Task: Add an event with the title Second Team Building Workshop: Problem-Solving Techniques, date '2023/12/29', time 8:30 AM to 10:30 AMand add a description: Participants will develop skills in strategic decision-making and problem-solving. They will learn techniques for gathering and analyzing information, evaluating options, and making sound decisions that align with team goals and organizational priorities.Select event color  Lavender . Add location for the event as: Jerusalem, Israel, logged in from the account softage.8@softage.netand send the event invitation to softage.1@softage.net and softage.2@softage.net. Set a reminder for the event Doesn't repeat
Action: Mouse moved to (90, 104)
Screenshot: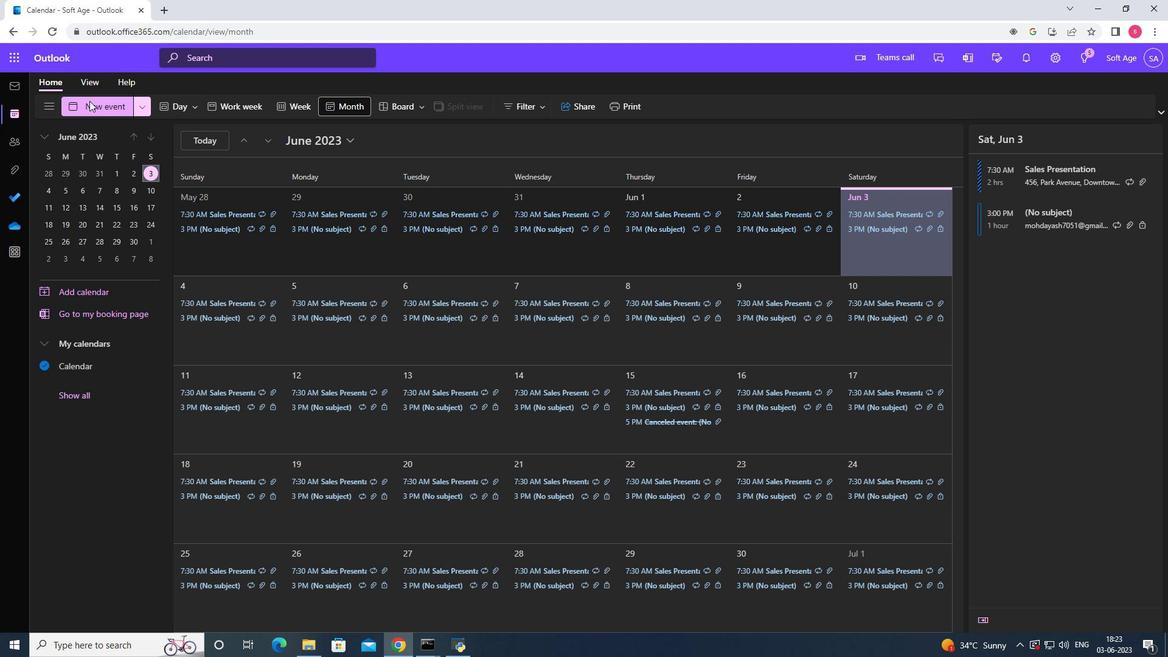 
Action: Mouse pressed left at (90, 104)
Screenshot: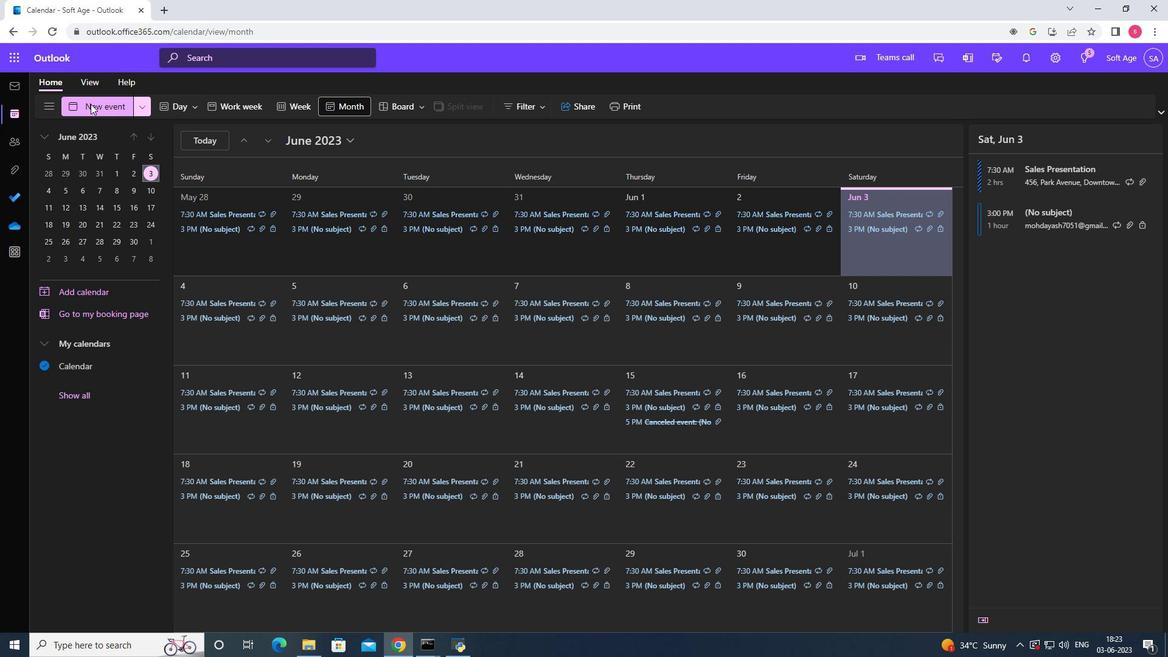 
Action: Mouse moved to (336, 193)
Screenshot: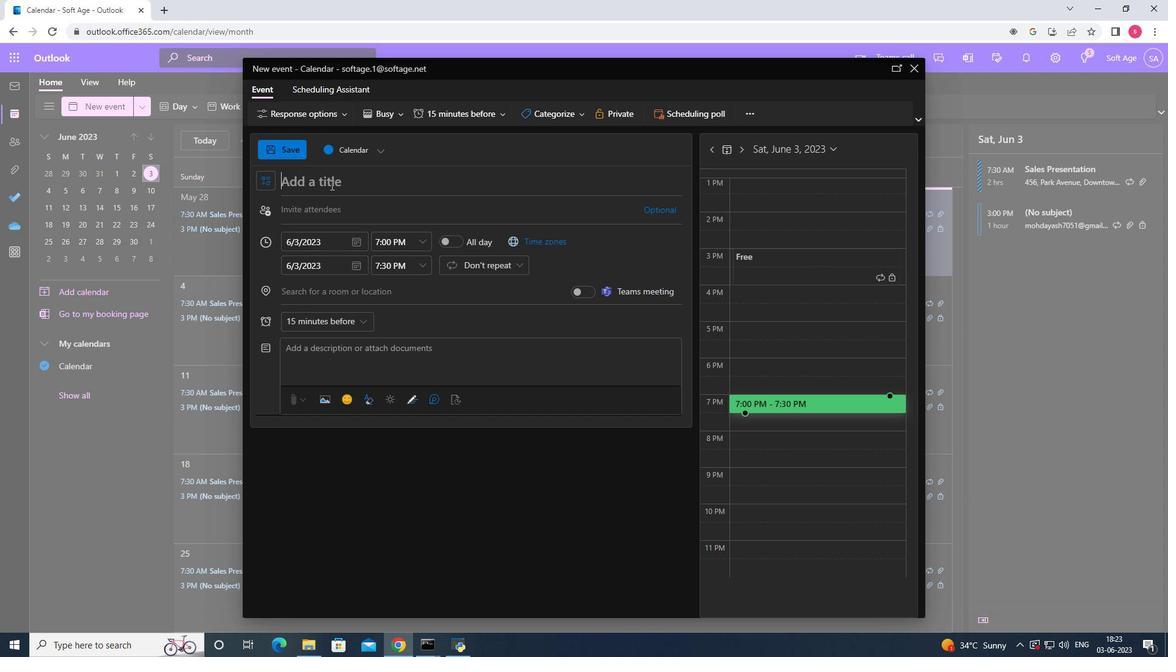
Action: Key pressed <Key.shift>Second<Key.space><Key.shift><Key.shift>Team<Key.space><Key.shift>Building<Key.space><Key.shift>Workshop<Key.space>;<Key.backspace><Key.shift><Key.shift><Key.shift><Key.shift><Key.shift><Key.shift><Key.shift>:<Key.space><Key.shift>Problem<Key.space><Key.backspace>-<Key.shift>Solving<Key.space><Key.shift><Key.shift><Key.shift><Key.shift>Techniques
Screenshot: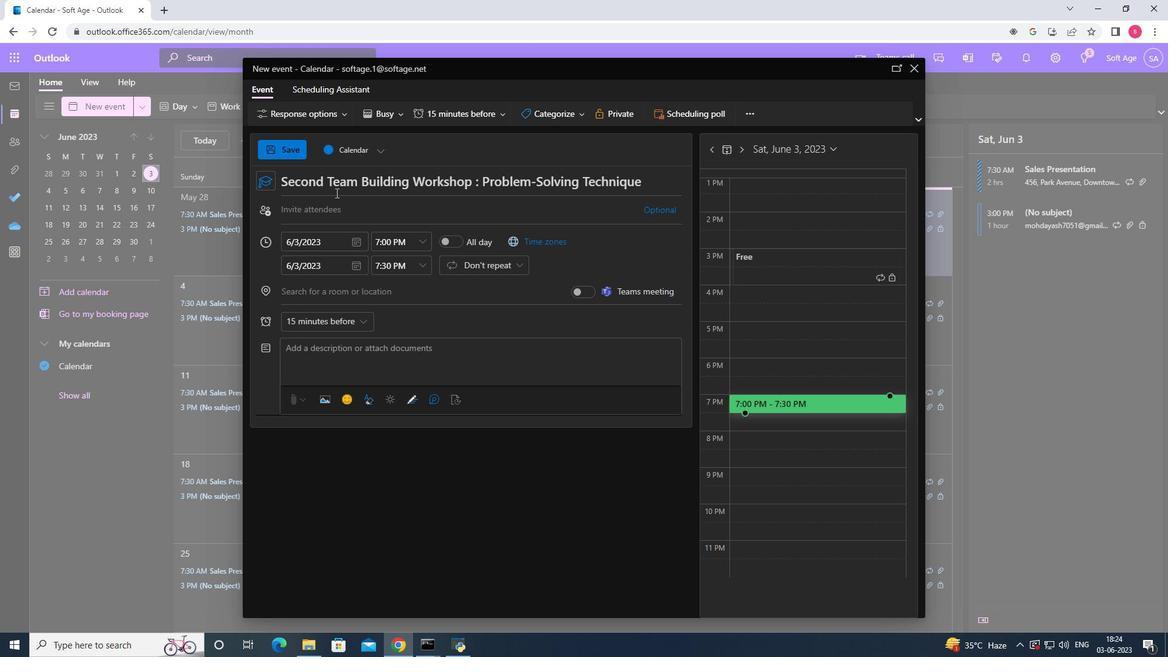 
Action: Mouse moved to (355, 242)
Screenshot: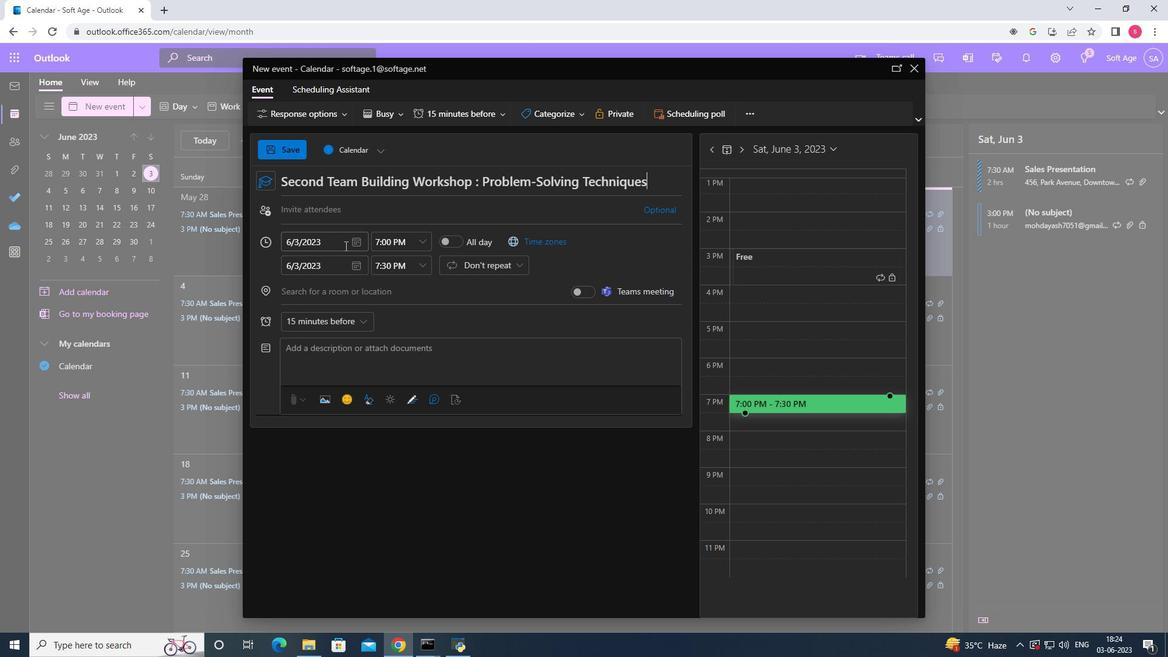 
Action: Mouse pressed left at (355, 242)
Screenshot: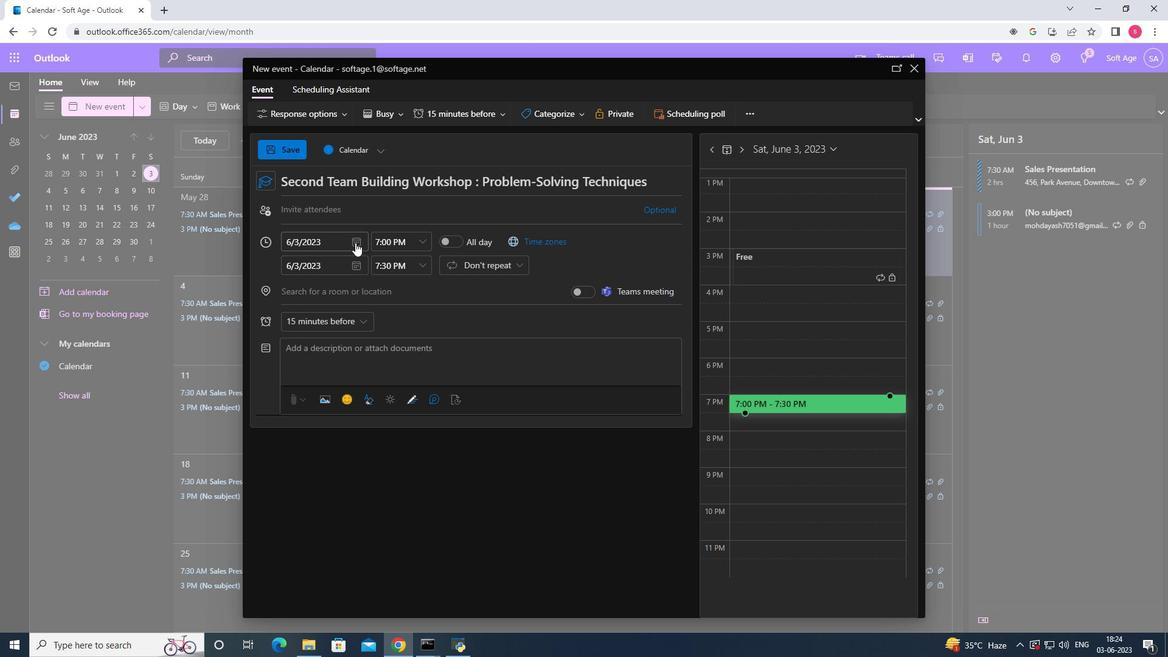 
Action: Mouse moved to (399, 313)
Screenshot: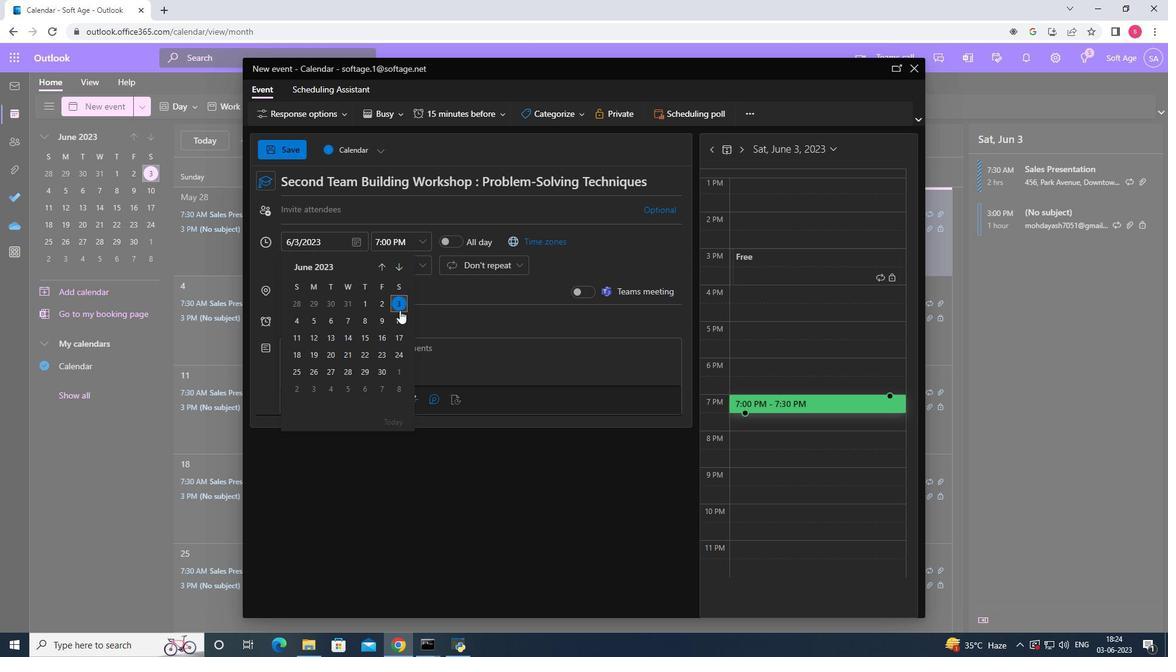 
Action: Mouse scrolled (399, 312) with delta (0, 0)
Screenshot: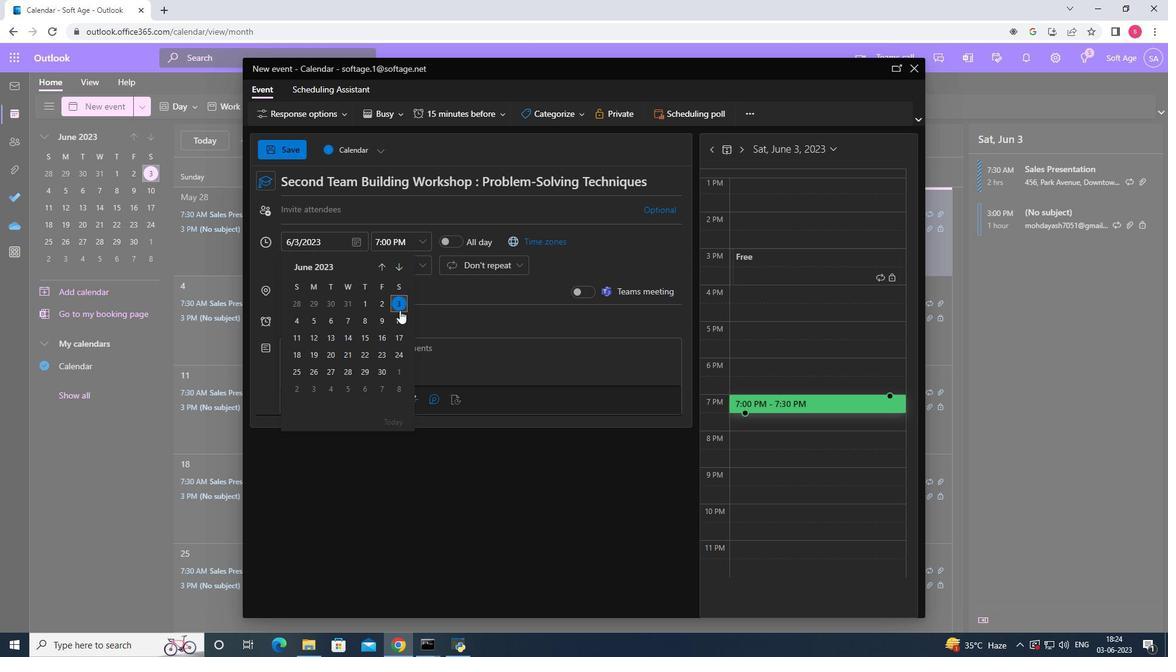 
Action: Mouse moved to (393, 272)
Screenshot: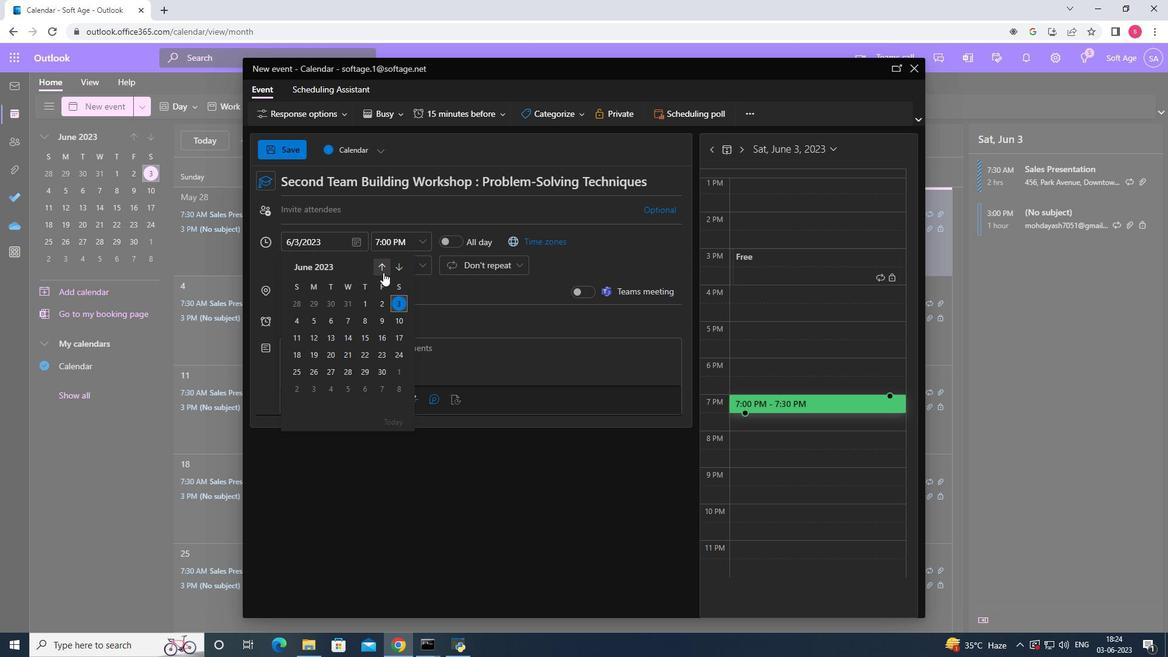 
Action: Mouse pressed left at (393, 272)
Screenshot: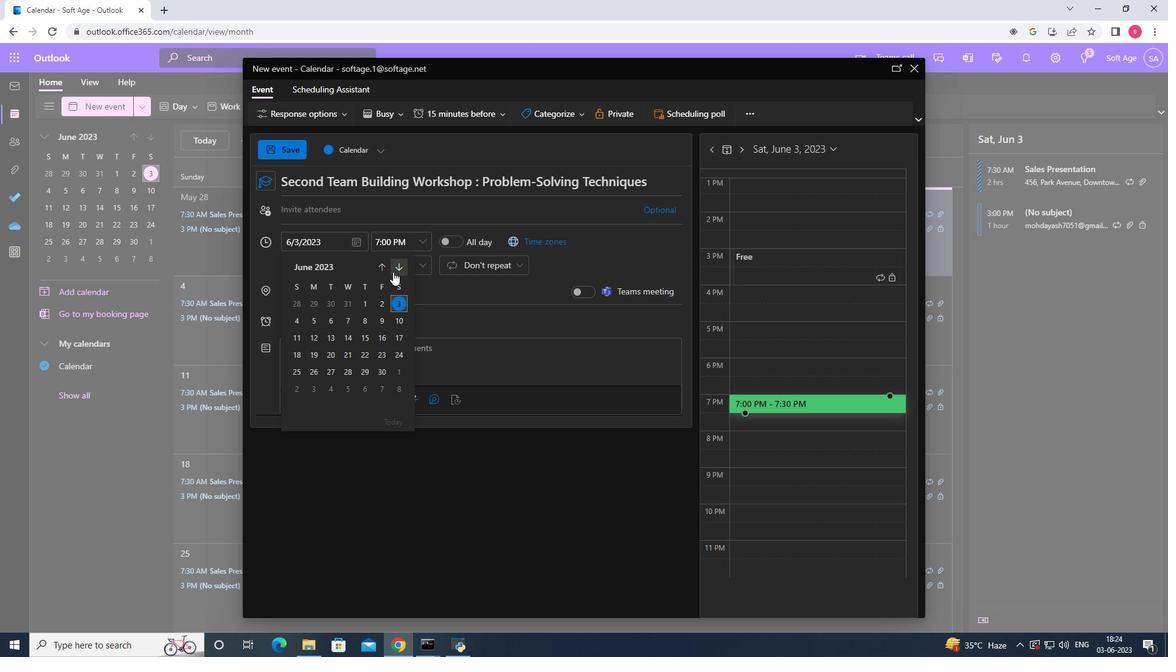 
Action: Mouse pressed left at (393, 272)
Screenshot: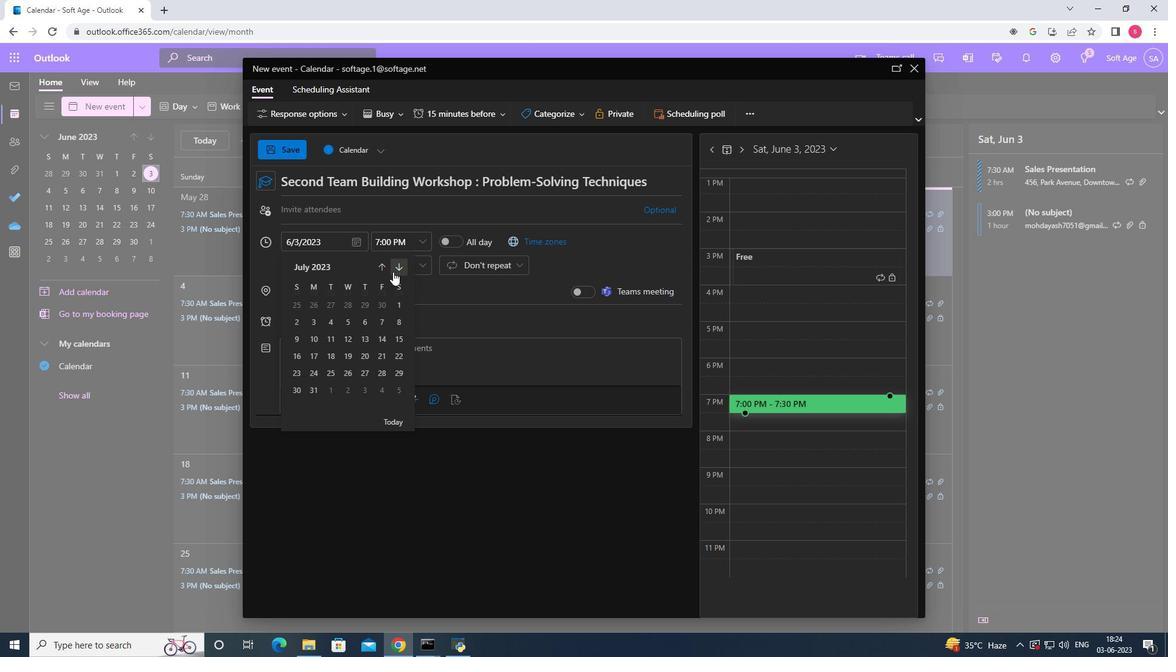 
Action: Mouse pressed left at (393, 272)
Screenshot: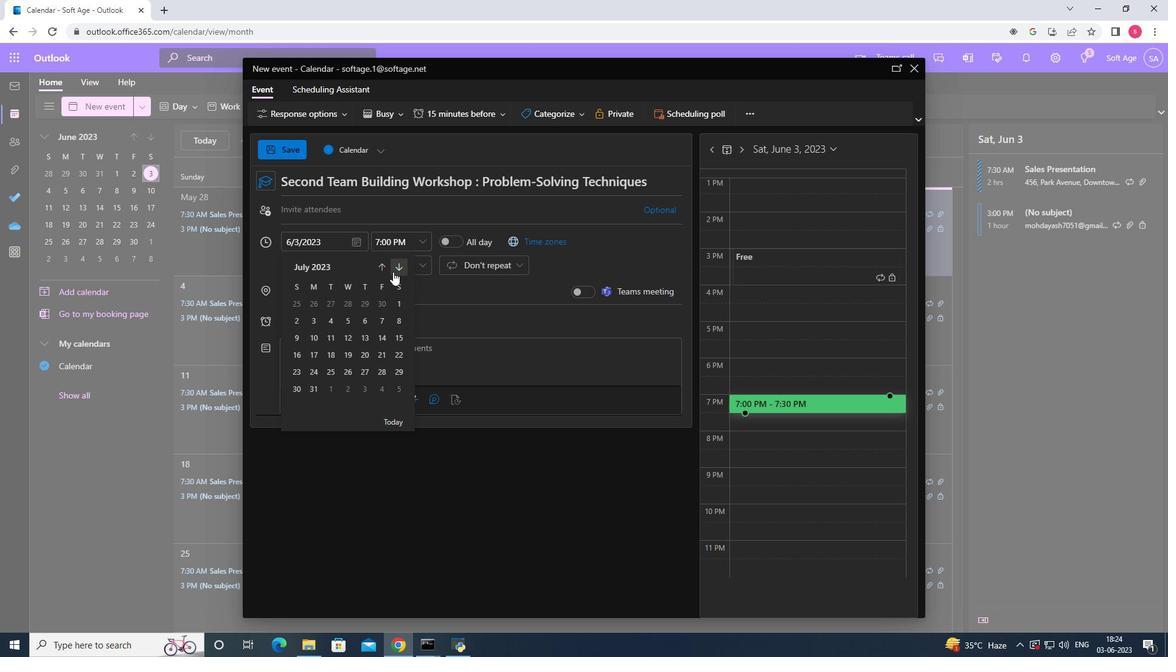 
Action: Mouse pressed left at (393, 272)
Screenshot: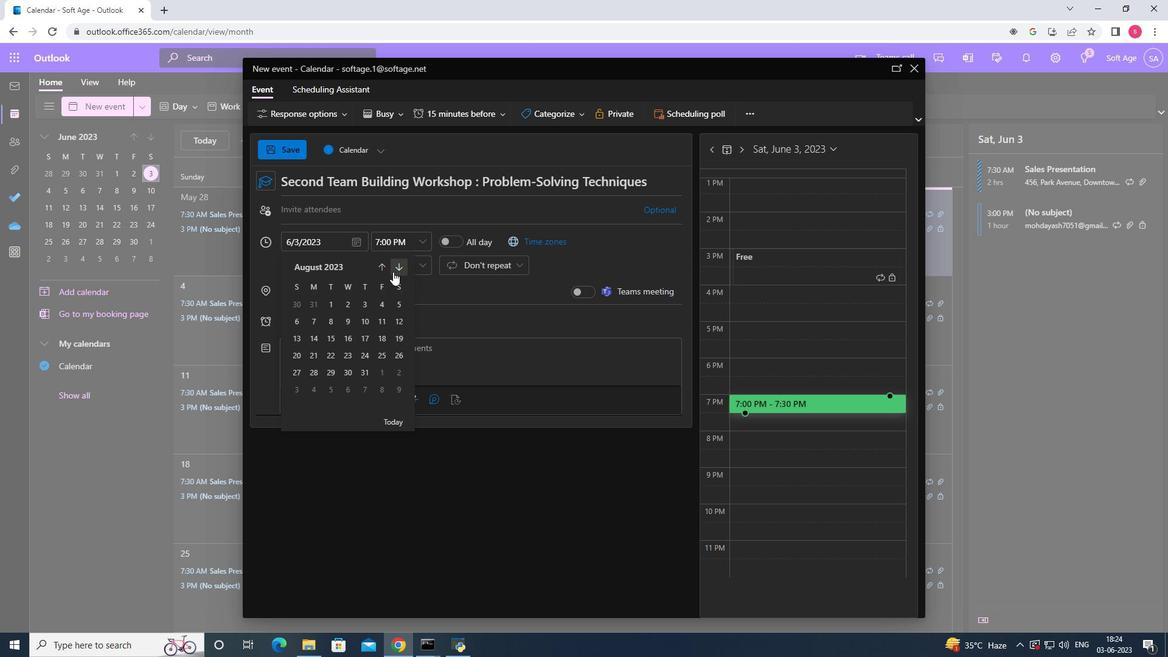 
Action: Mouse pressed left at (393, 272)
Screenshot: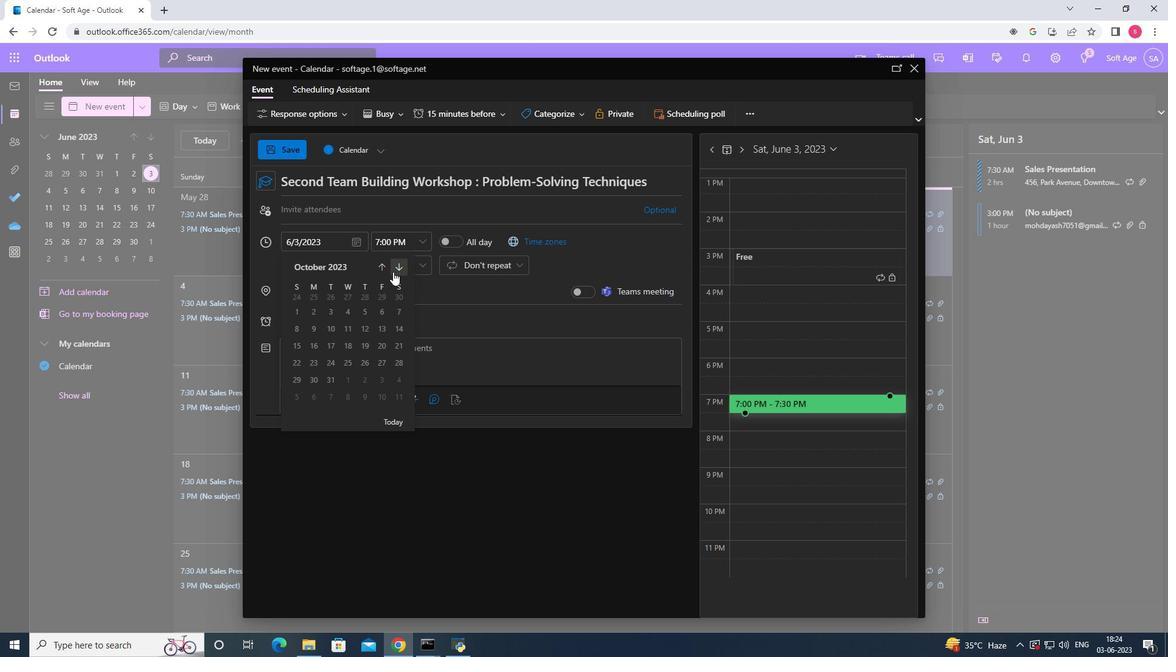 
Action: Mouse pressed left at (393, 272)
Screenshot: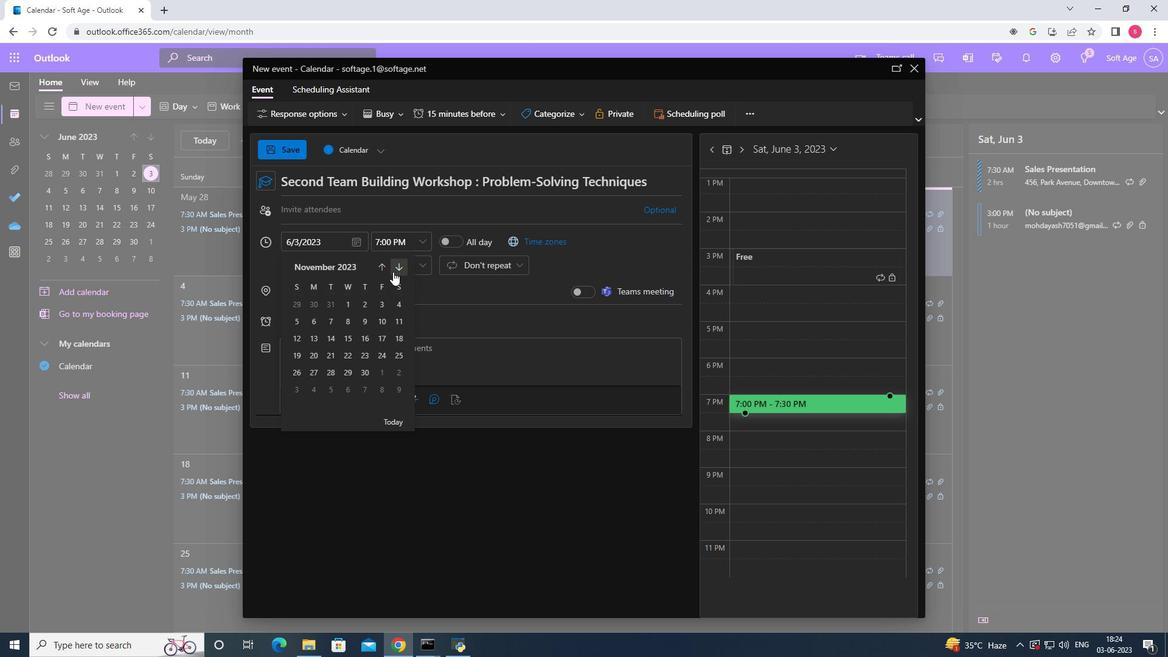 
Action: Mouse moved to (383, 368)
Screenshot: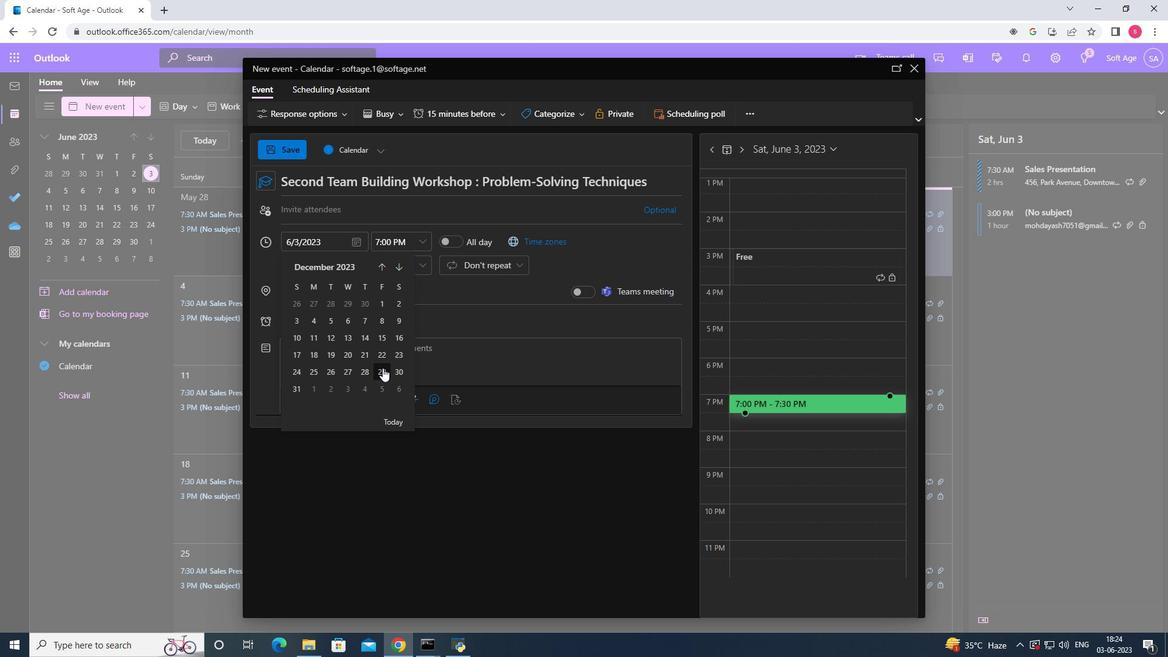 
Action: Mouse pressed left at (383, 368)
Screenshot: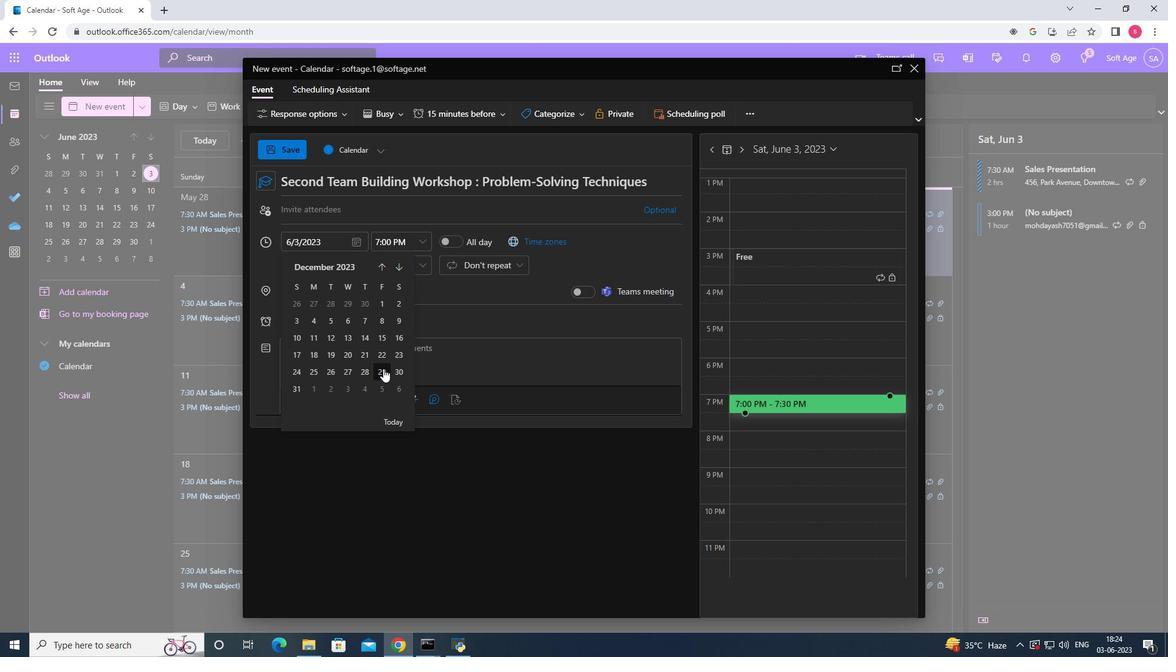 
Action: Mouse moved to (418, 242)
Screenshot: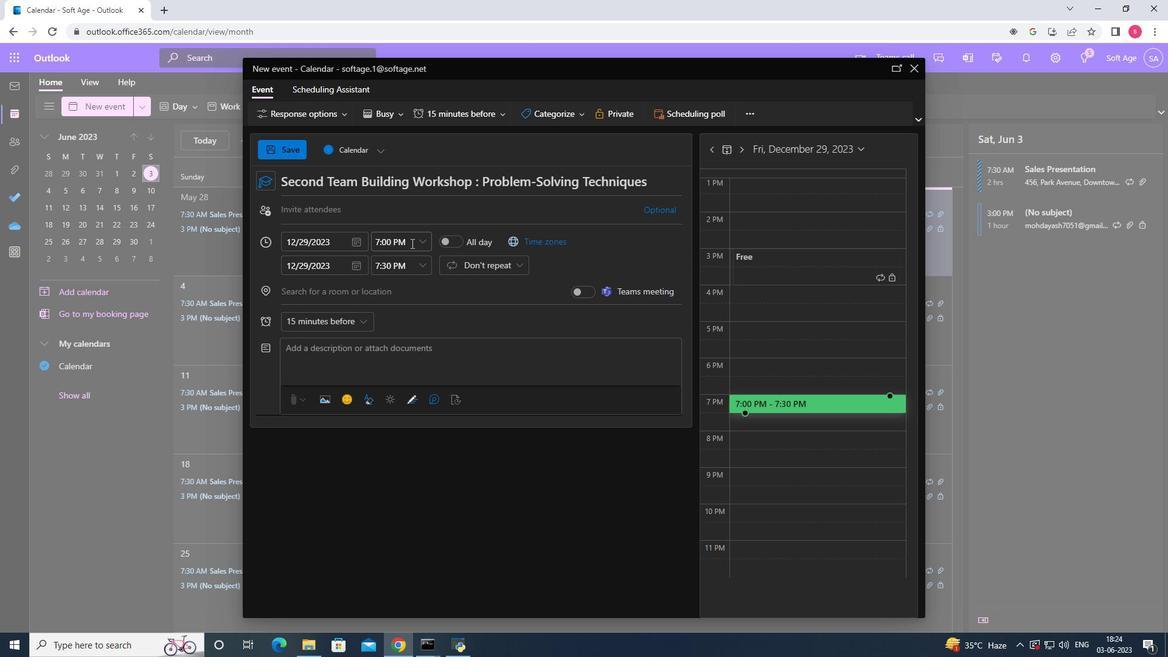 
Action: Mouse pressed left at (418, 242)
Screenshot: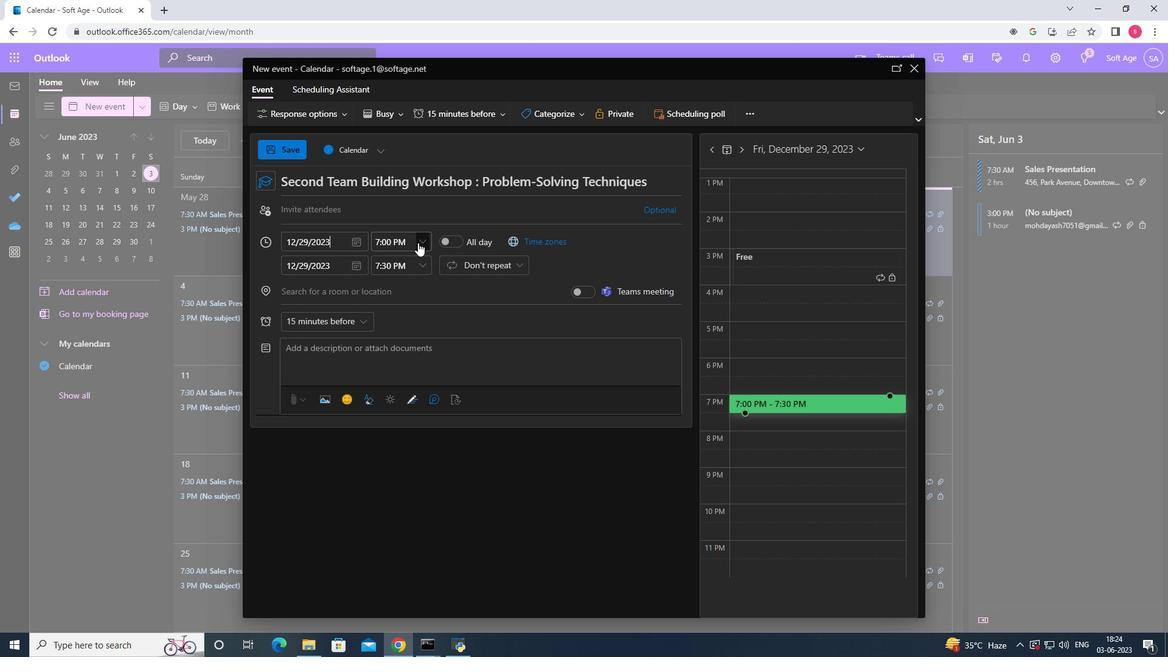 
Action: Mouse moved to (400, 297)
Screenshot: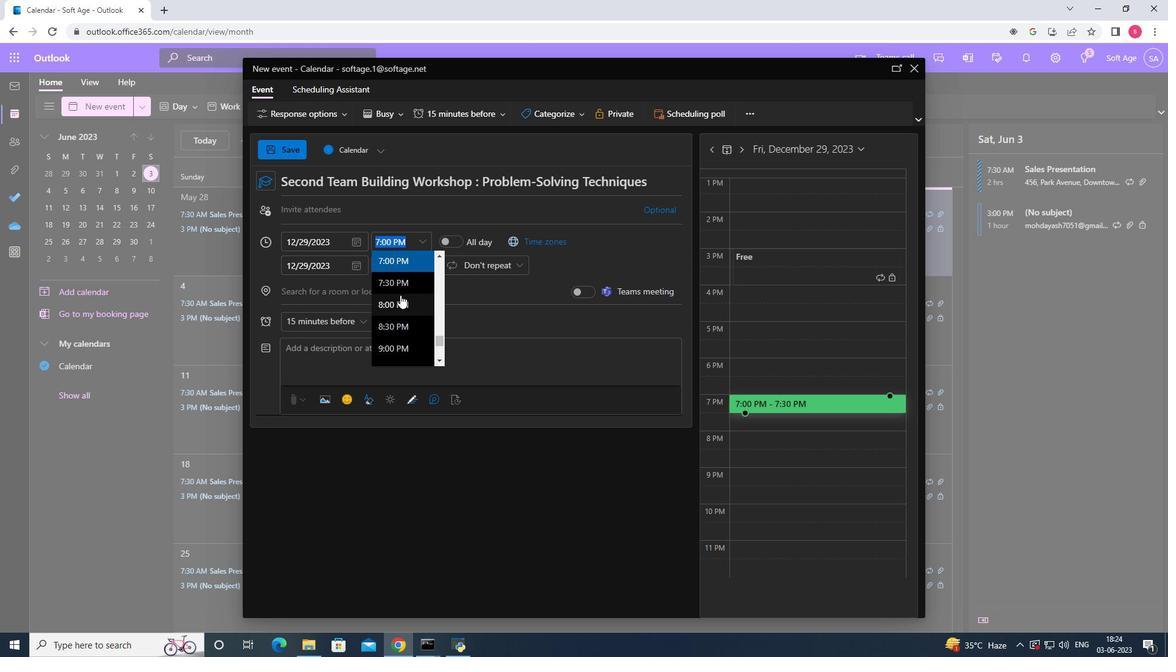 
Action: Mouse scrolled (400, 297) with delta (0, 0)
Screenshot: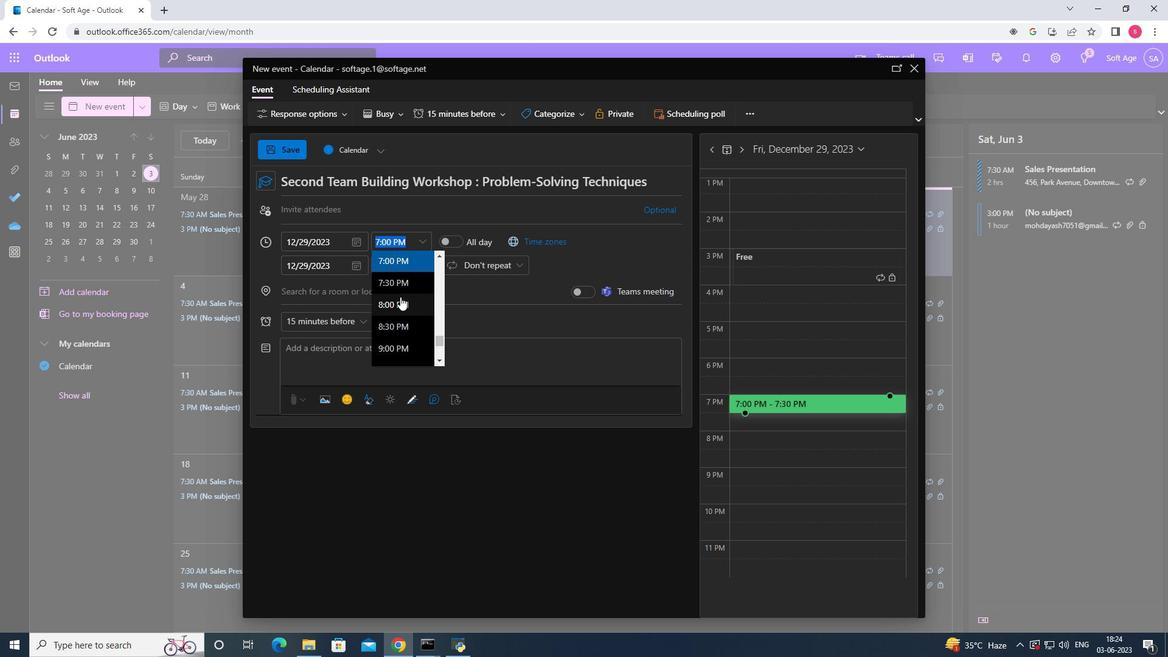 
Action: Mouse scrolled (400, 297) with delta (0, 0)
Screenshot: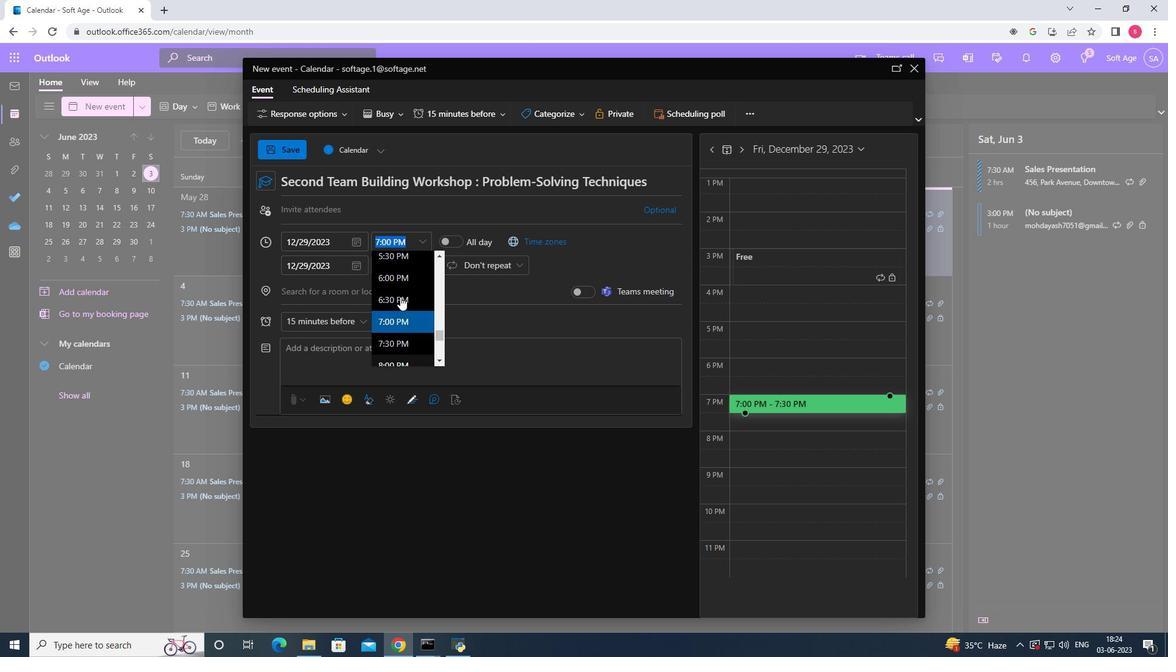 
Action: Mouse scrolled (400, 297) with delta (0, 0)
Screenshot: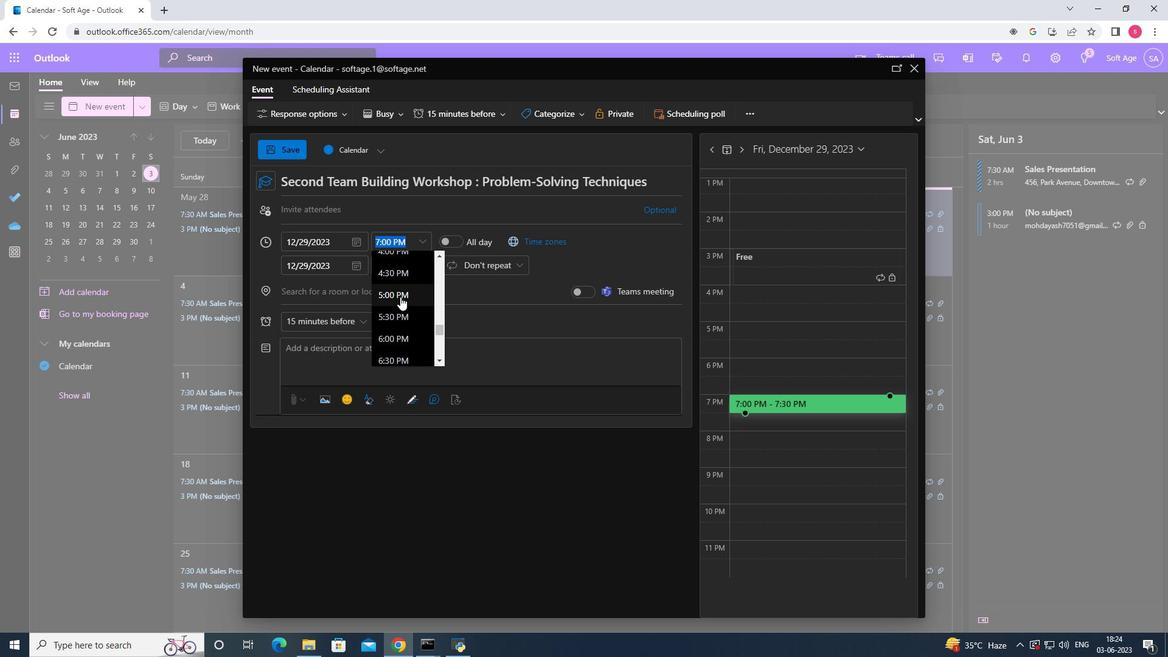 
Action: Mouse scrolled (400, 297) with delta (0, 0)
Screenshot: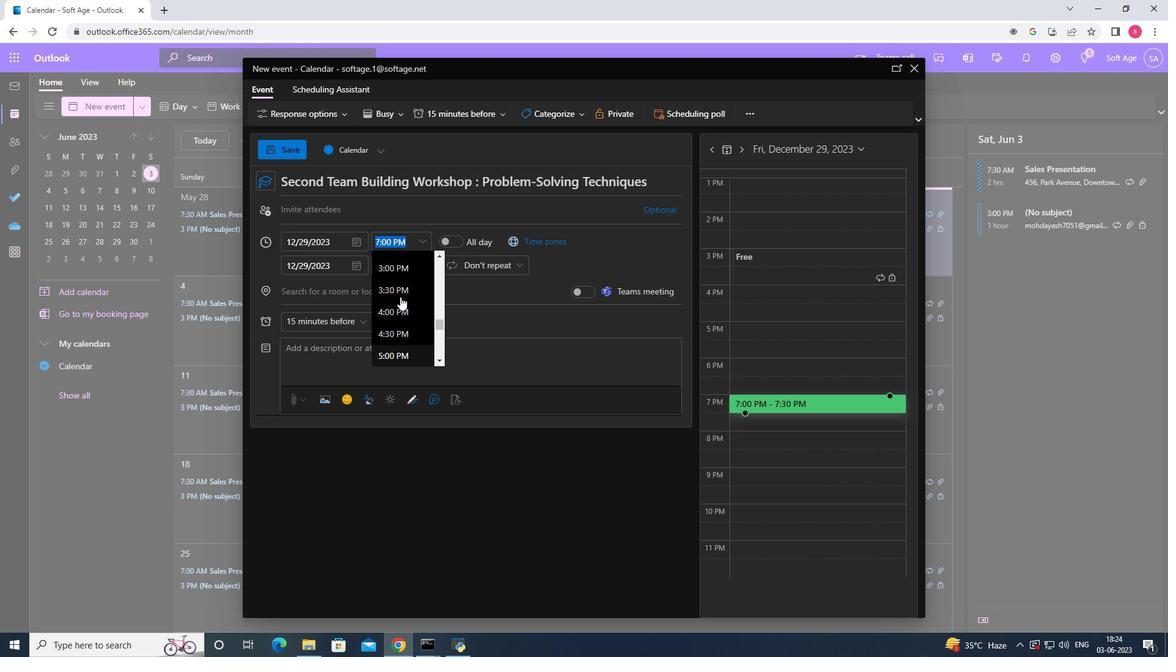 
Action: Mouse scrolled (400, 297) with delta (0, 0)
Screenshot: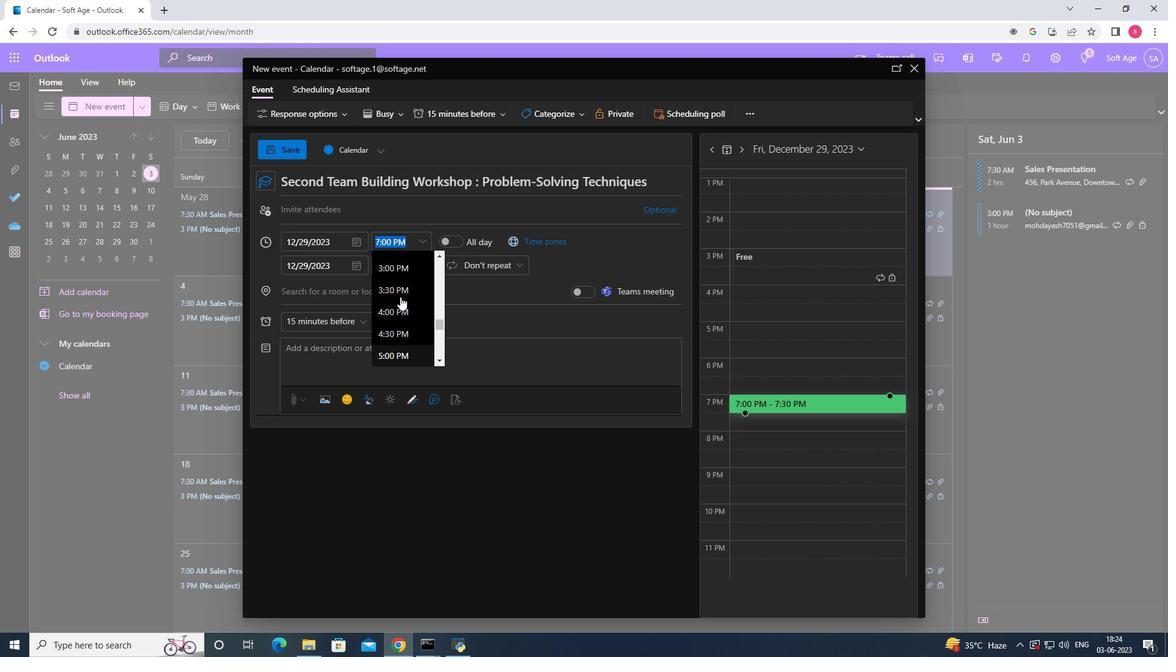 
Action: Mouse scrolled (400, 297) with delta (0, 0)
Screenshot: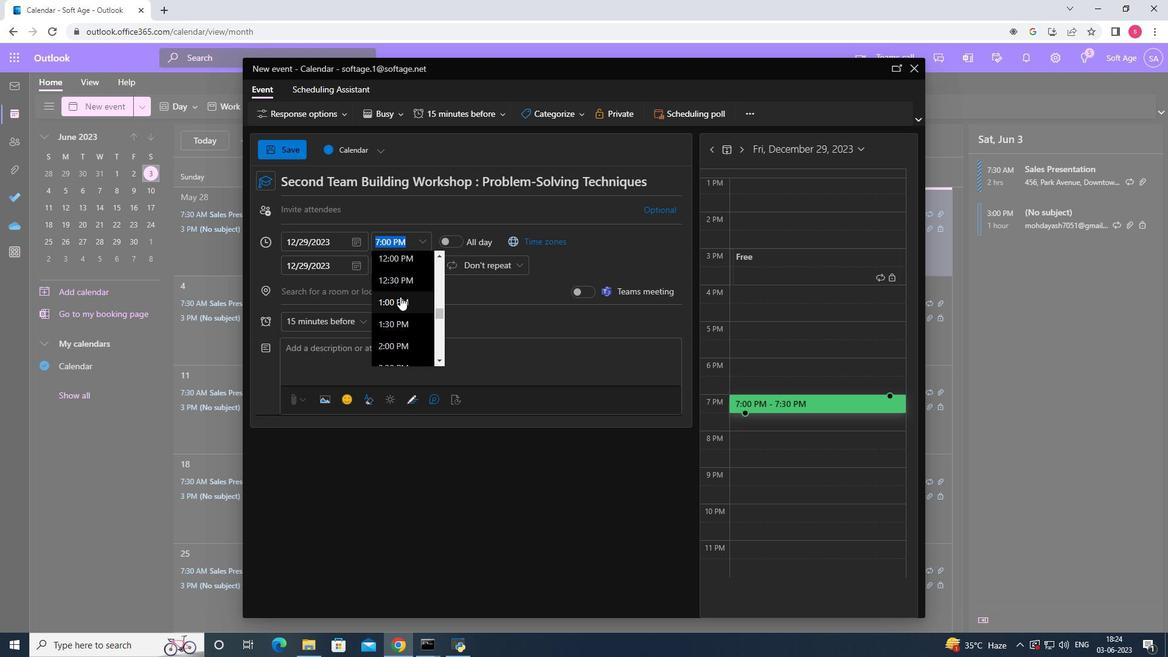 
Action: Mouse scrolled (400, 297) with delta (0, 0)
Screenshot: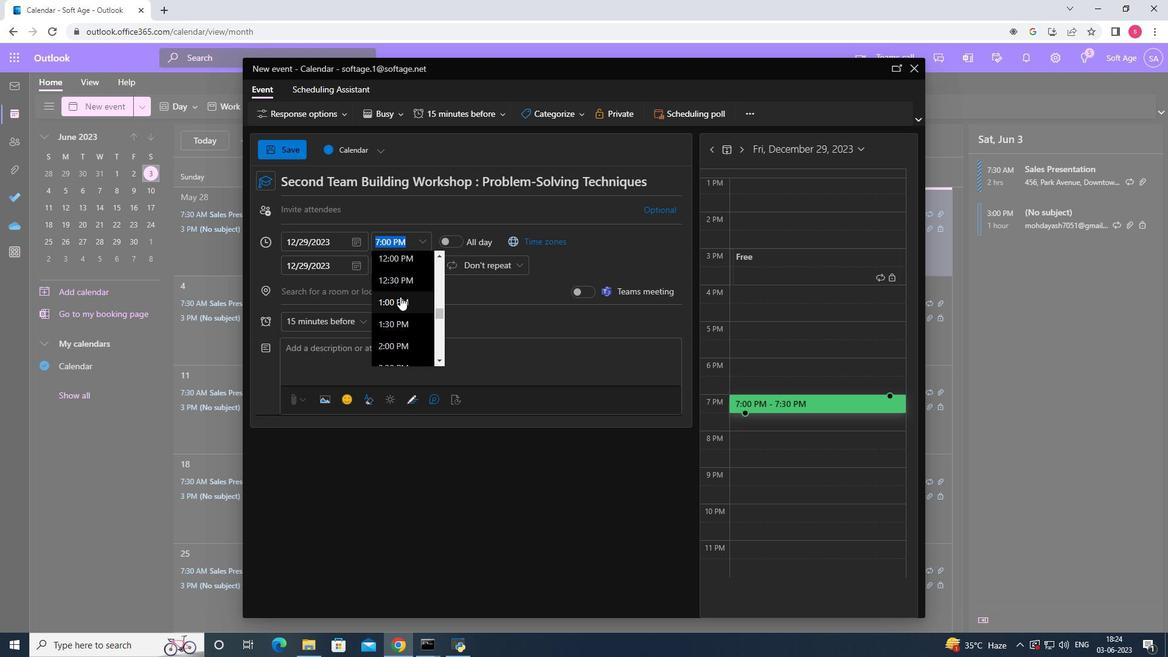 
Action: Mouse scrolled (400, 297) with delta (0, 0)
Screenshot: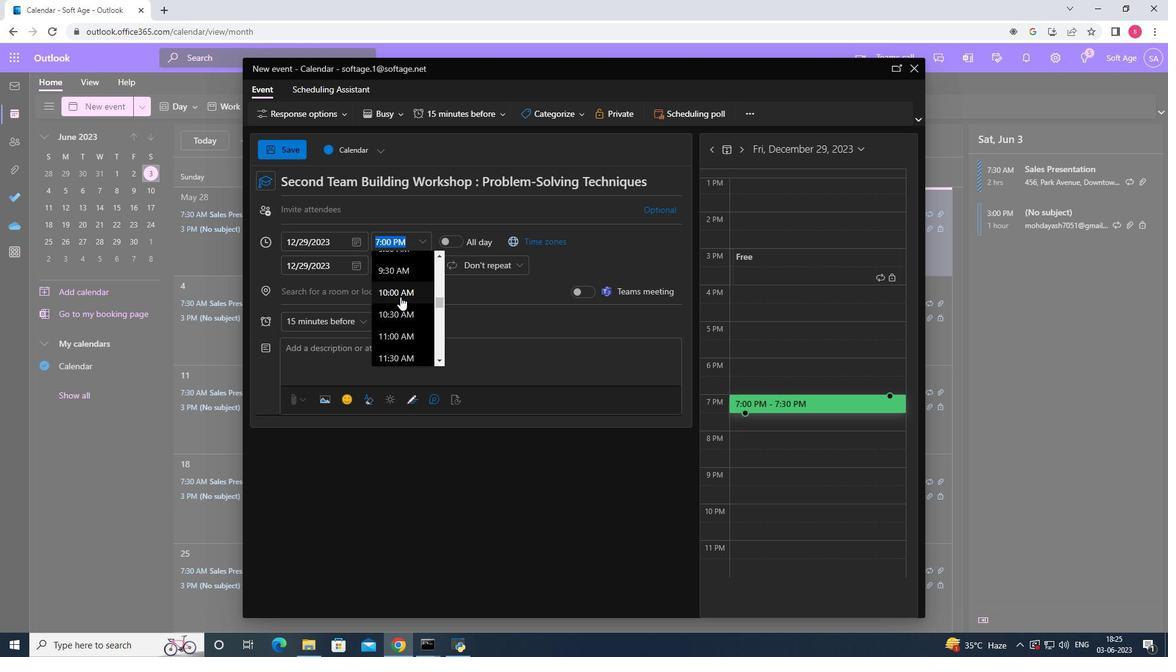 
Action: Mouse moved to (409, 266)
Screenshot: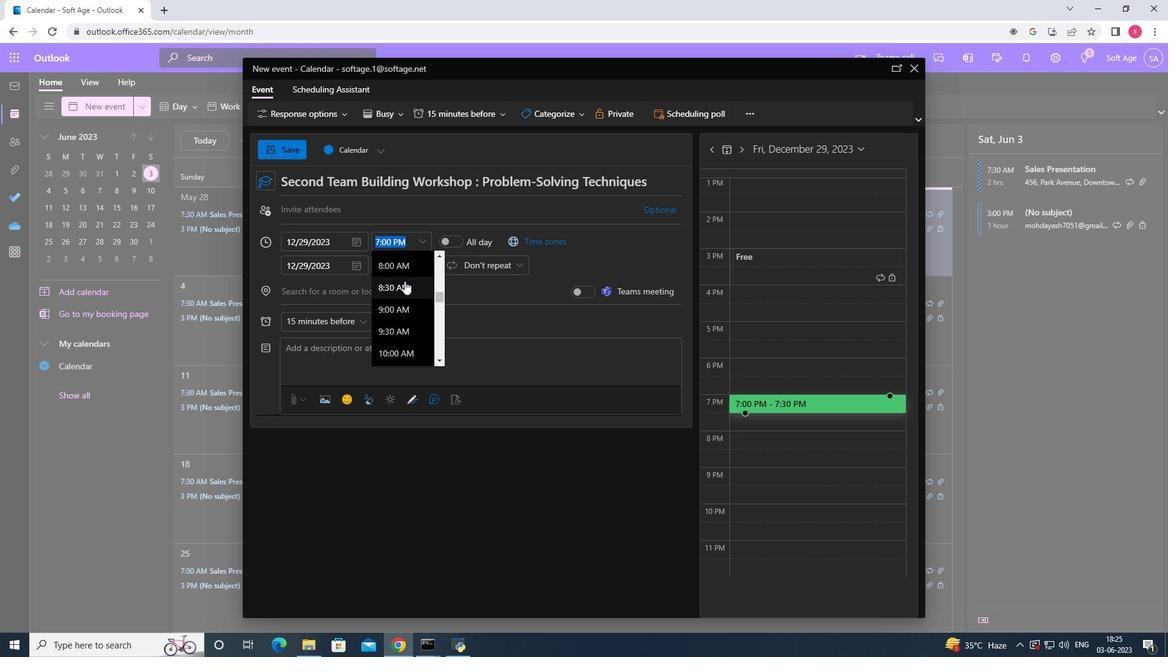 
Action: Mouse pressed left at (409, 266)
Screenshot: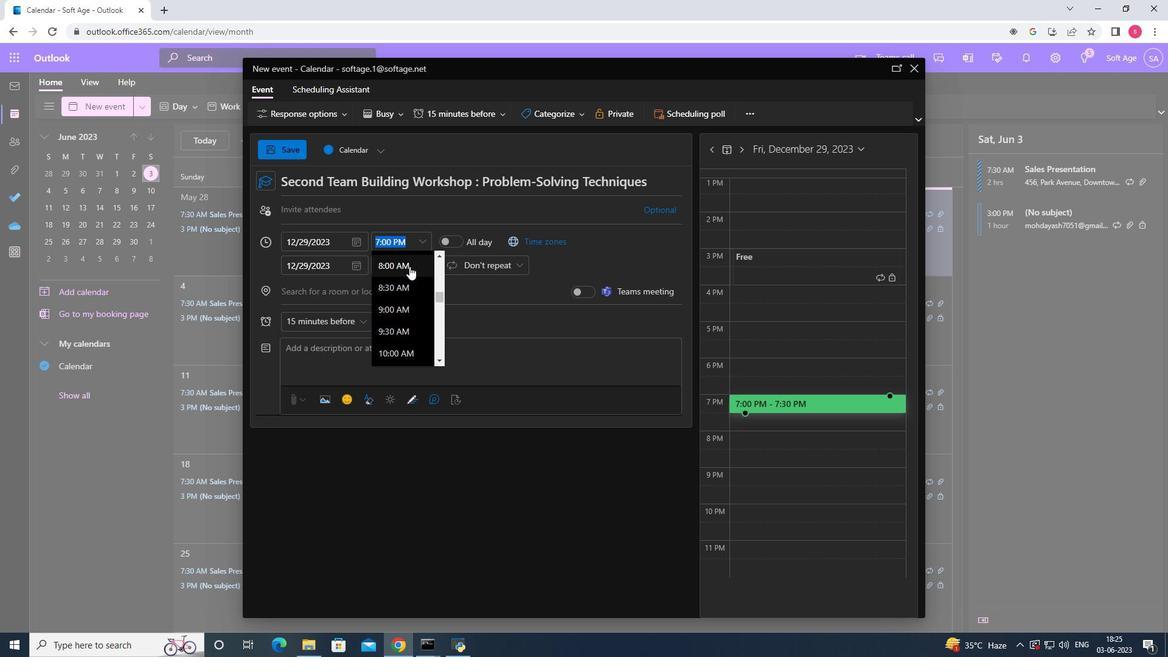 
Action: Mouse moved to (422, 246)
Screenshot: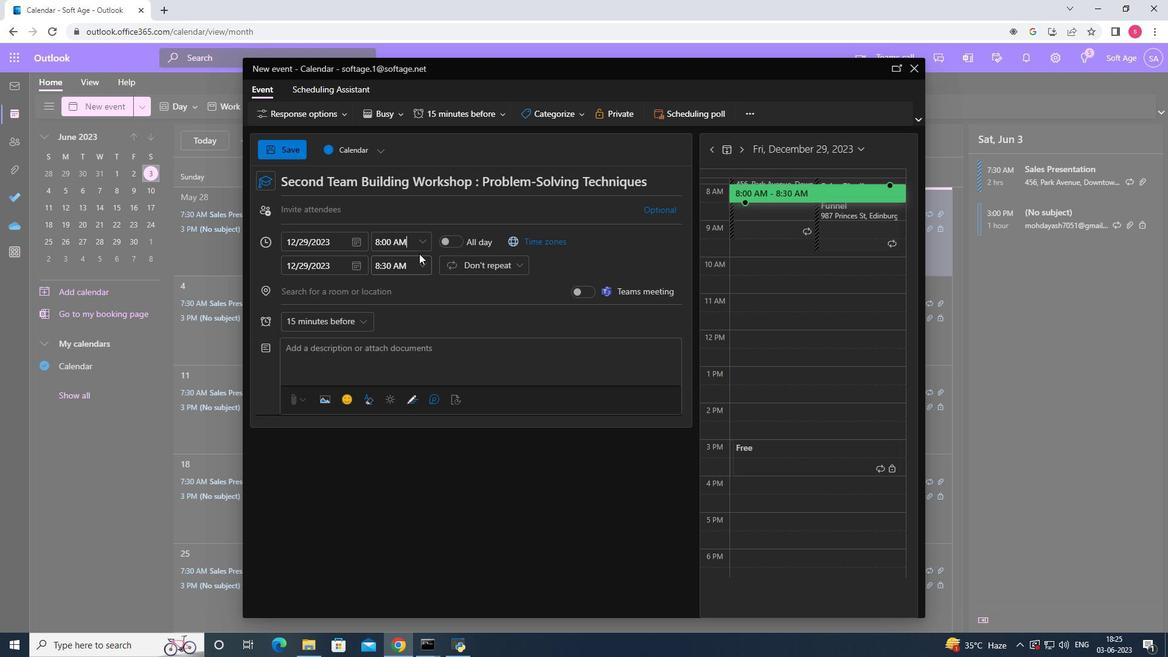 
Action: Mouse pressed left at (422, 246)
Screenshot: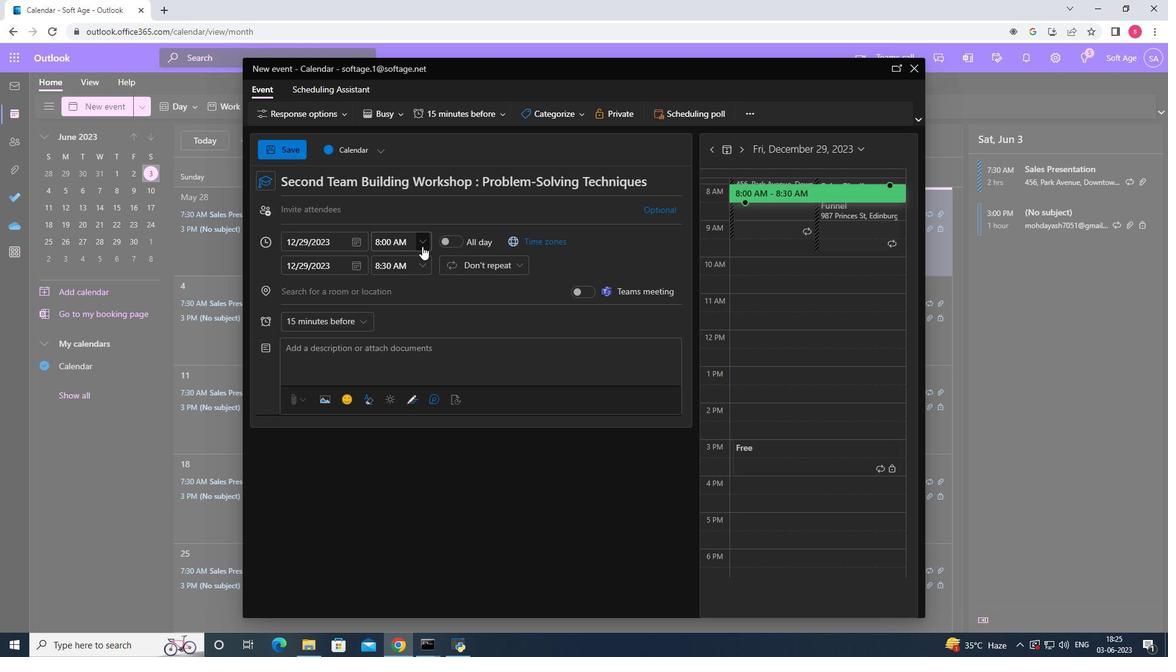 
Action: Mouse moved to (414, 278)
Screenshot: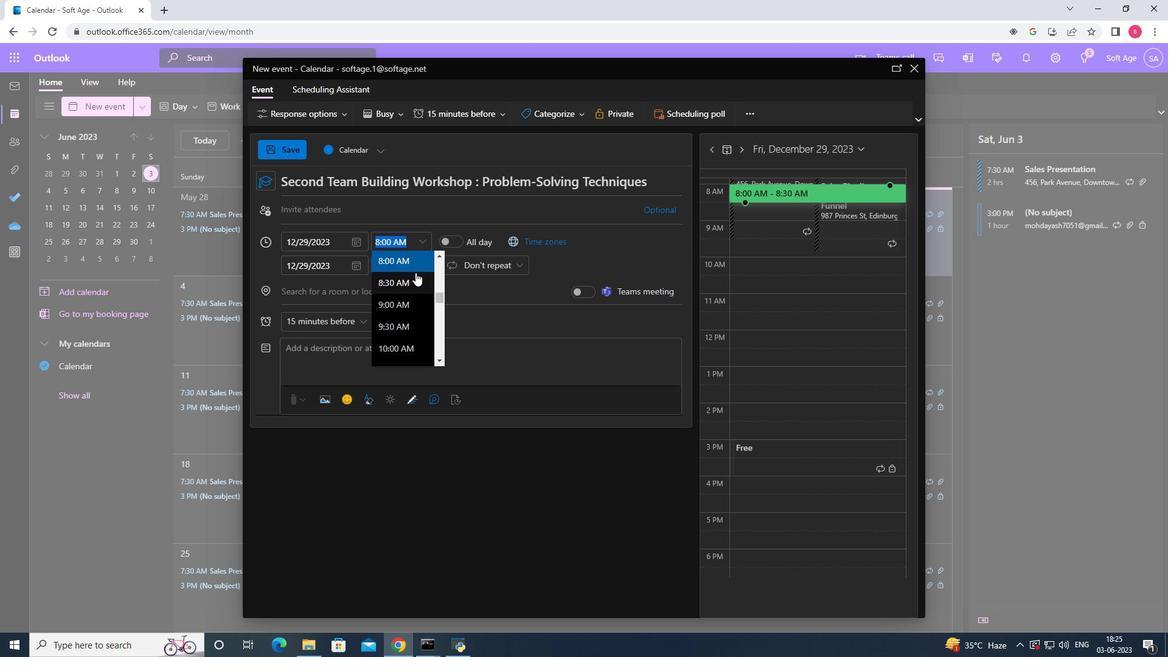 
Action: Mouse pressed left at (414, 278)
Screenshot: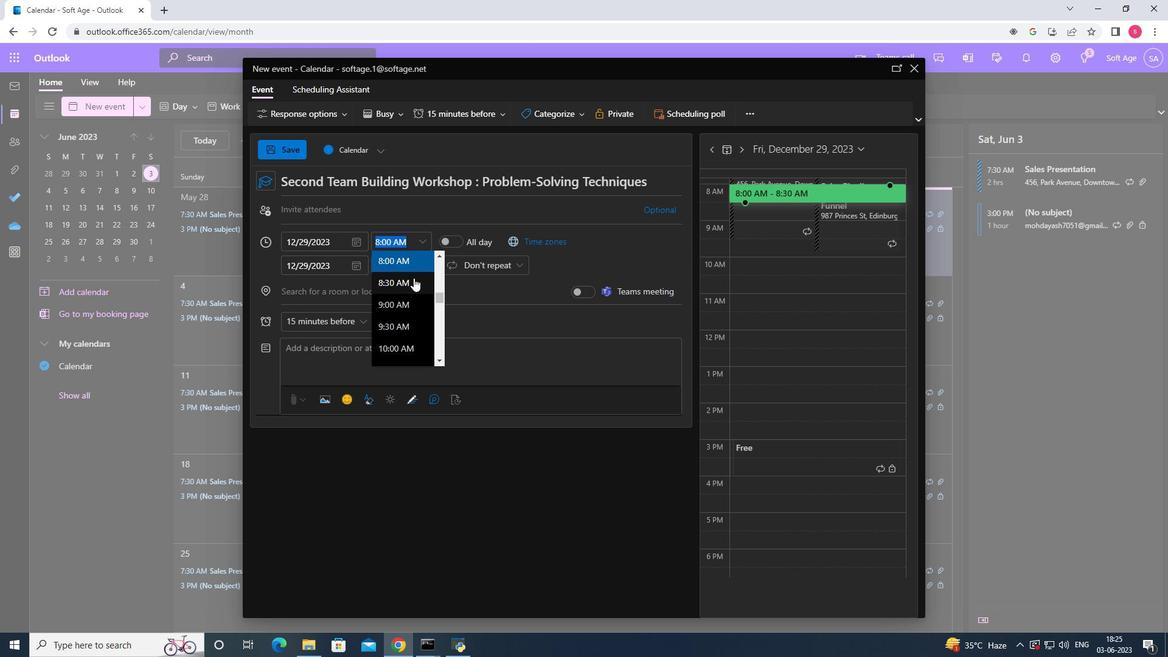 
Action: Mouse moved to (424, 259)
Screenshot: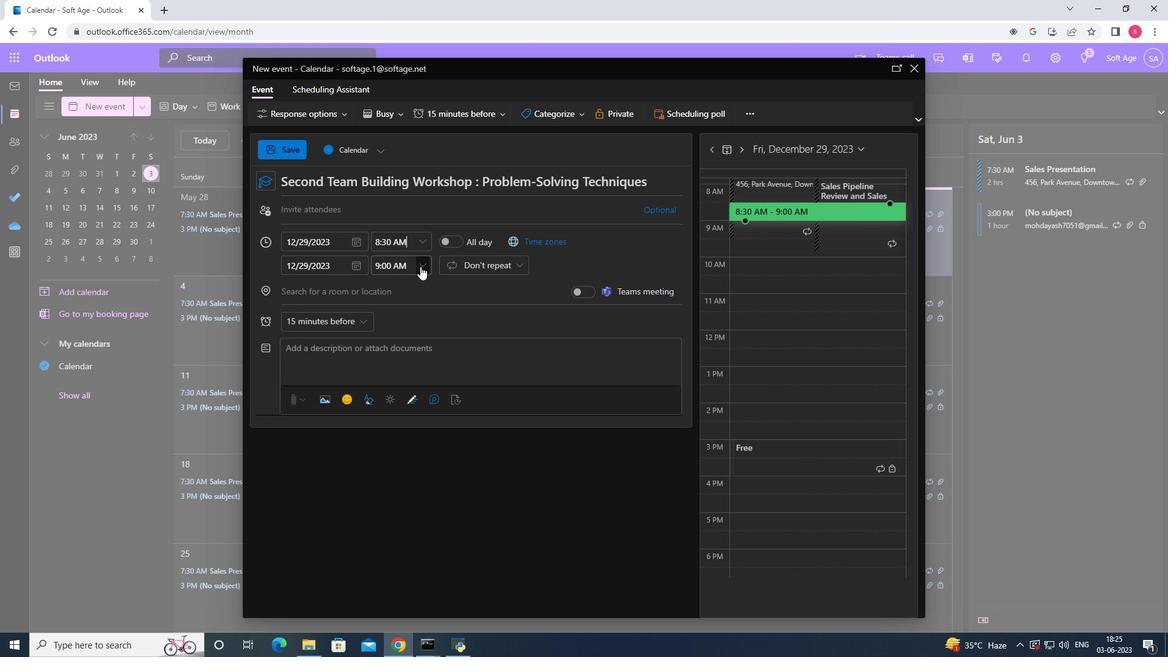 
Action: Mouse pressed left at (424, 259)
Screenshot: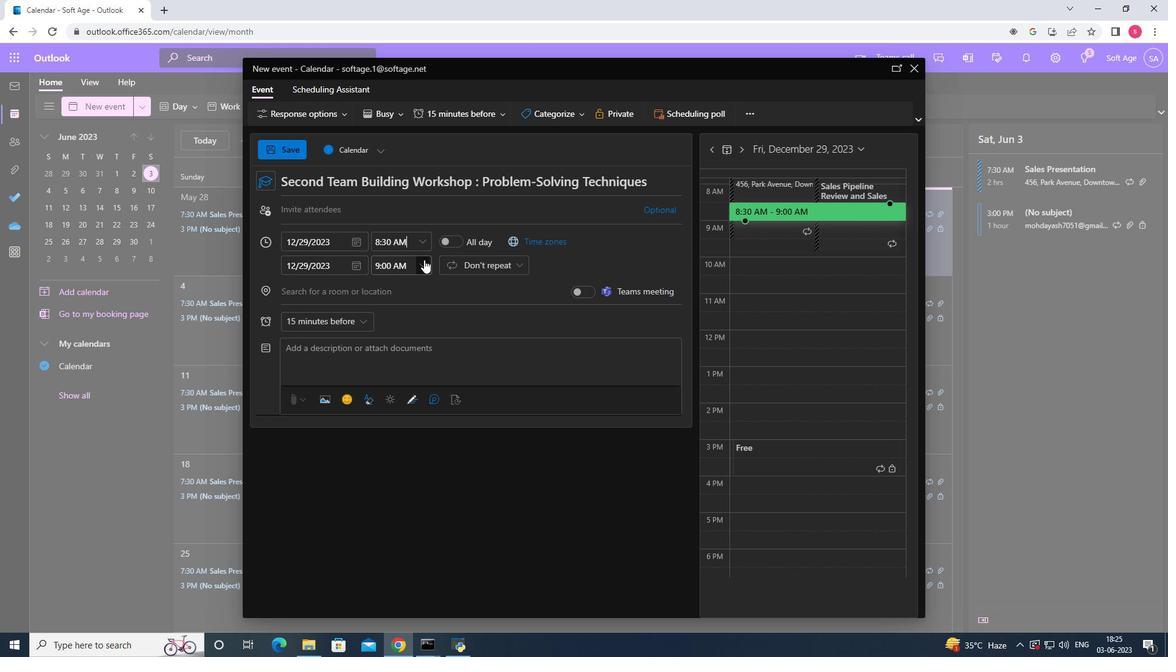 
Action: Mouse moved to (421, 304)
Screenshot: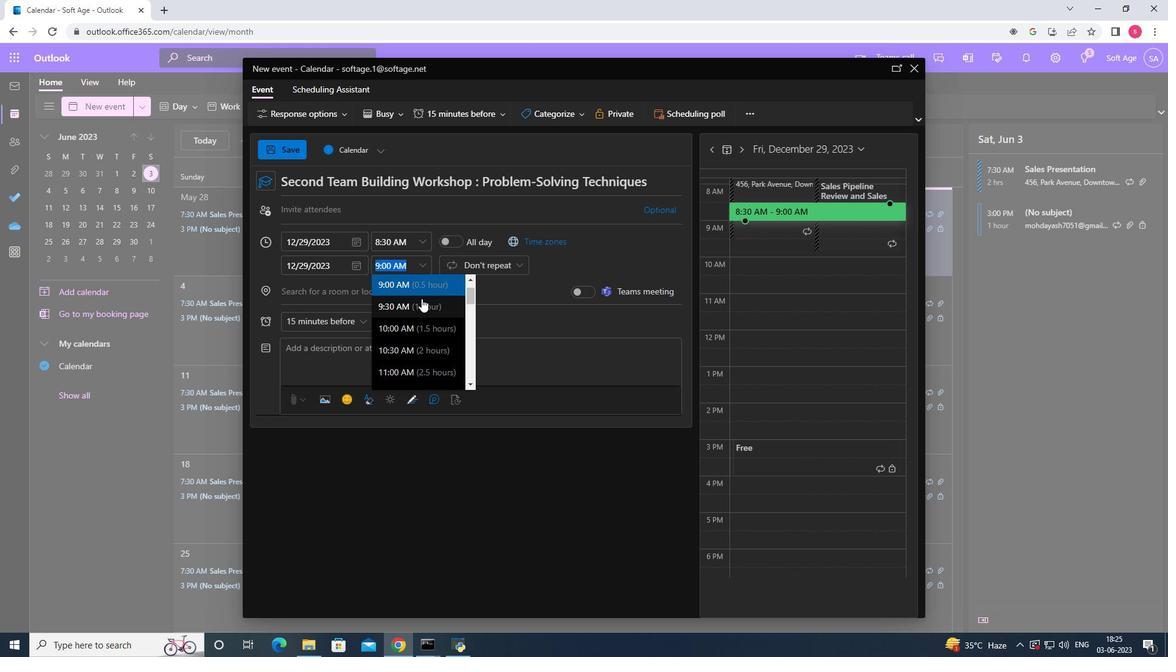 
Action: Mouse scrolled (421, 303) with delta (0, 0)
Screenshot: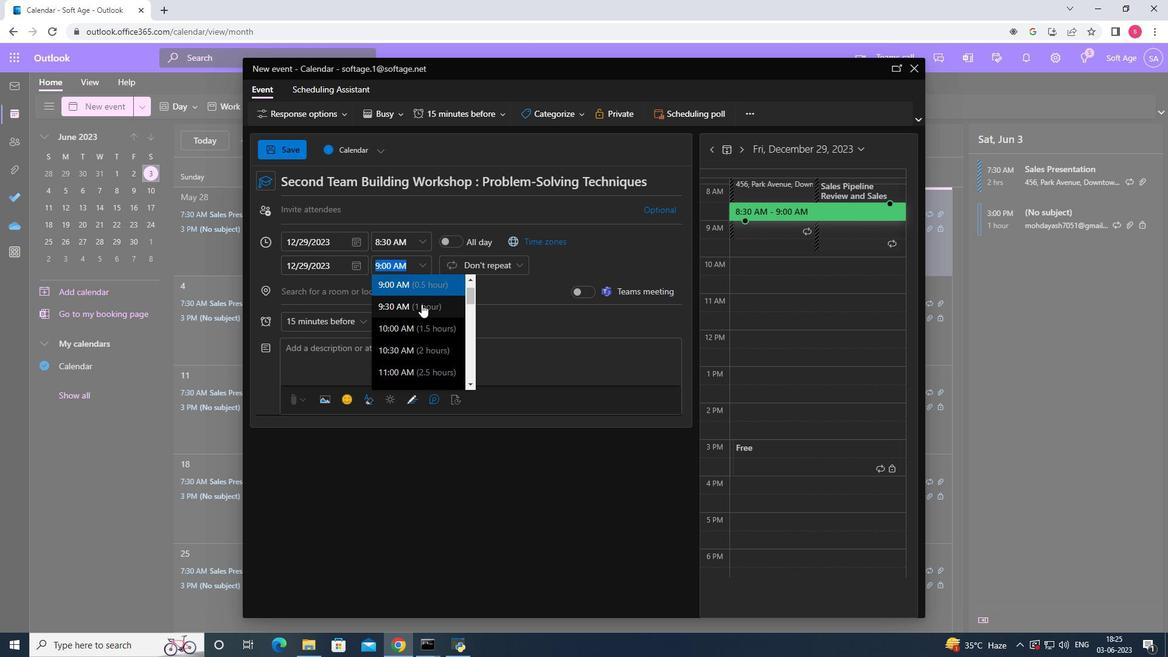 
Action: Mouse moved to (421, 297)
Screenshot: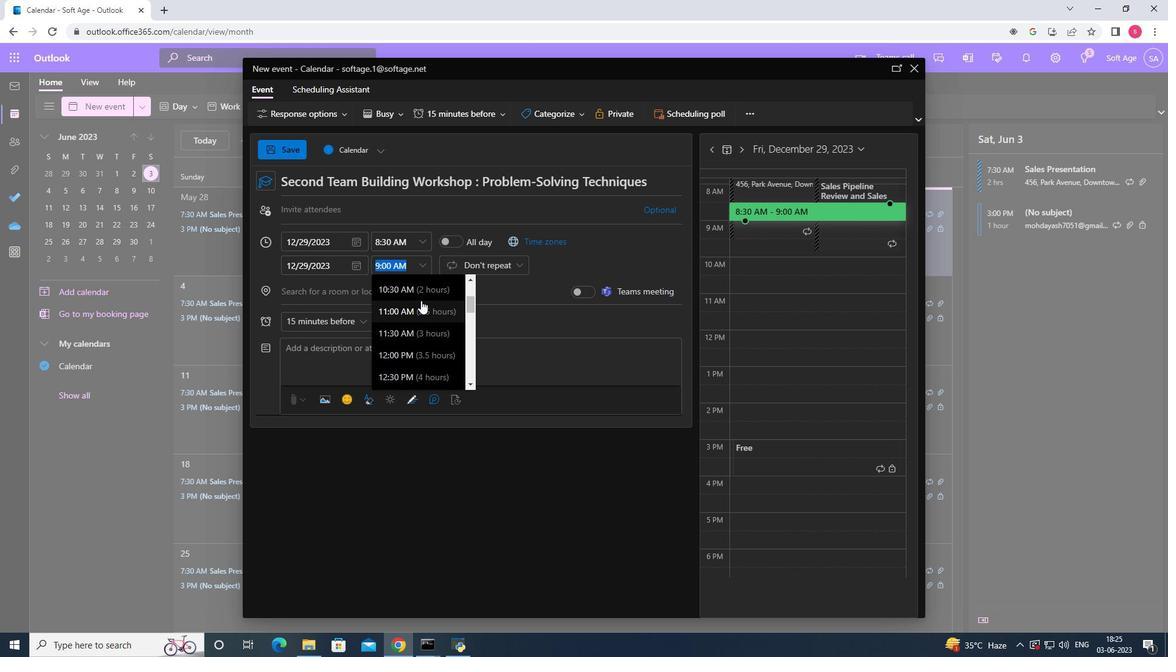 
Action: Mouse pressed left at (421, 297)
Screenshot: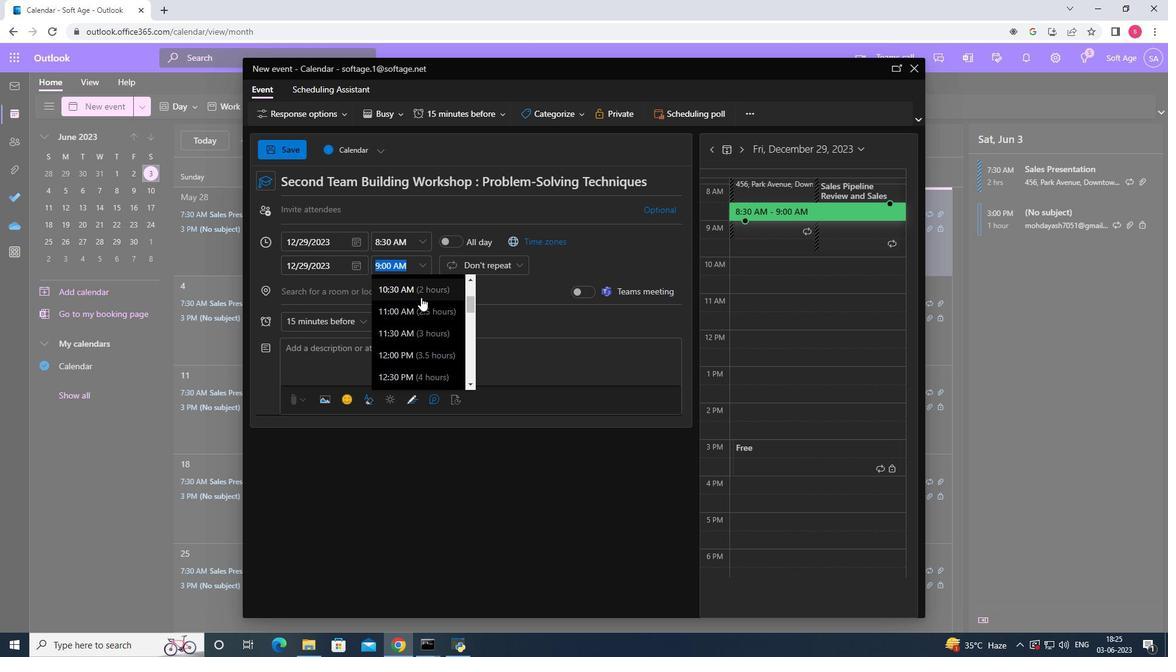 
Action: Mouse moved to (357, 347)
Screenshot: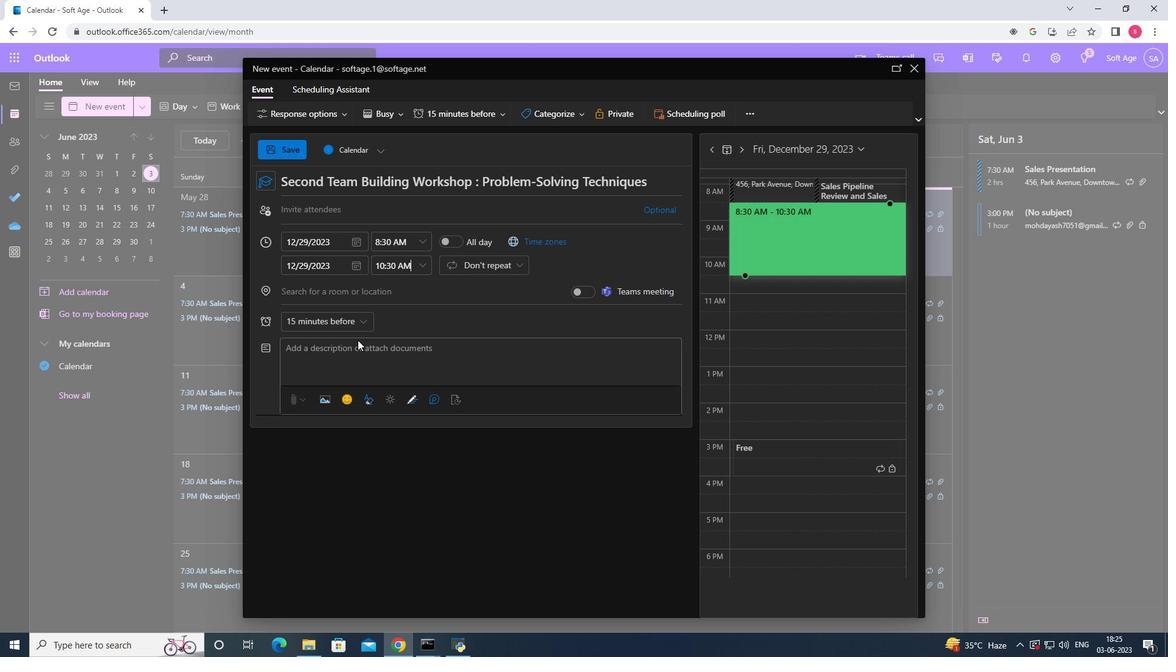 
Action: Mouse pressed left at (357, 347)
Screenshot: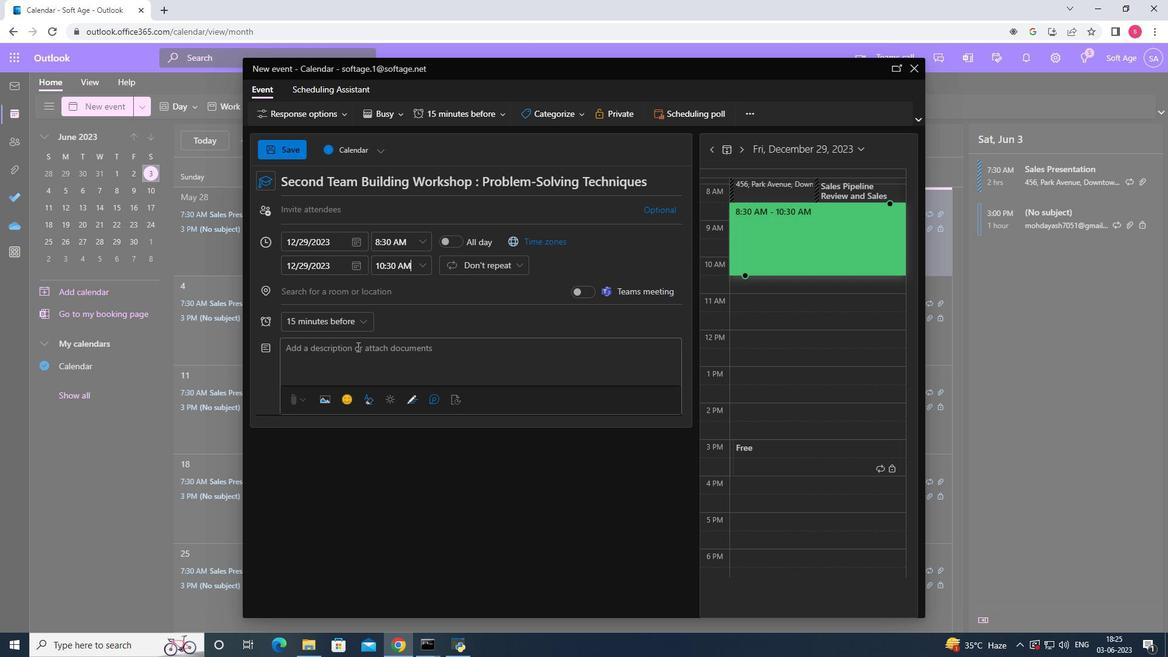 
Action: Key pressed <Key.shift>Participants<Key.space><Key.shift><Key.shift><Key.shift><Key.shift><Key.shift>Will<Key.space><Key.backspace><Key.backspace><Key.backspace><Key.backspace><Key.backspace>will<Key.space>develop<Key.space>skills<Key.space>in<Key.space>strategic<Key.space>decision-making<Key.space>and<Key.enter>pro<Key.backspace><Key.backspace><Key.backspace><Key.up><Key.right><Key.right><Key.right><Key.right><Key.right><Key.right><Key.right><Key.right><Key.right><Key.right><Key.right><Key.right><Key.right><Key.right><Key.right><Key.right><Key.right><Key.right><Key.right><Key.right><Key.right><Key.right><Key.right><Key.right><Key.right><Key.right><Key.right><Key.right><Key.right><Key.right><Key.right><Key.right><Key.right><Key.right><Key.right><Key.right><Key.right><Key.right><Key.right><Key.right><Key.right><Key.right><Key.right><Key.right><Key.right><Key.right><Key.right><Key.right><Key.right><Key.right><Key.right><Key.right><Key.right><Key.right><Key.right><Key.right><Key.right><Key.right><Key.right><Key.right><Key.right><Key.right><Key.right><Key.right><Key.right><Key.right>problem<Key.space><Key.backspace>-solving.<Key.space><Key.shift><Key.shift><Key.shift><Key.shift><Key.shift><Key.shift><Key.shift><Key.shift><Key.shift><Key.shift><Key.shift><Key.shift>They<Key.space>will<Key.space>learn<Key.space>techniques<Key.space>for<Key.space>gathering<Key.space>and<Key.space>analyzing<Key.space>information<Key.space><Key.backspace>,eva<Key.backspace><Key.backspace><Key.backspace><Key.space>evaluating<Key.space>options,<Key.space>and<Key.space>making<Key.space>sound<Key.space>decisions<Key.space>that<Key.space>align<Key.space>with<Key.space>team<Key.space>goals<Key.space>and<Key.space>organizational<Key.space>priorities.
Screenshot: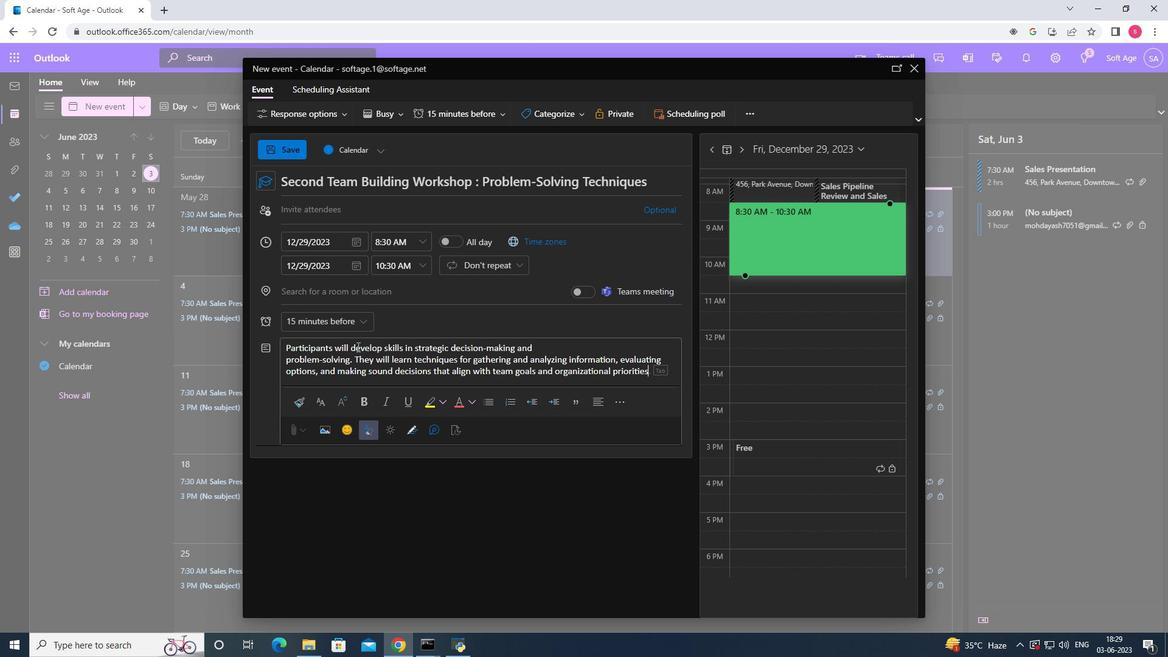 
Action: Mouse moved to (564, 112)
Screenshot: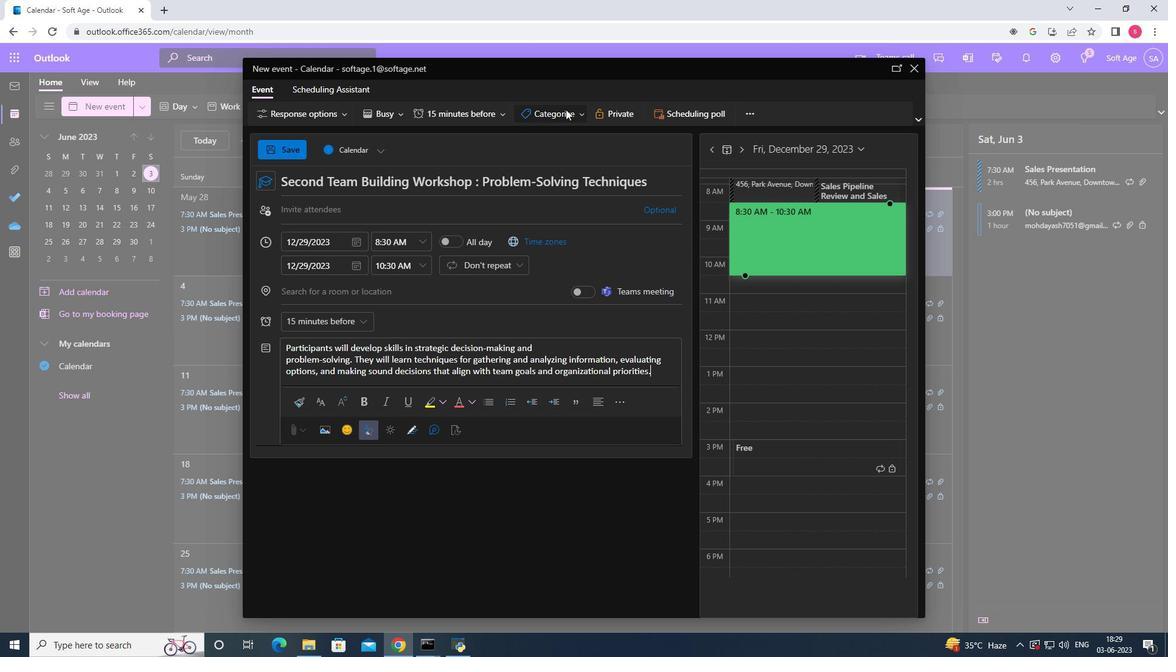 
Action: Mouse pressed left at (564, 112)
Screenshot: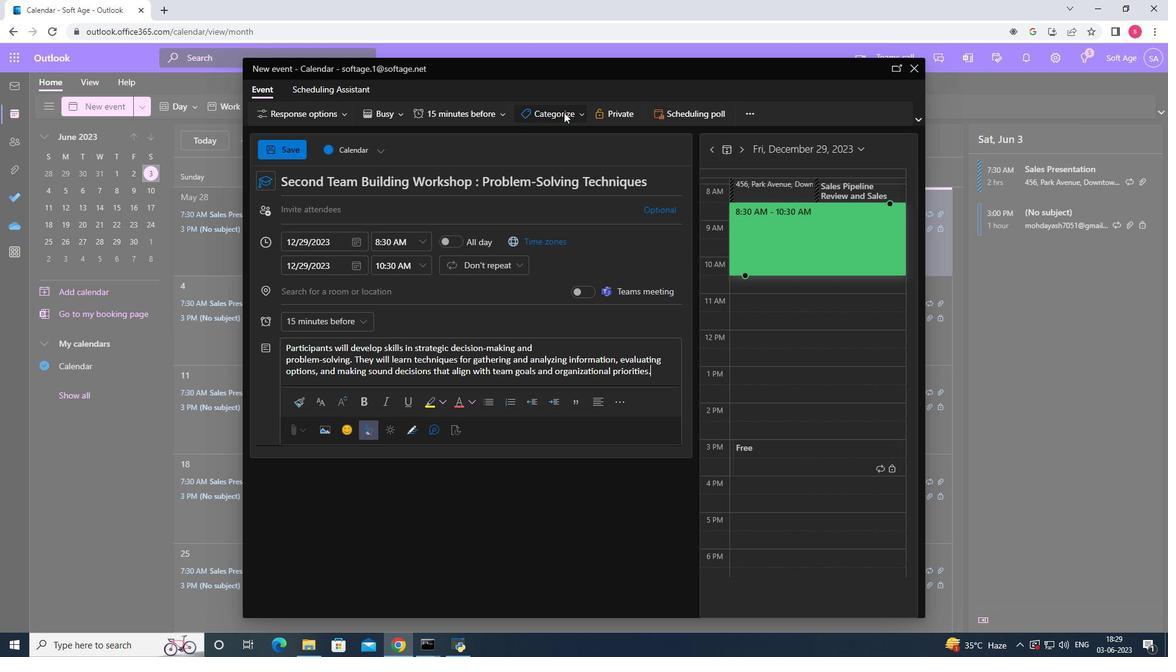 
Action: Mouse moved to (560, 256)
Screenshot: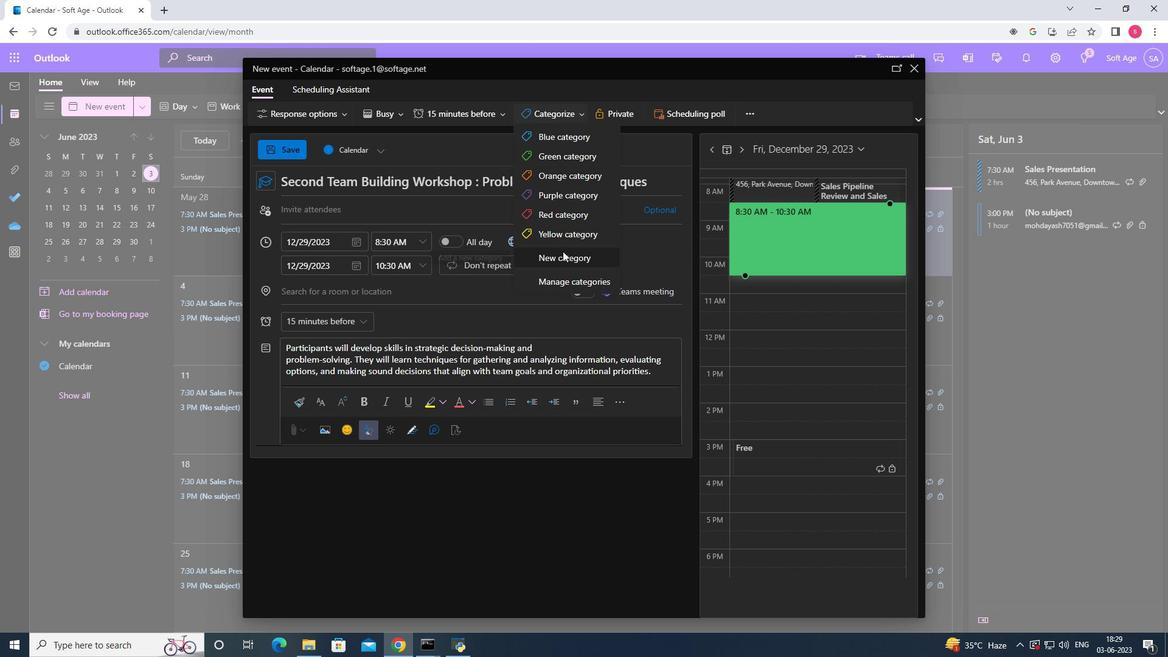 
Action: Mouse pressed left at (560, 256)
Screenshot: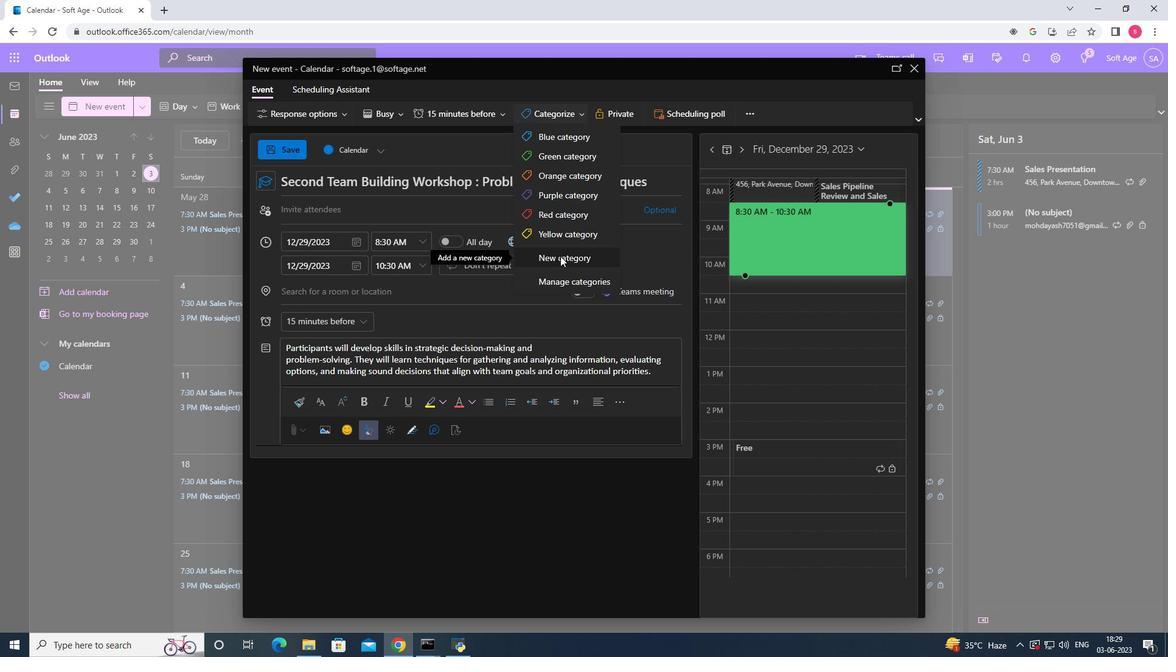 
Action: Mouse moved to (548, 282)
Screenshot: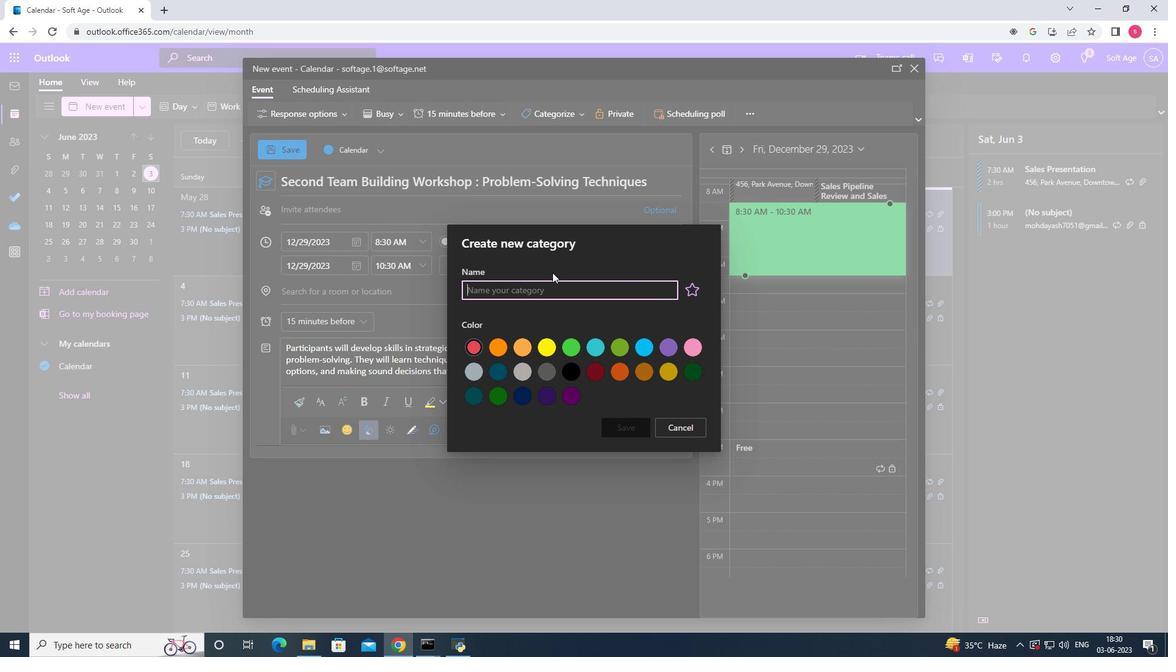 
Action: Key pressed <Key.shift>Lavender
Screenshot: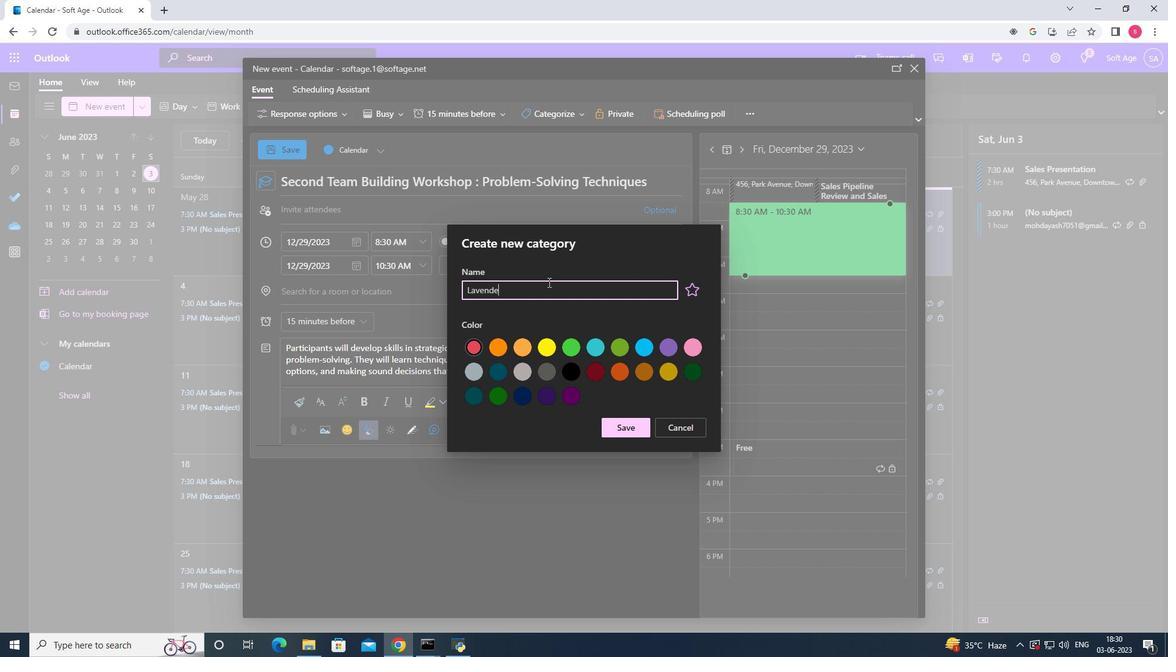 
Action: Mouse moved to (631, 424)
Screenshot: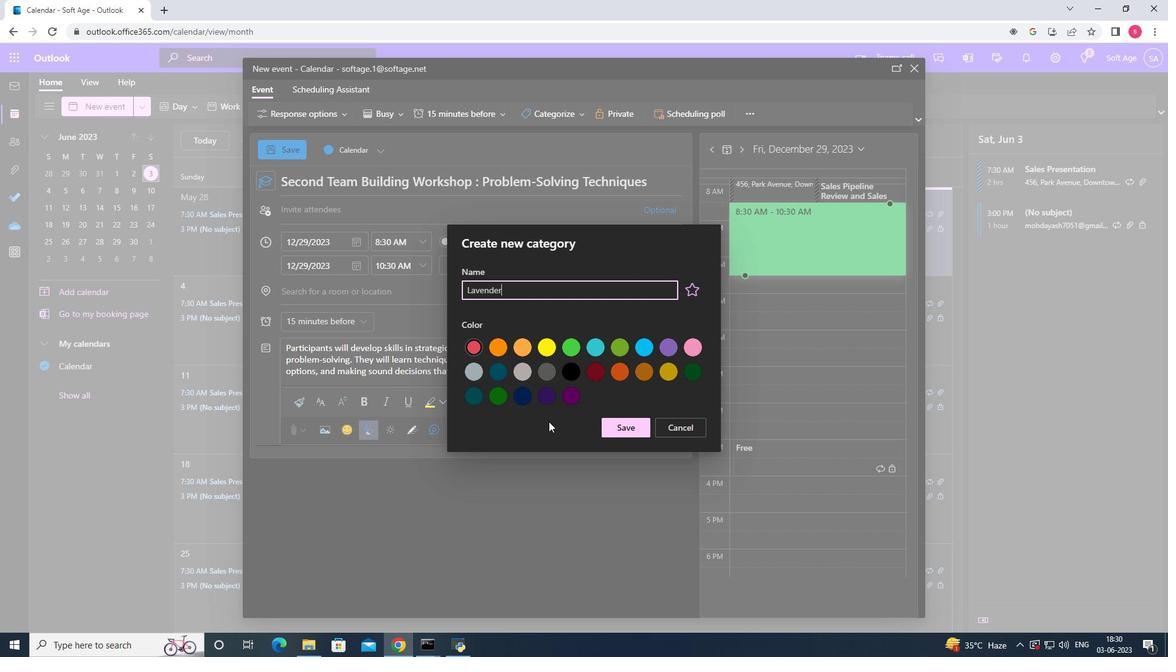 
Action: Mouse pressed left at (631, 424)
Screenshot: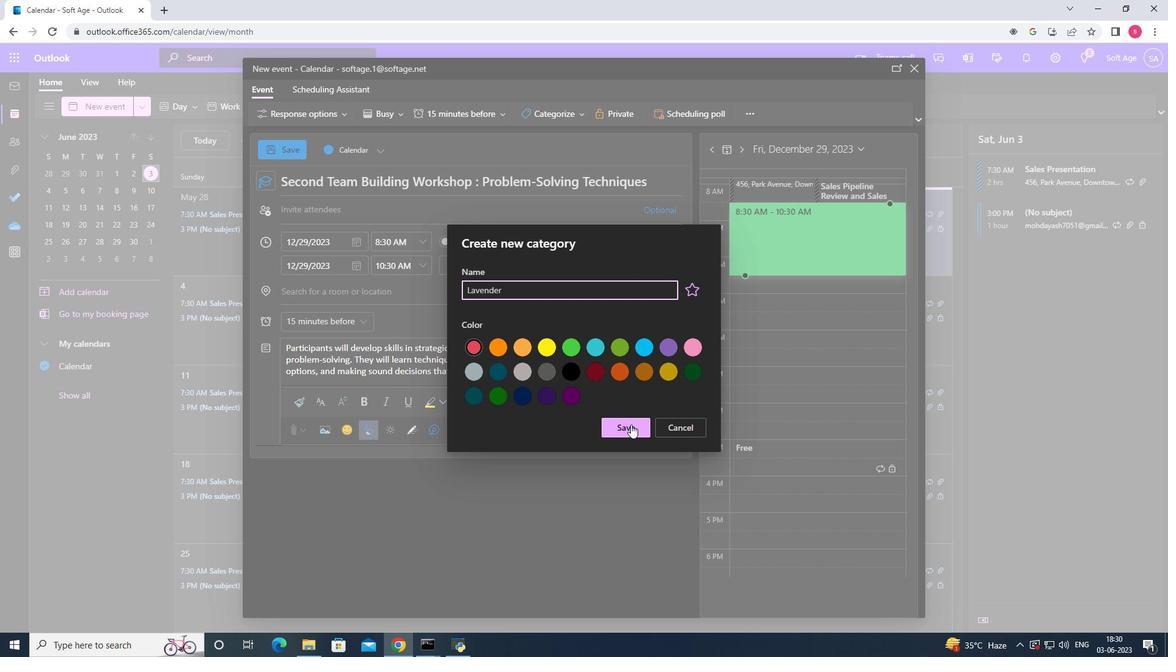 
Action: Mouse moved to (552, 112)
Screenshot: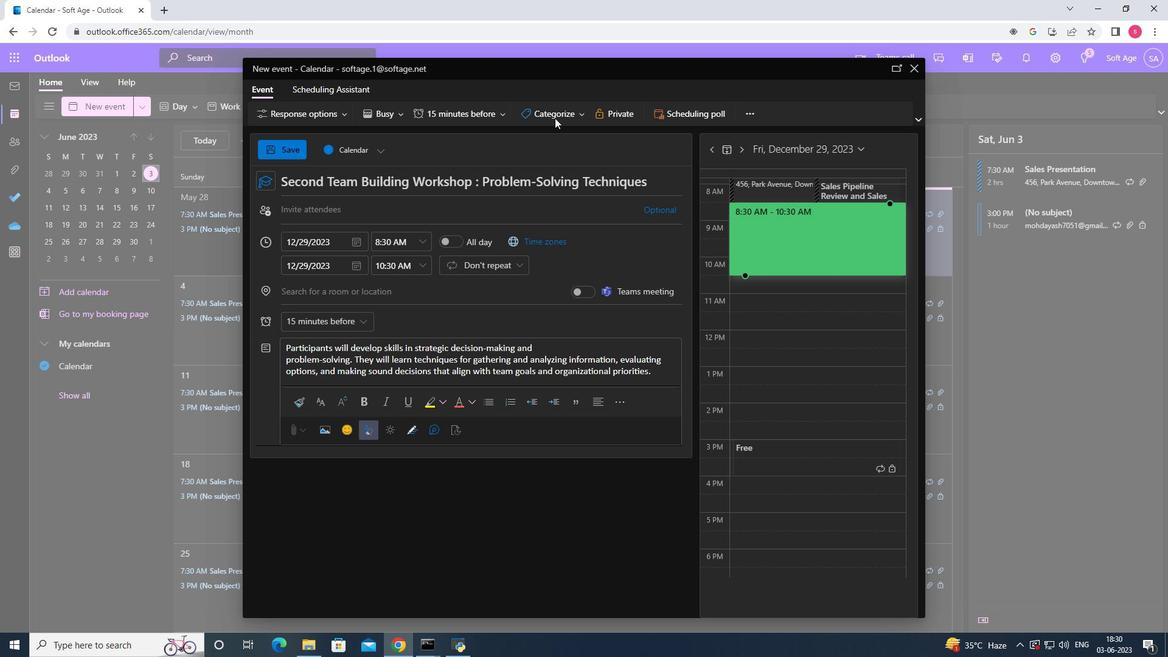 
Action: Mouse pressed left at (552, 112)
Screenshot: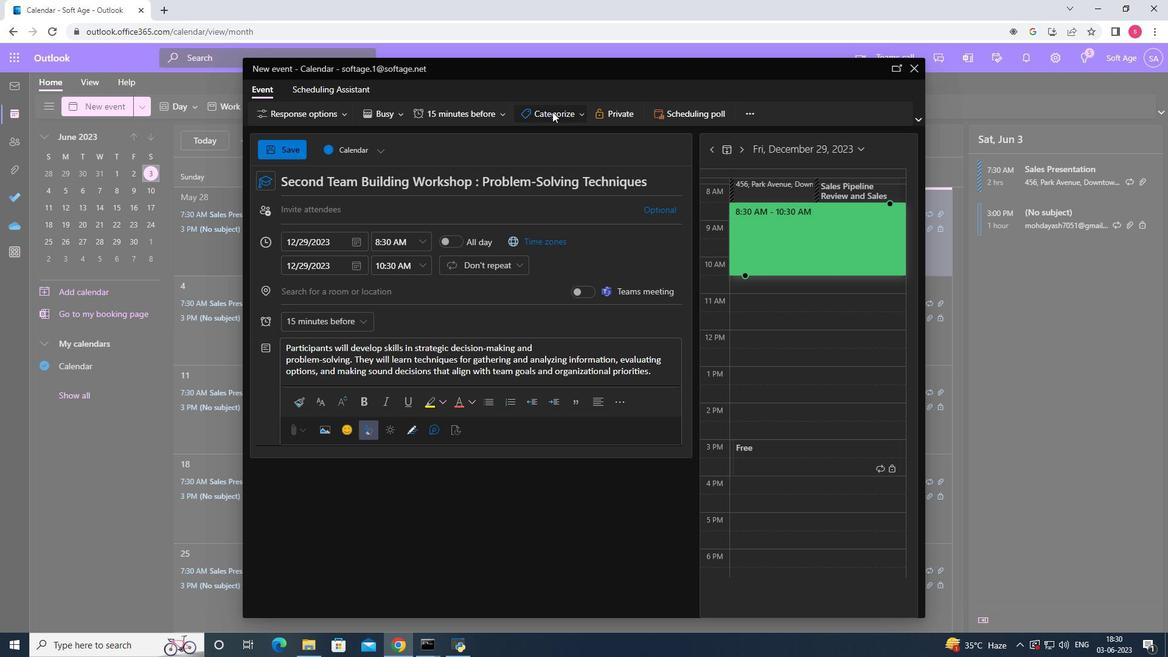 
Action: Mouse moved to (560, 280)
Screenshot: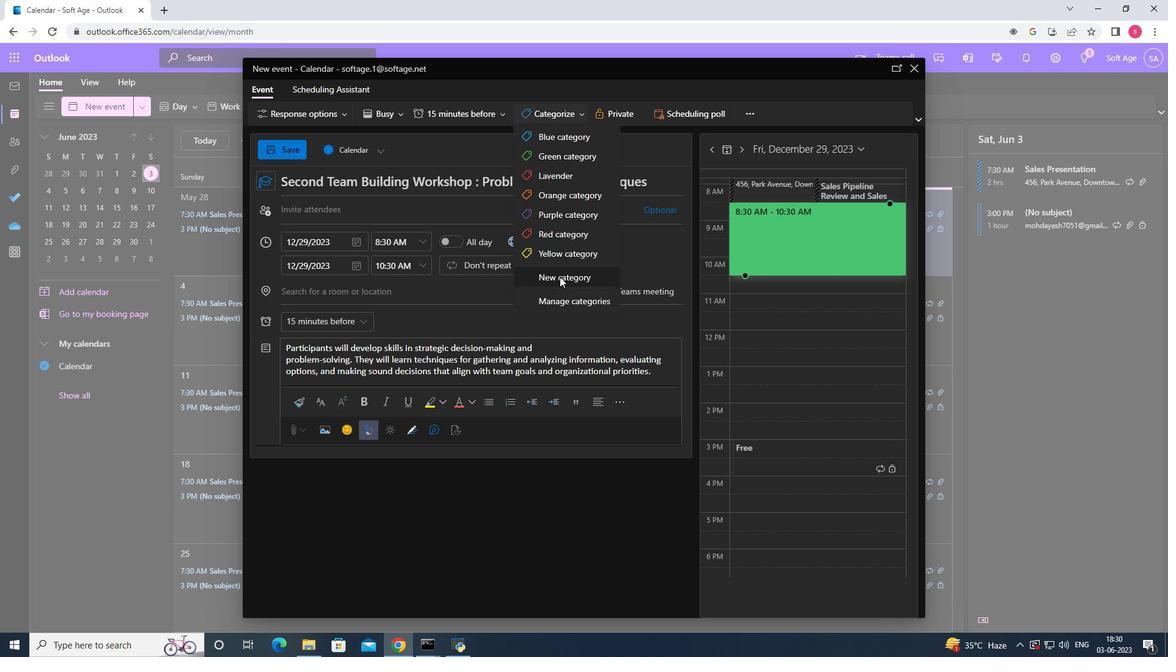 
Action: Mouse scrolled (560, 281) with delta (0, 0)
Screenshot: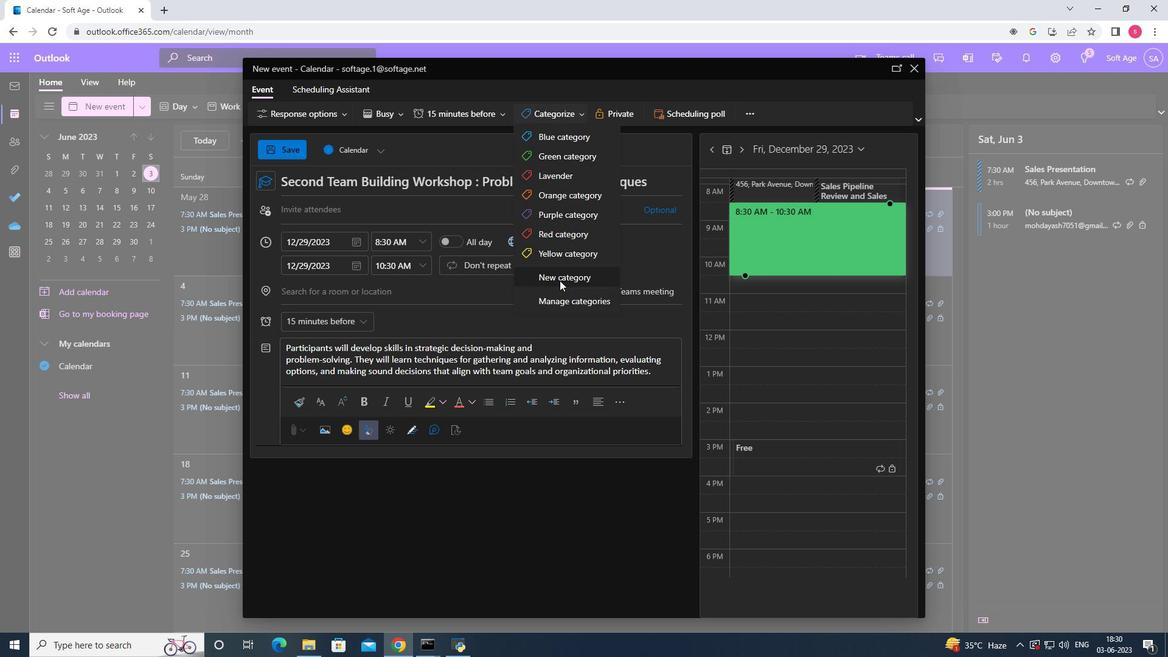 
Action: Mouse moved to (561, 277)
Screenshot: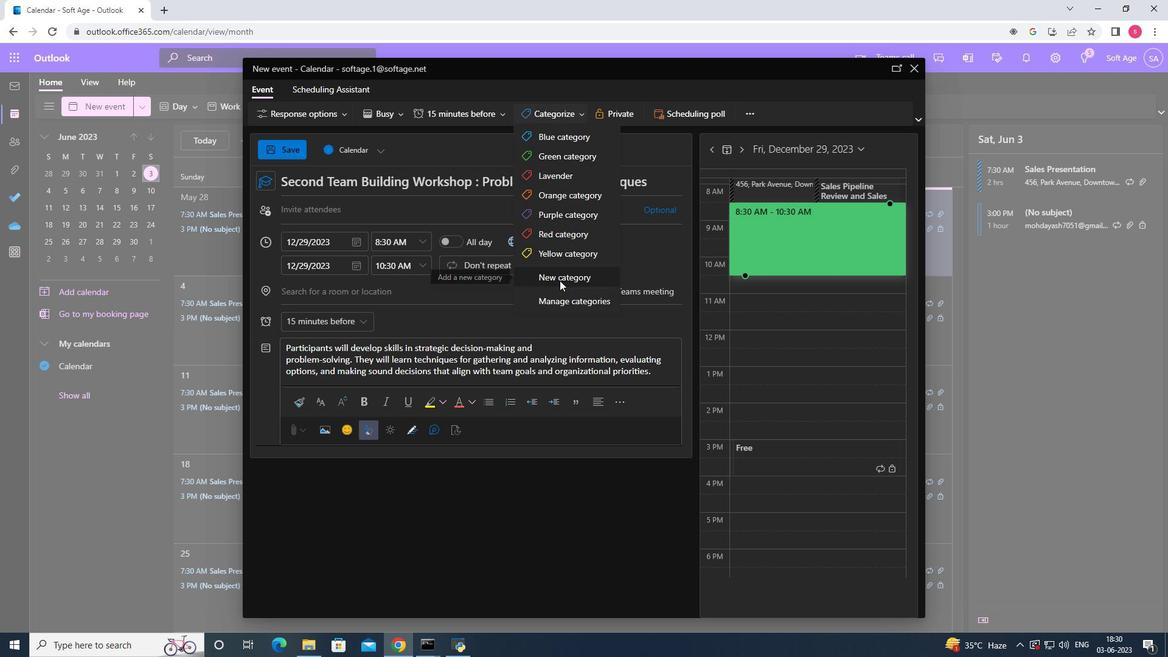 
Action: Mouse scrolled (561, 278) with delta (0, 0)
Screenshot: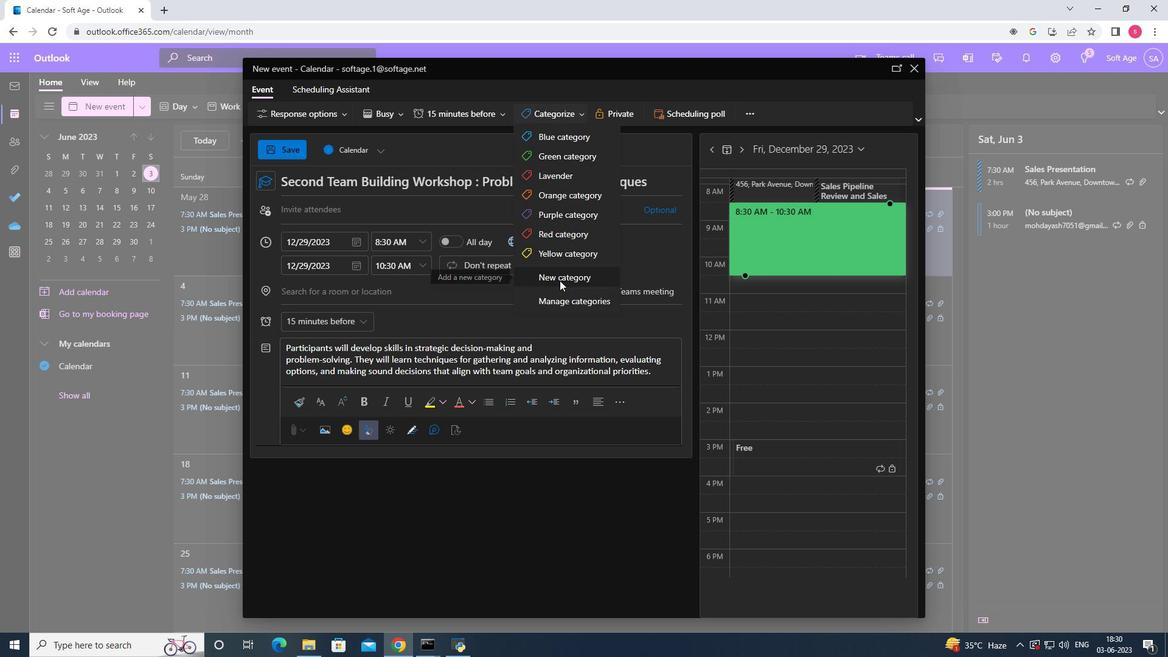 
Action: Mouse moved to (560, 175)
Screenshot: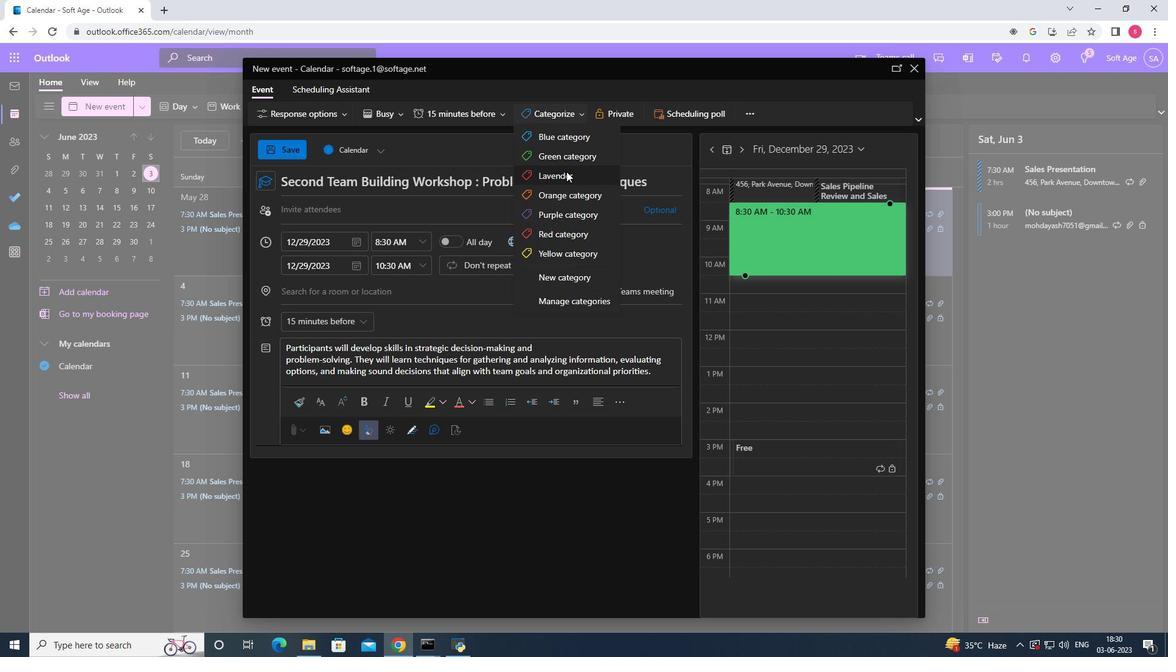 
Action: Mouse pressed left at (560, 175)
Screenshot: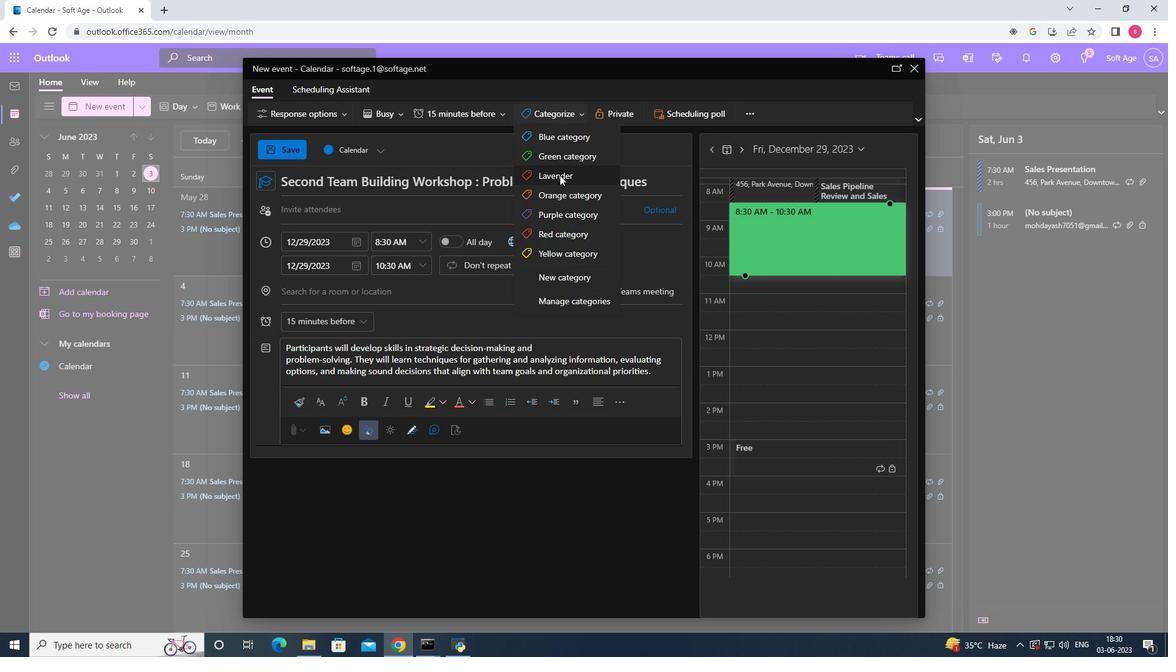 
Action: Mouse moved to (325, 293)
Screenshot: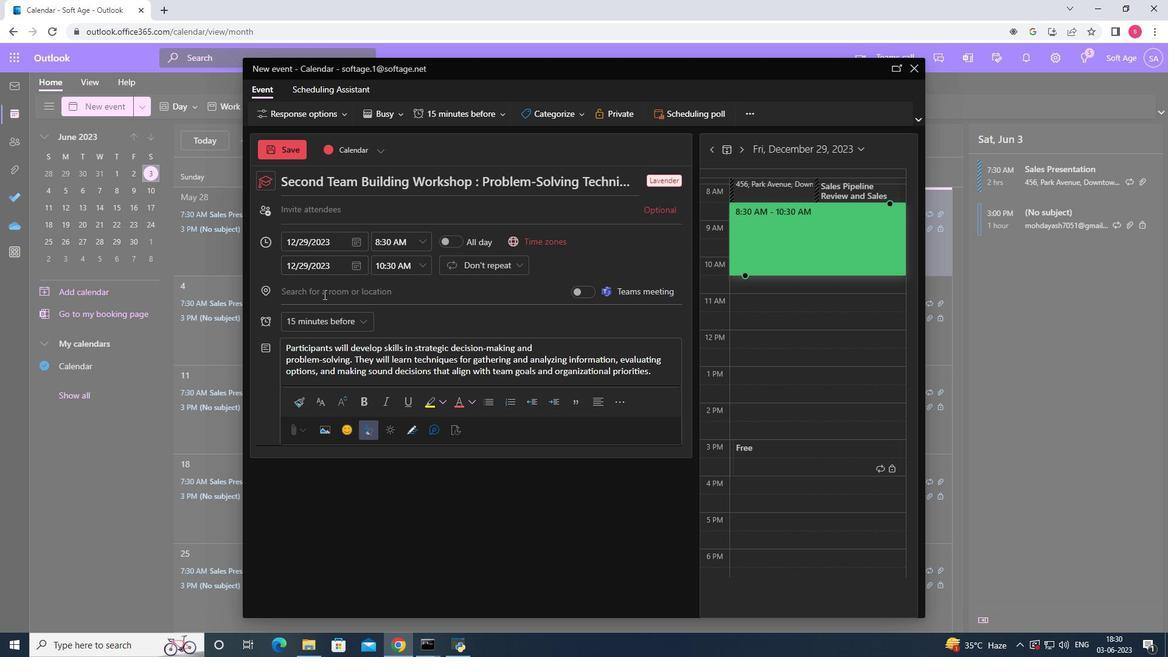 
Action: Mouse pressed left at (325, 293)
Screenshot: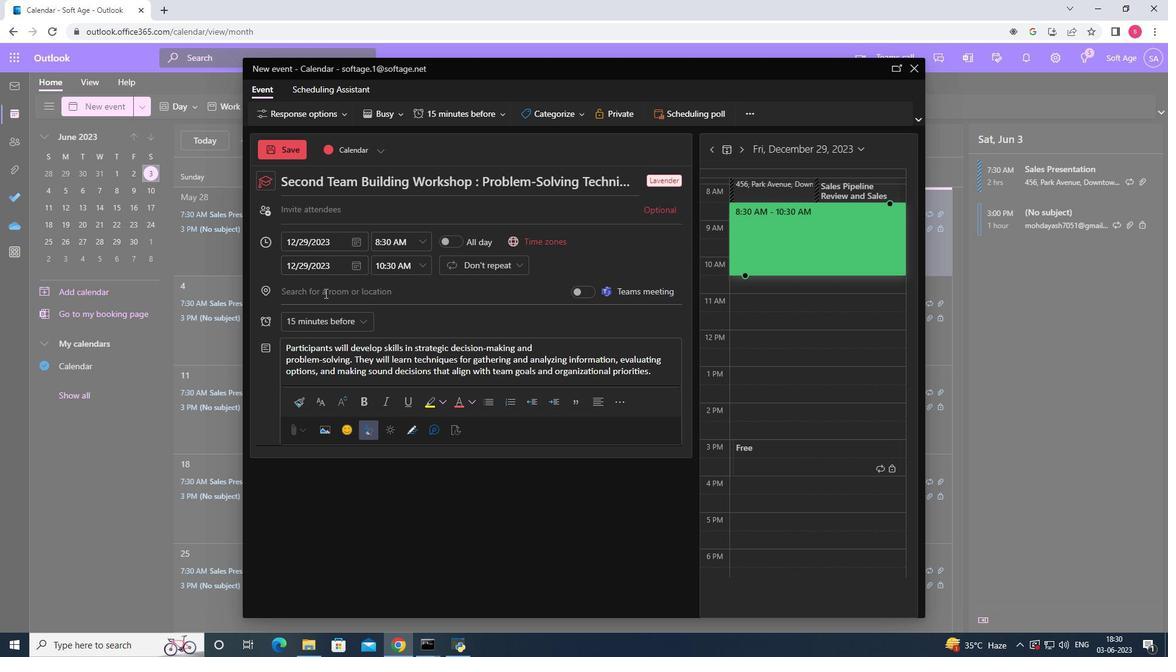 
Action: Mouse moved to (325, 293)
Screenshot: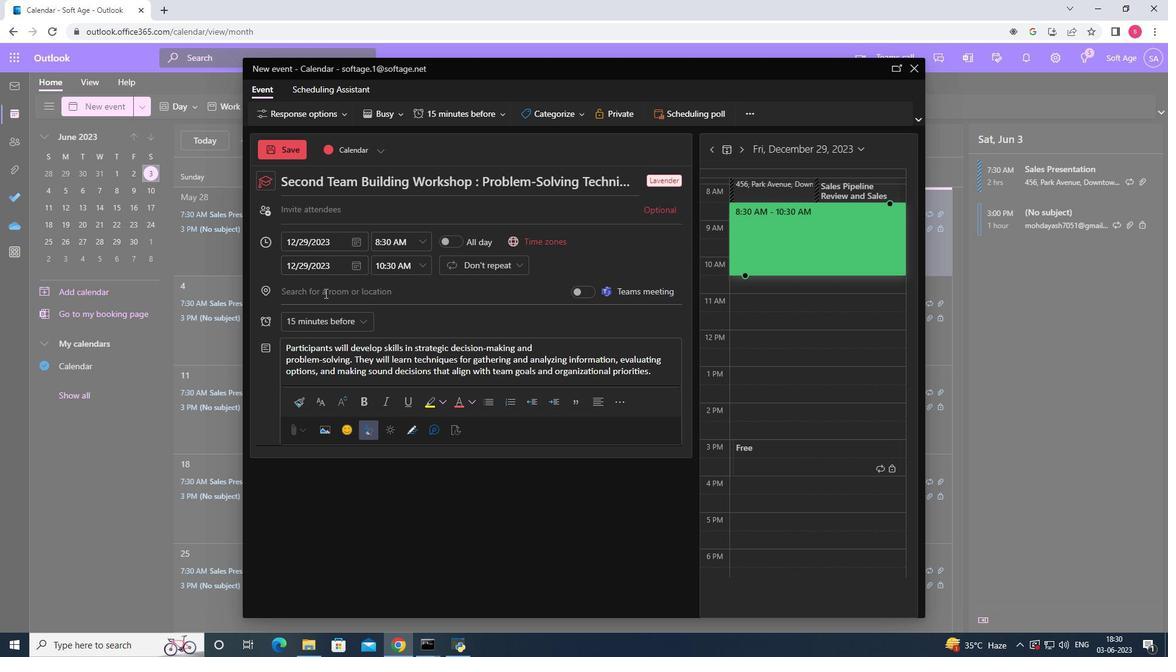
Action: Key pressed softage.8<Key.shift>@softage.net<Key.backspace><Key.backspace><Key.backspace><Key.backspace><Key.backspace><Key.backspace><Key.backspace><Key.backspace><Key.backspace><Key.backspace><Key.backspace><Key.backspace><Key.backspace><Key.backspace><Key.backspace><Key.backspace><Key.backspace><Key.backspace><Key.backspace><Key.backspace><Key.backspace><Key.shift>Jerusalem,<Key.space><Key.shift>isr<Key.backspace><Key.backspace><Key.backspace><Key.shift>Israel,
Screenshot: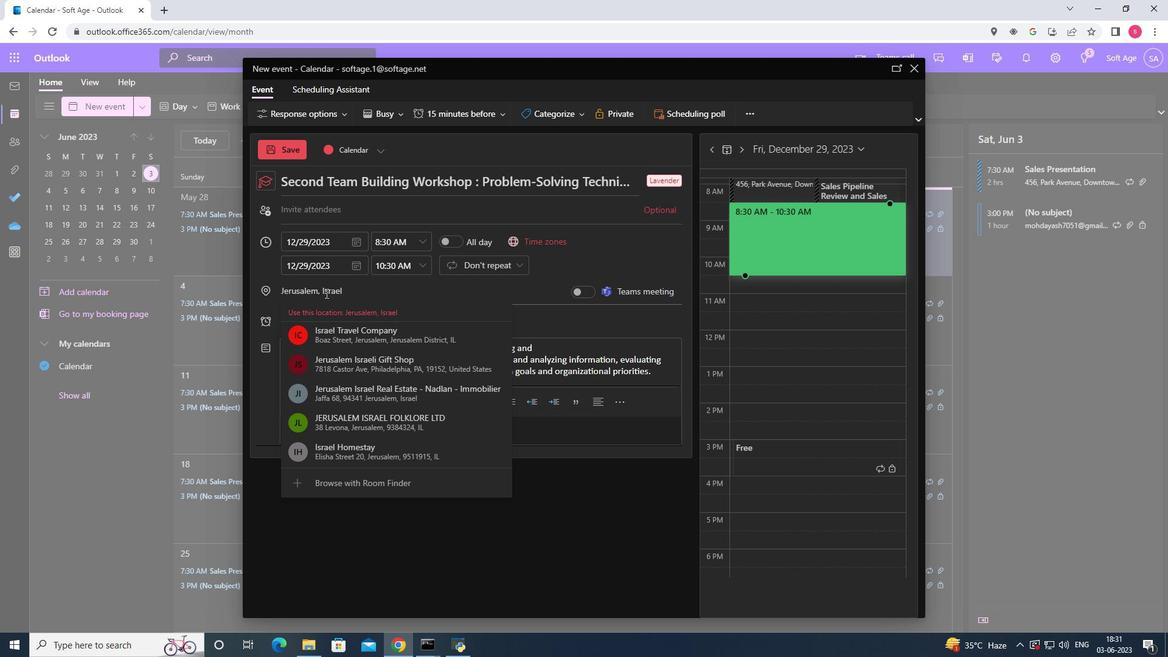 
Action: Mouse moved to (354, 215)
Screenshot: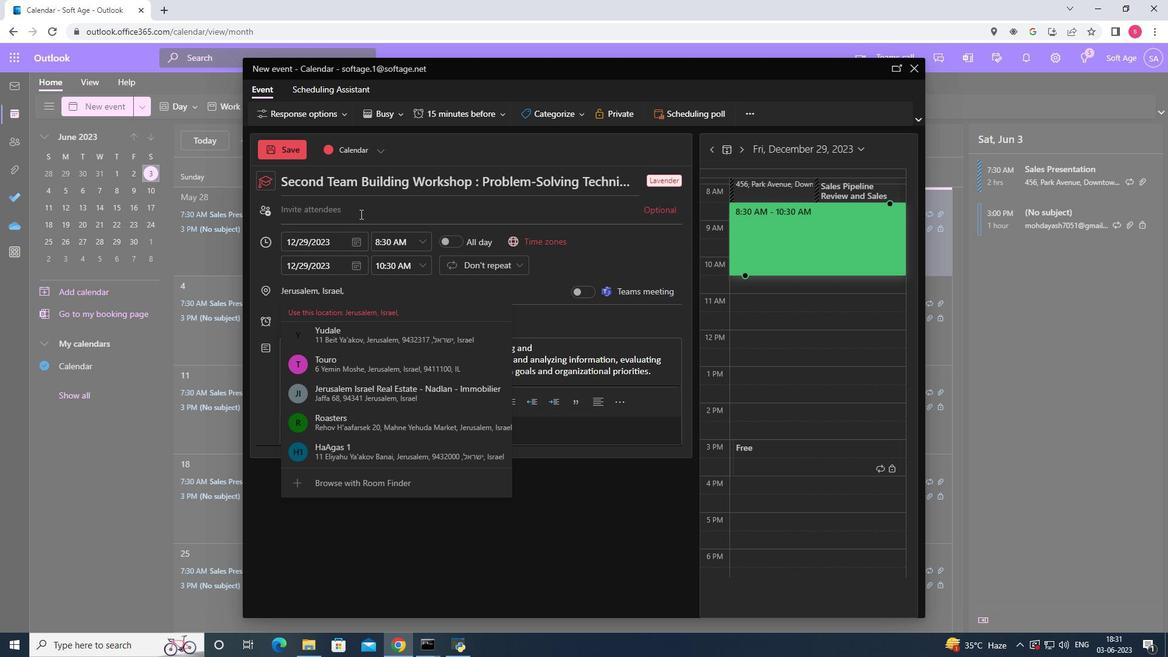 
Action: Mouse pressed left at (354, 215)
Screenshot: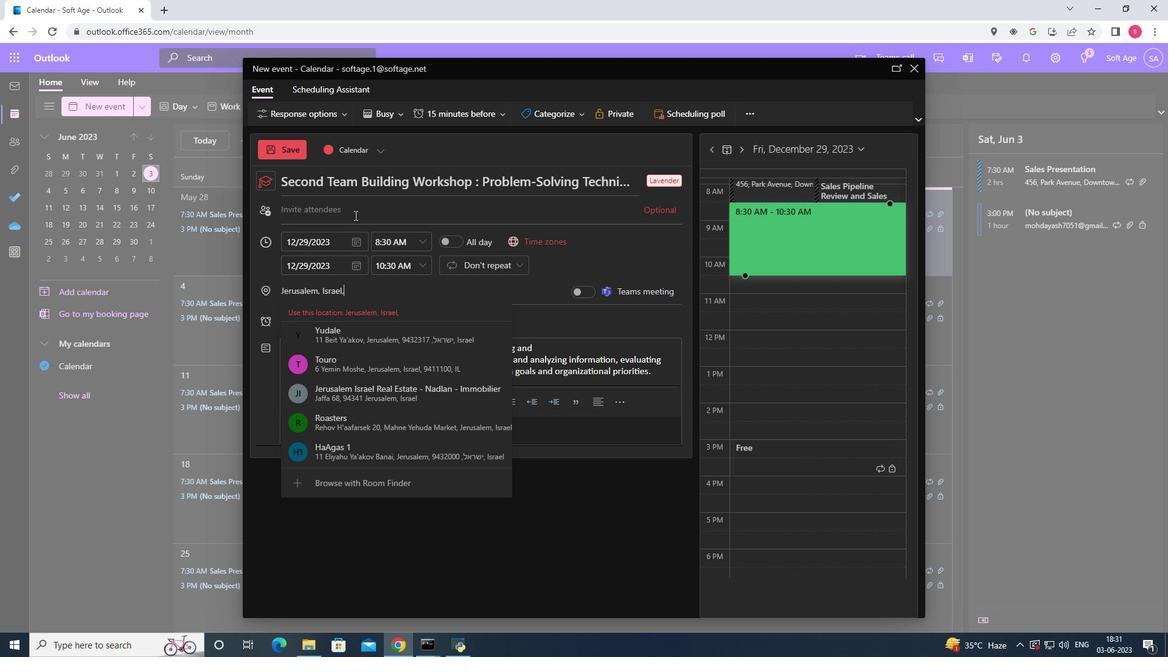 
Action: Mouse moved to (462, 279)
Screenshot: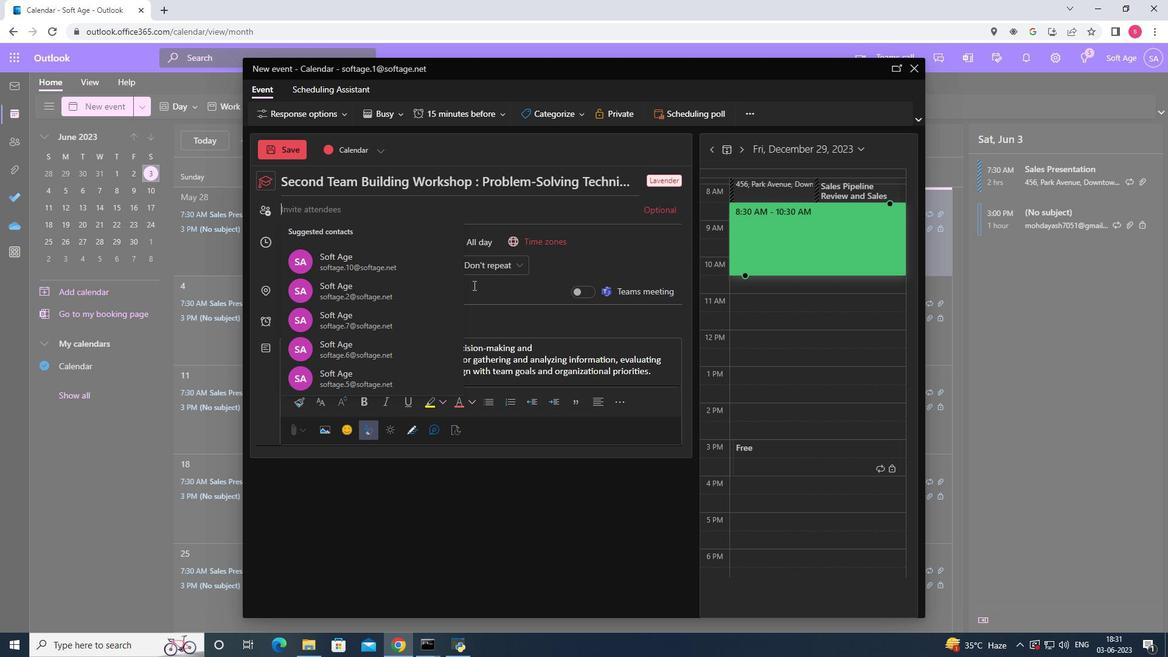 
Action: Key pressed softage.8<Key.shift><Key.shift><Key.shift><Key.shift><Key.shift><Key.shift><Key.shift><Key.shift><Key.shift><Key.shift><Key.shift><Key.shift><Key.shift><Key.shift><Key.shift><Key.shift><Key.shift><Key.shift><Key.shift><Key.shift><Key.shift><Key.shift><Key.shift><Key.shift><Key.shift><Key.shift><Key.shift><Key.shift><Key.shift><Key.shift><Key.shift><Key.shift><Key.shift><Key.shift><Key.shift><Key.shift><Key.shift><Key.shift><Key.shift><Key.shift><Key.shift><Key.shift><Key.shift><Key.shift><Key.shift><Key.shift><Key.shift><Key.shift><Key.shift><Key.shift><Key.shift><Key.shift><Key.shift>@softage.net
Screenshot: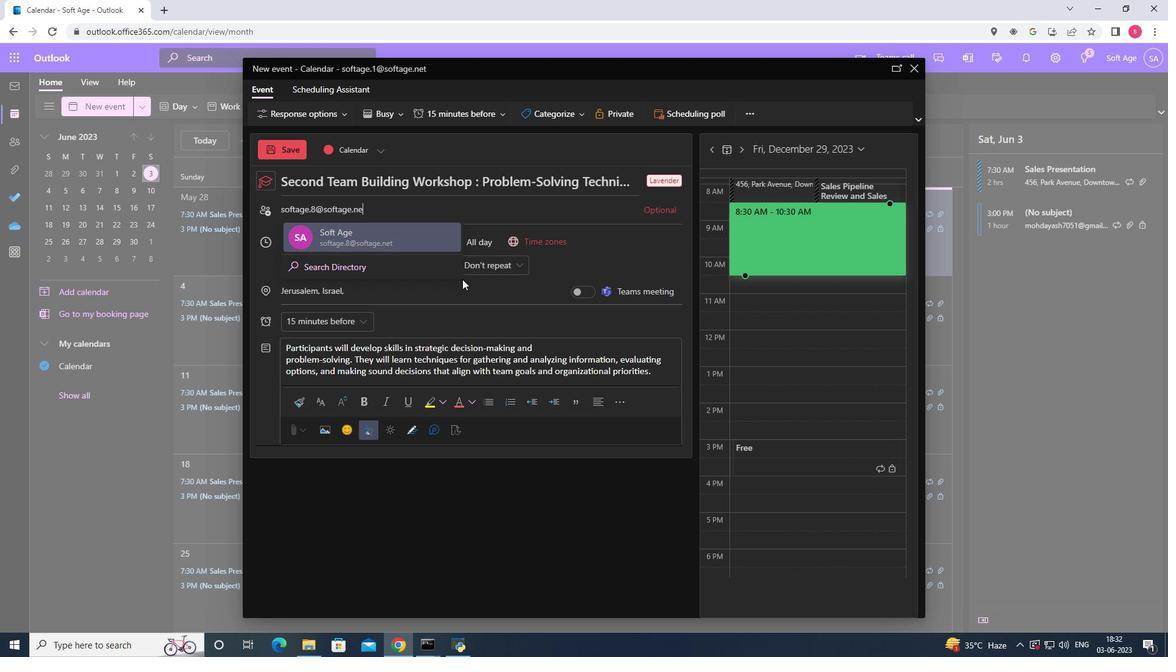 
Action: Mouse moved to (401, 202)
Screenshot: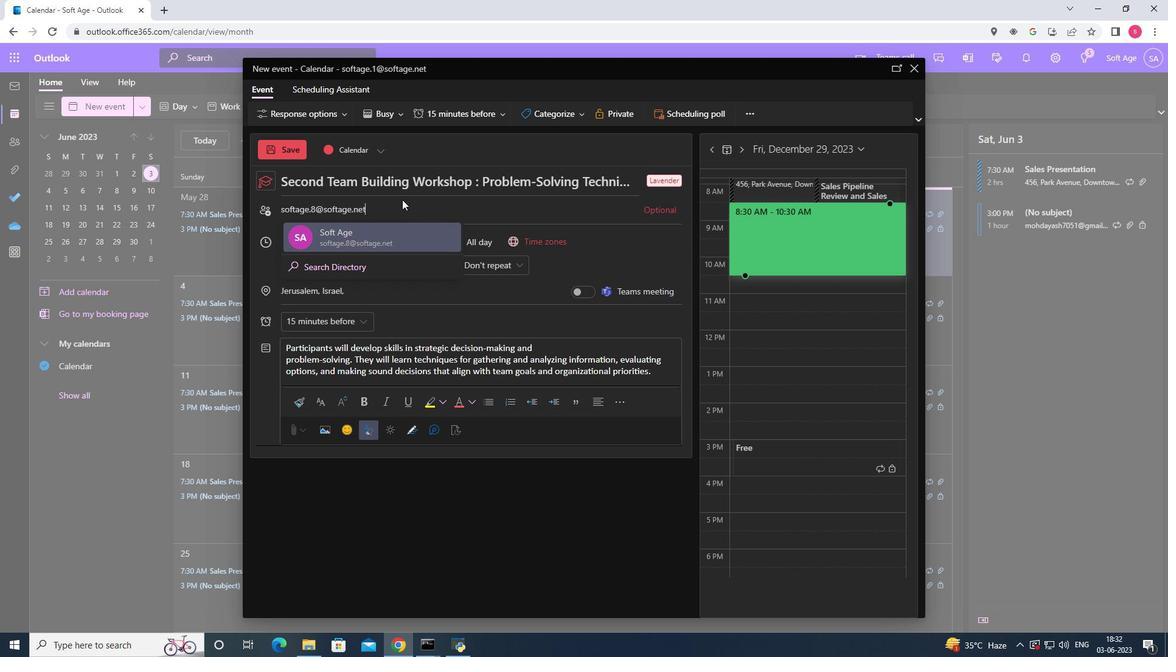 
Action: Mouse pressed left at (401, 202)
Screenshot: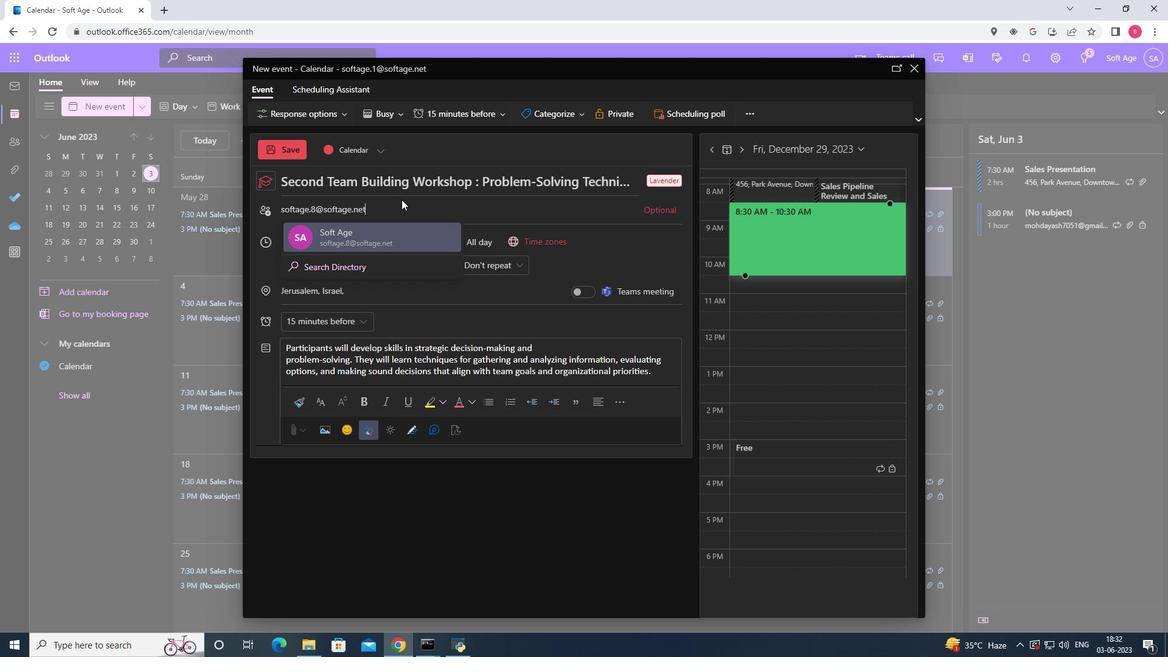 
Action: Mouse moved to (401, 205)
Screenshot: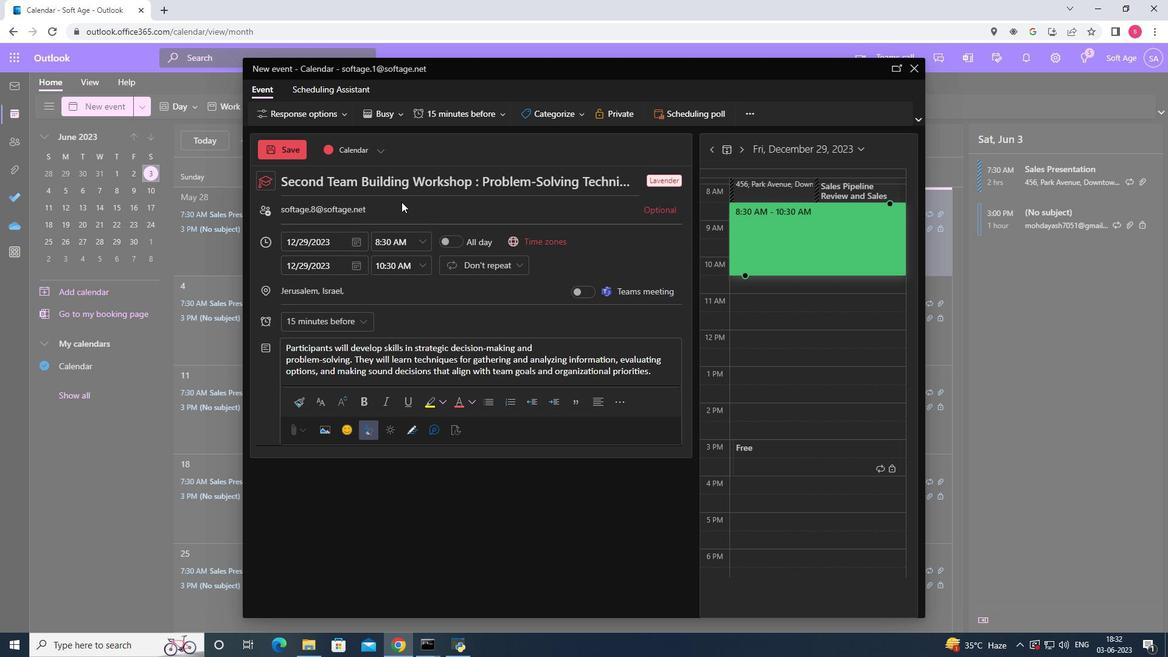 
Action: Key pressed <Key.space>
Screenshot: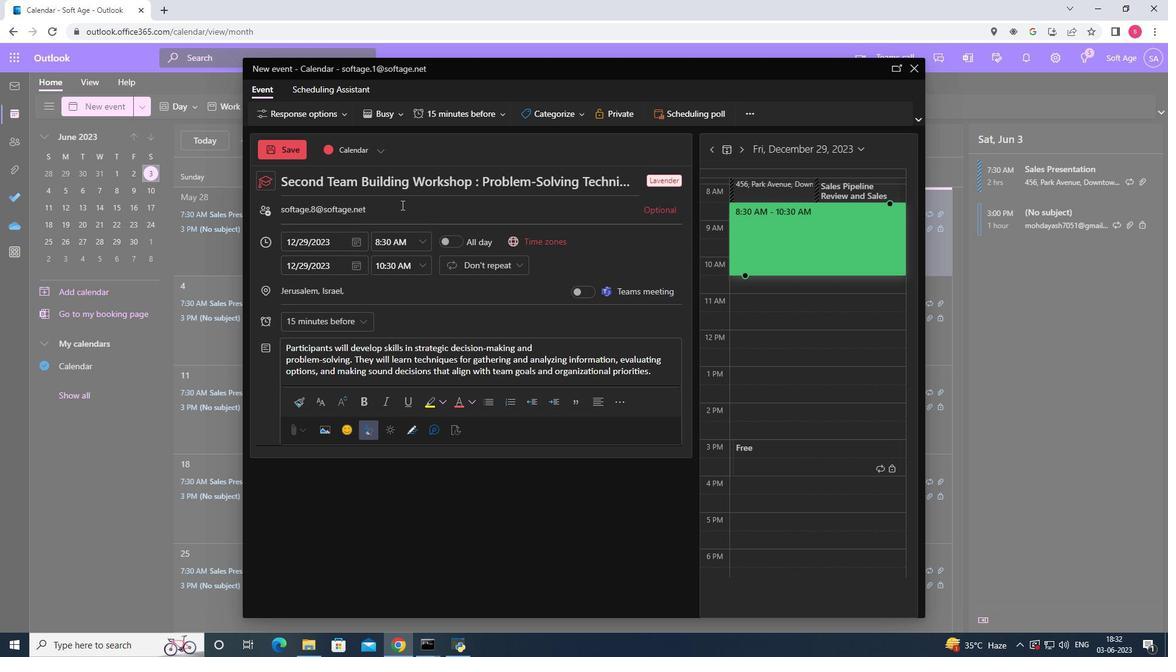 
Action: Mouse moved to (664, 208)
Screenshot: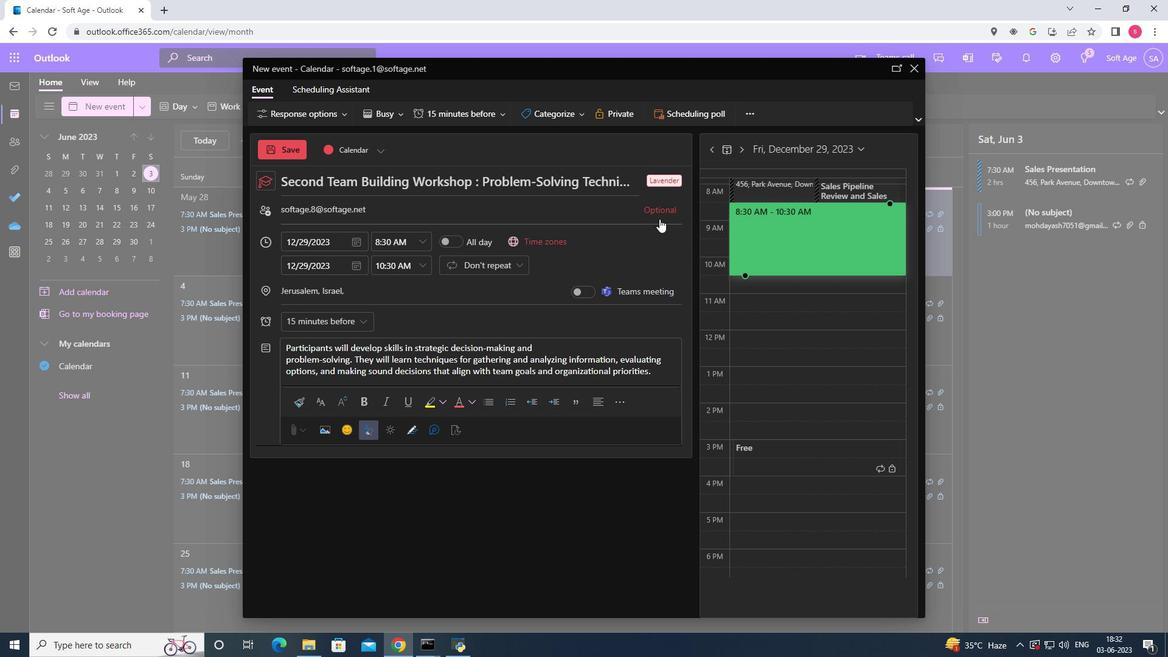 
Action: Mouse pressed left at (664, 208)
Screenshot: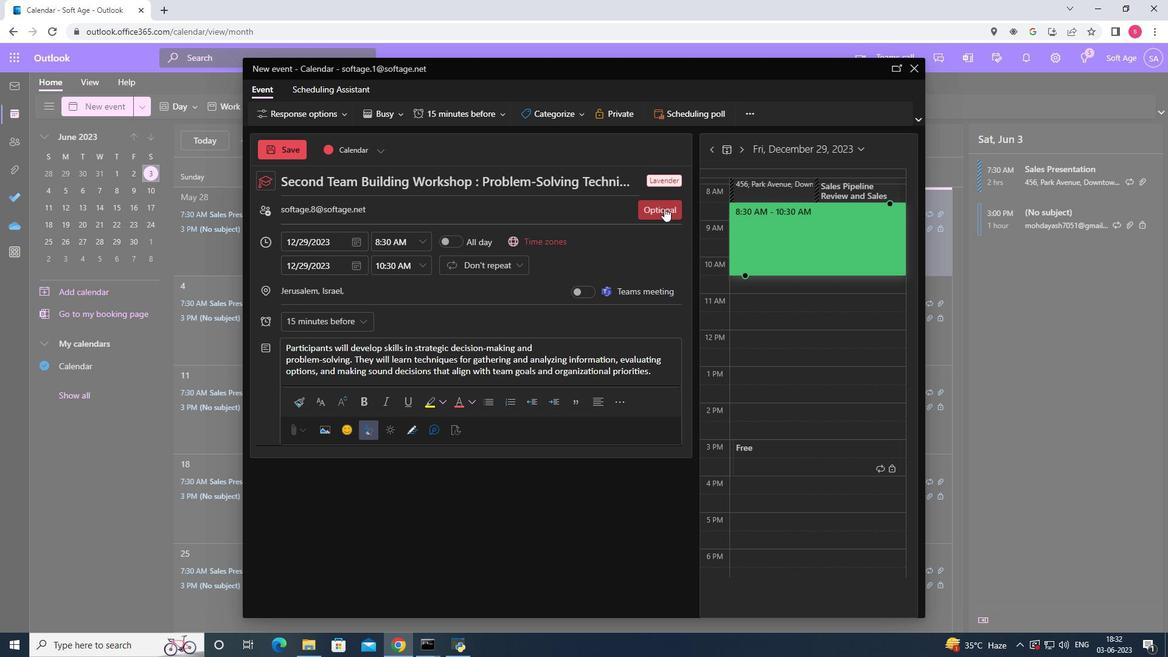 
Action: Mouse moved to (550, 219)
Screenshot: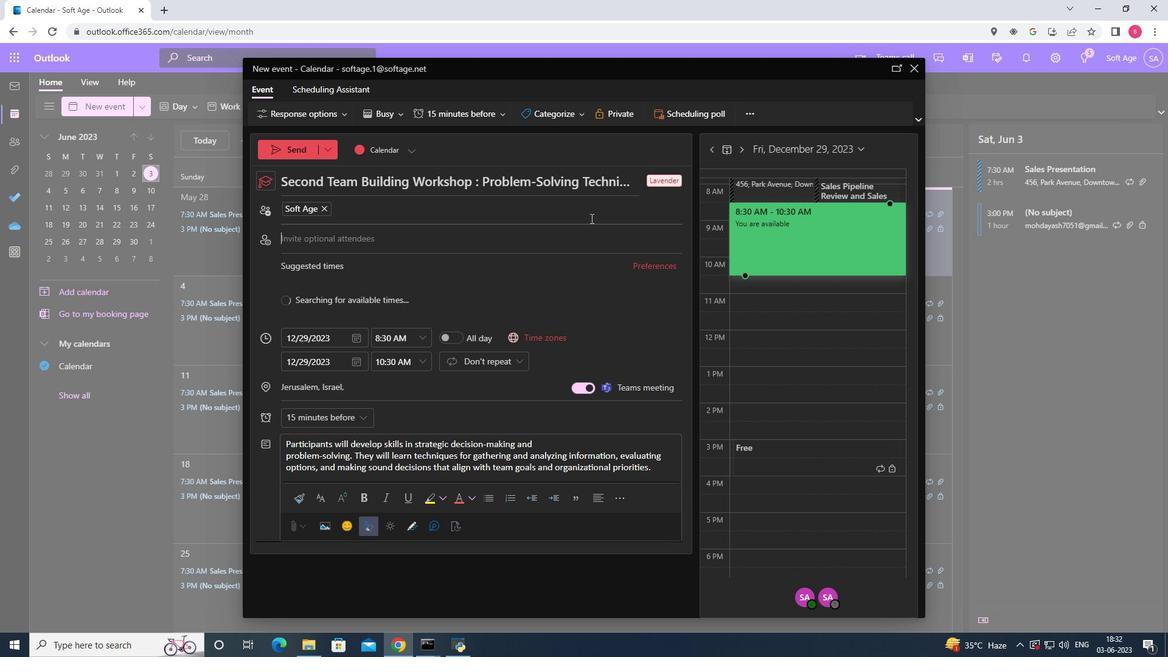 
Action: Key pressed softage.2<Key.shift>@softage.net
Screenshot: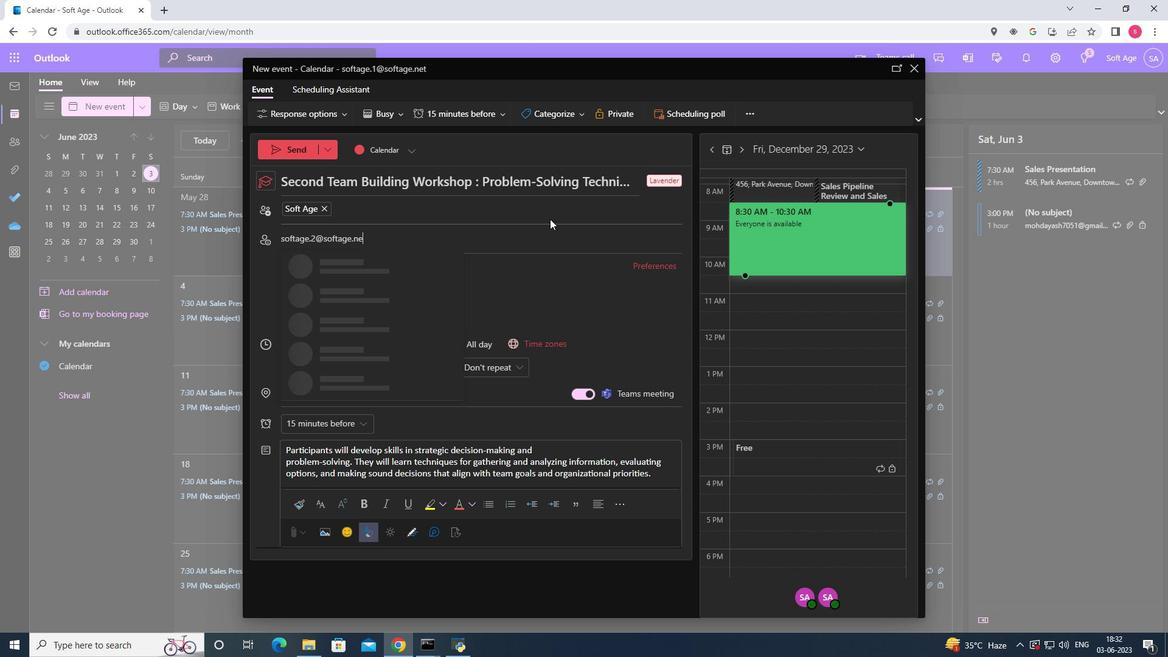 
Action: Mouse moved to (600, 292)
Screenshot: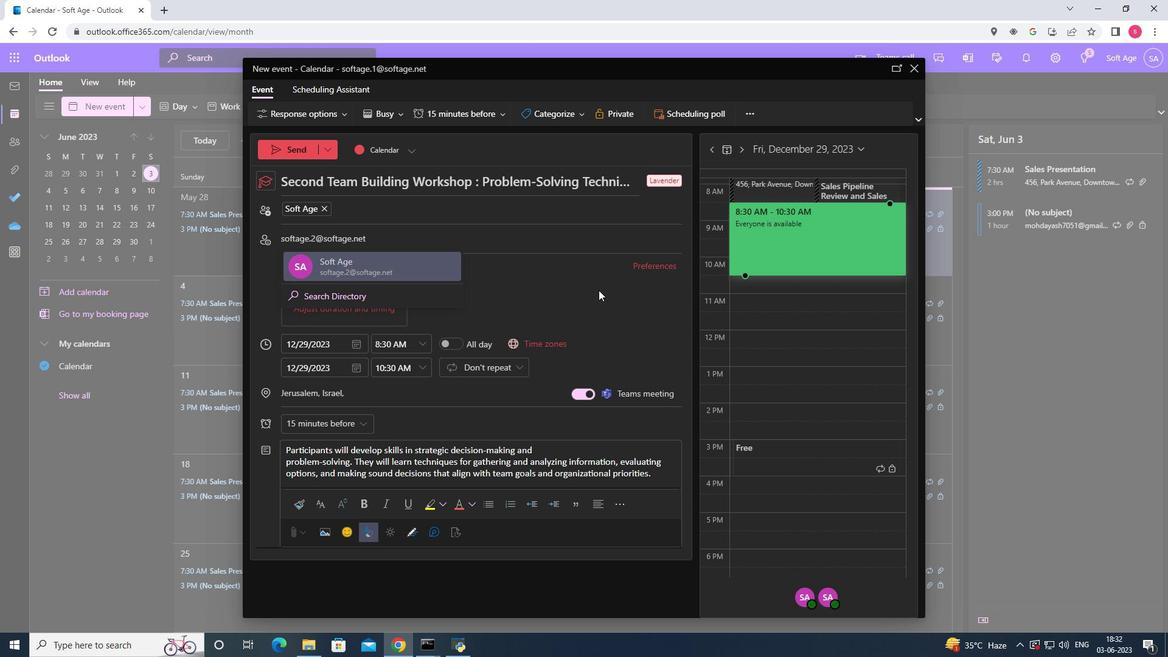 
Action: Mouse pressed left at (600, 292)
Screenshot: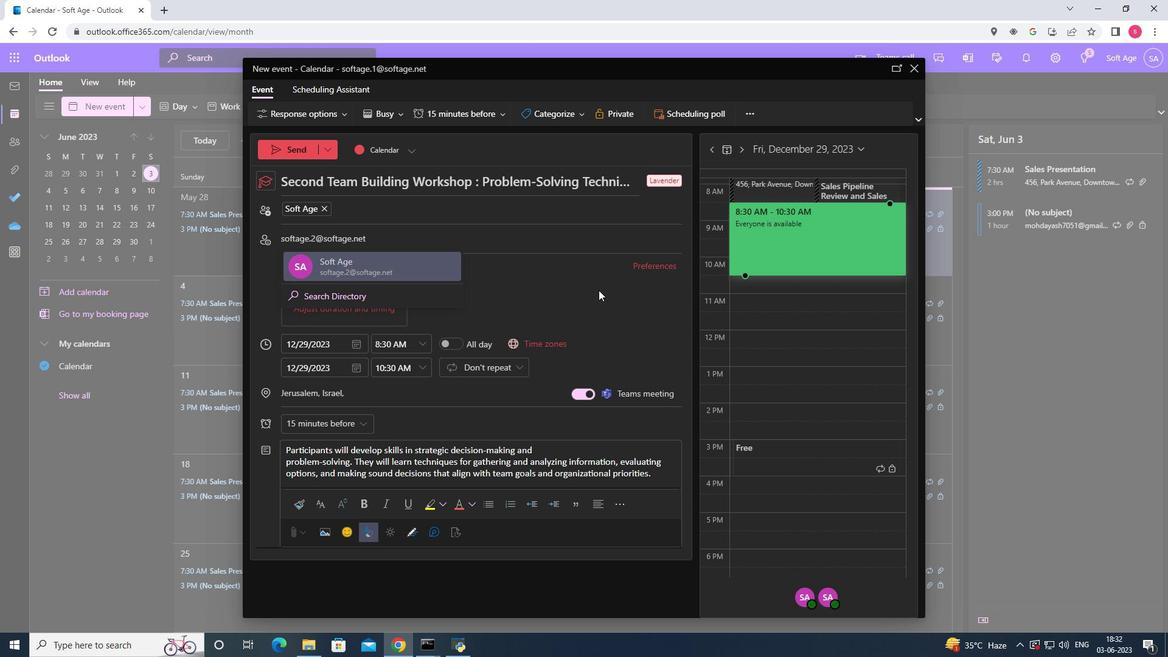 
Action: Mouse moved to (323, 420)
Screenshot: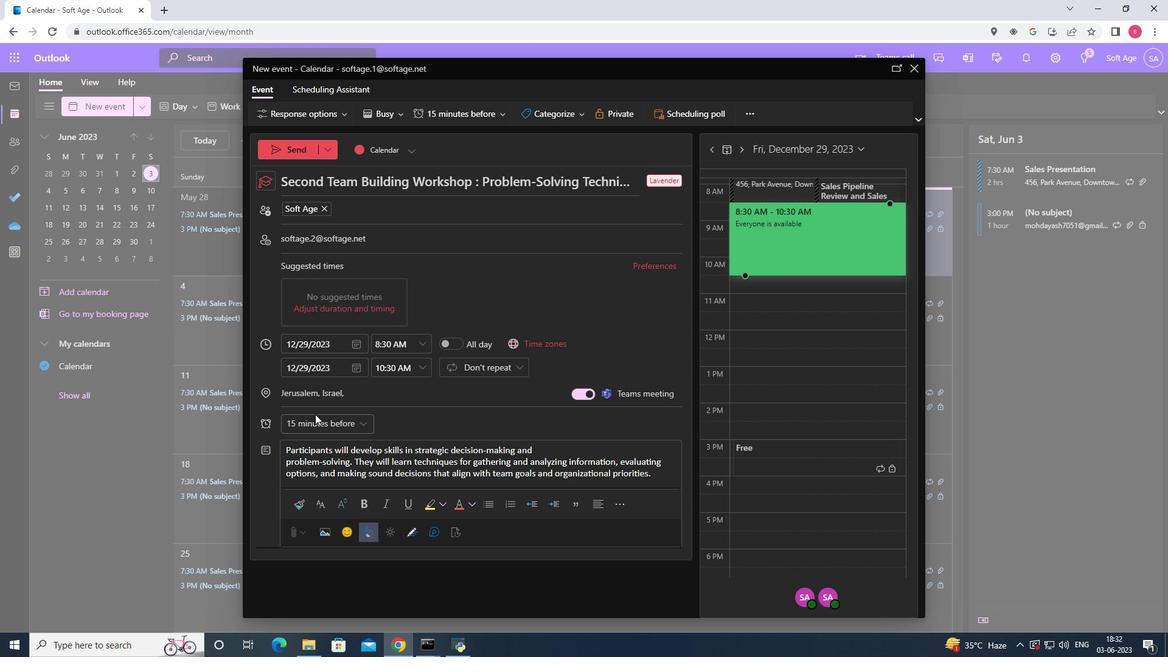 
Action: Mouse pressed left at (323, 420)
Screenshot: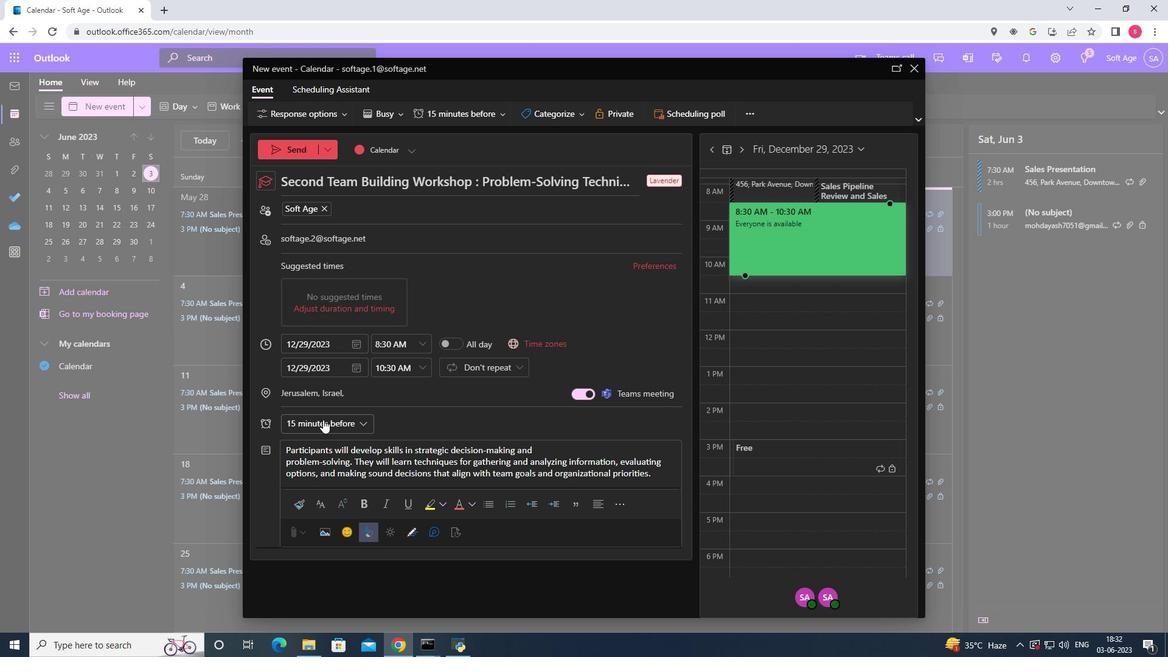 
Action: Mouse moved to (549, 291)
Screenshot: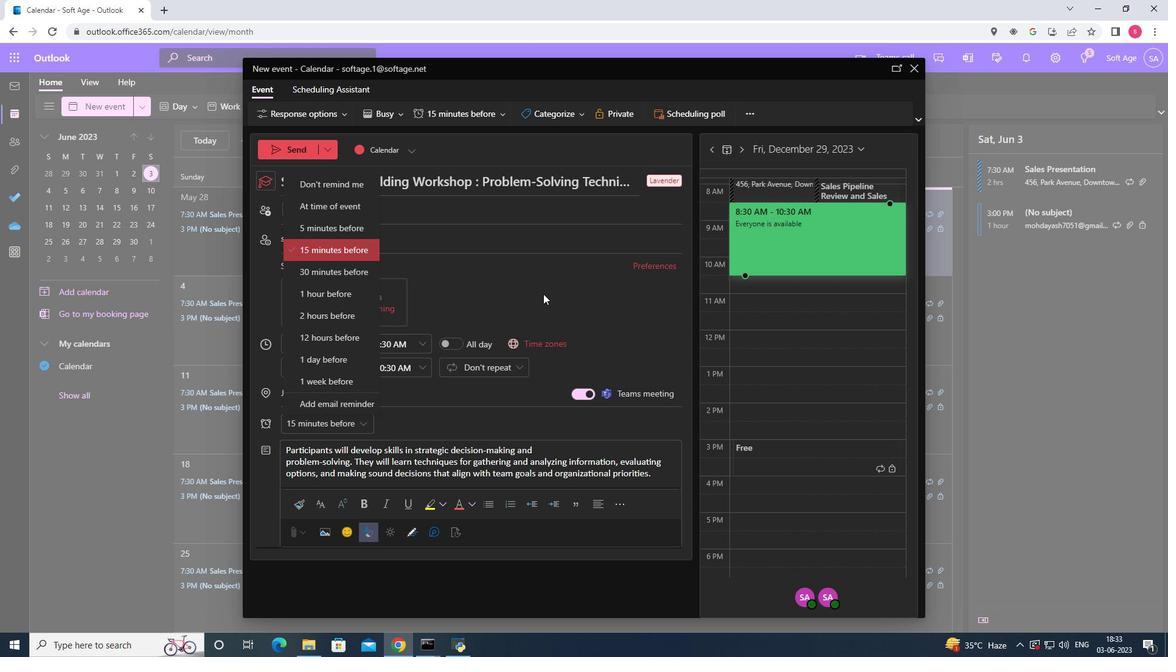 
Action: Mouse pressed left at (549, 291)
Screenshot: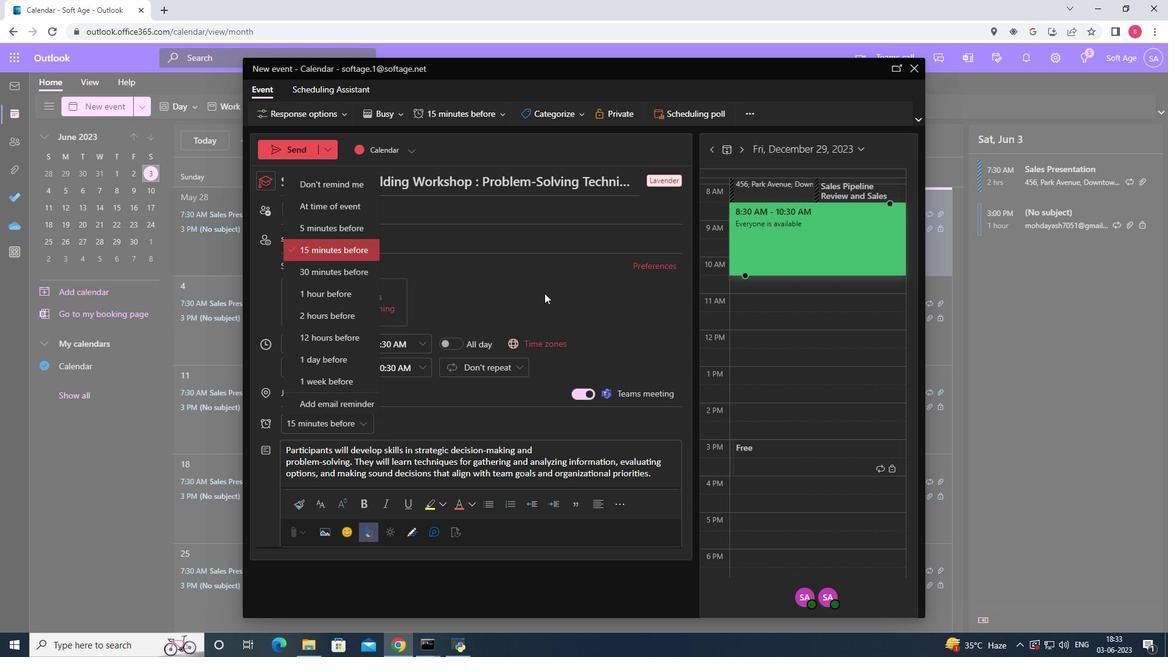 
Action: Mouse moved to (493, 366)
Screenshot: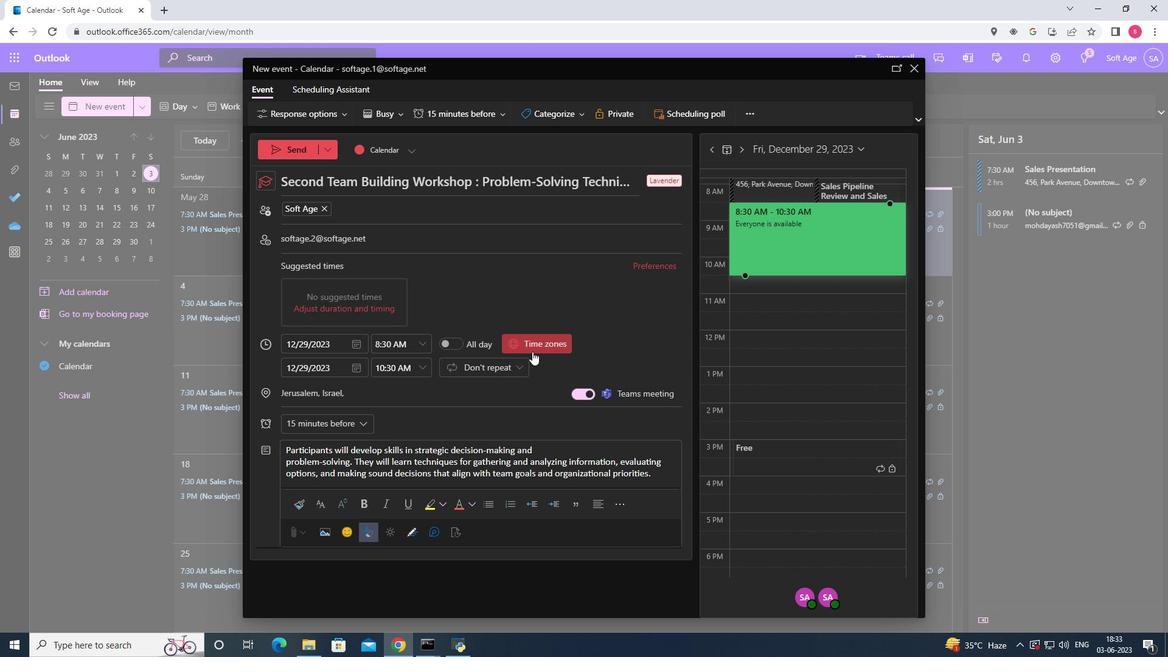 
Action: Mouse pressed left at (493, 366)
Screenshot: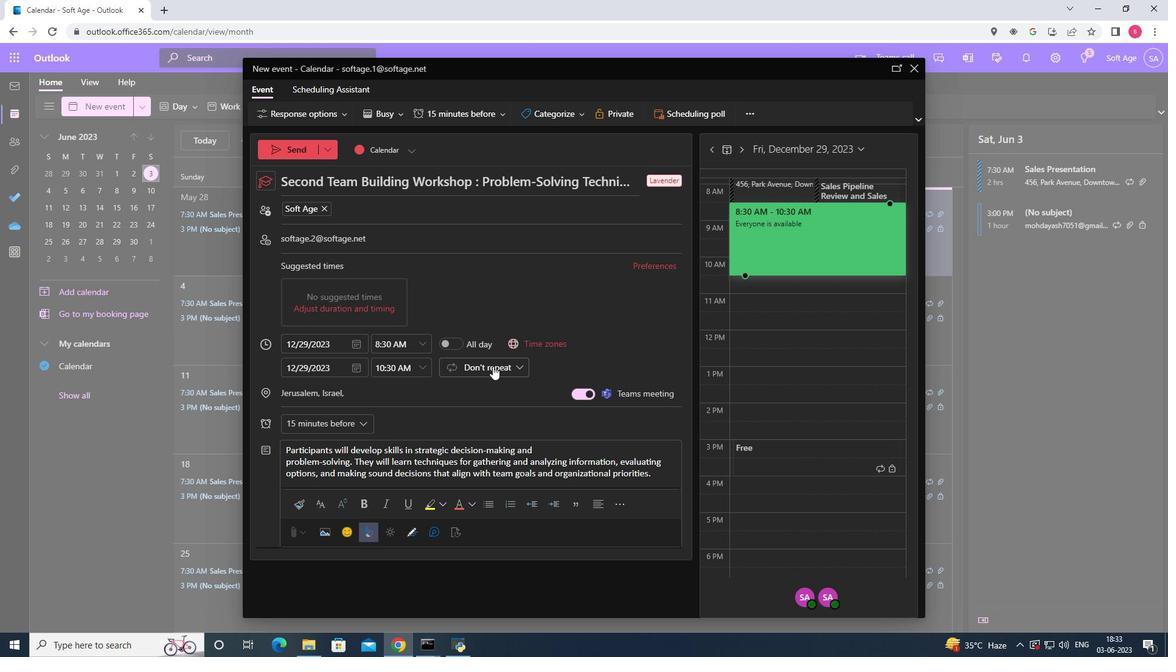 
Action: Mouse moved to (501, 382)
Screenshot: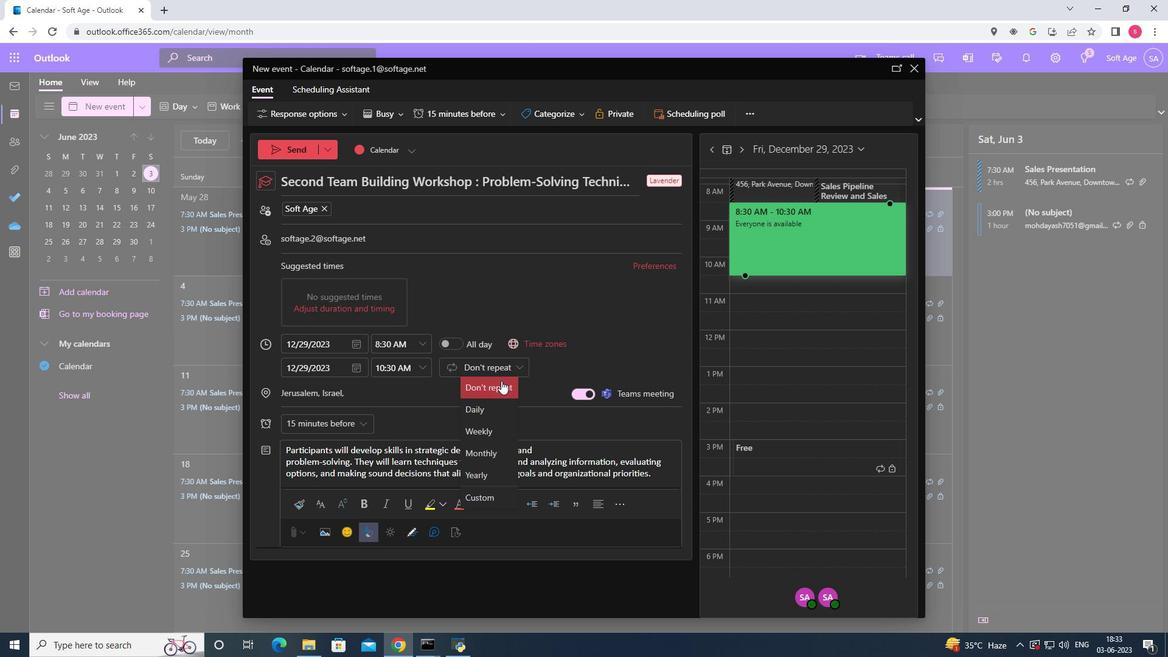 
Action: Mouse pressed left at (501, 382)
Screenshot: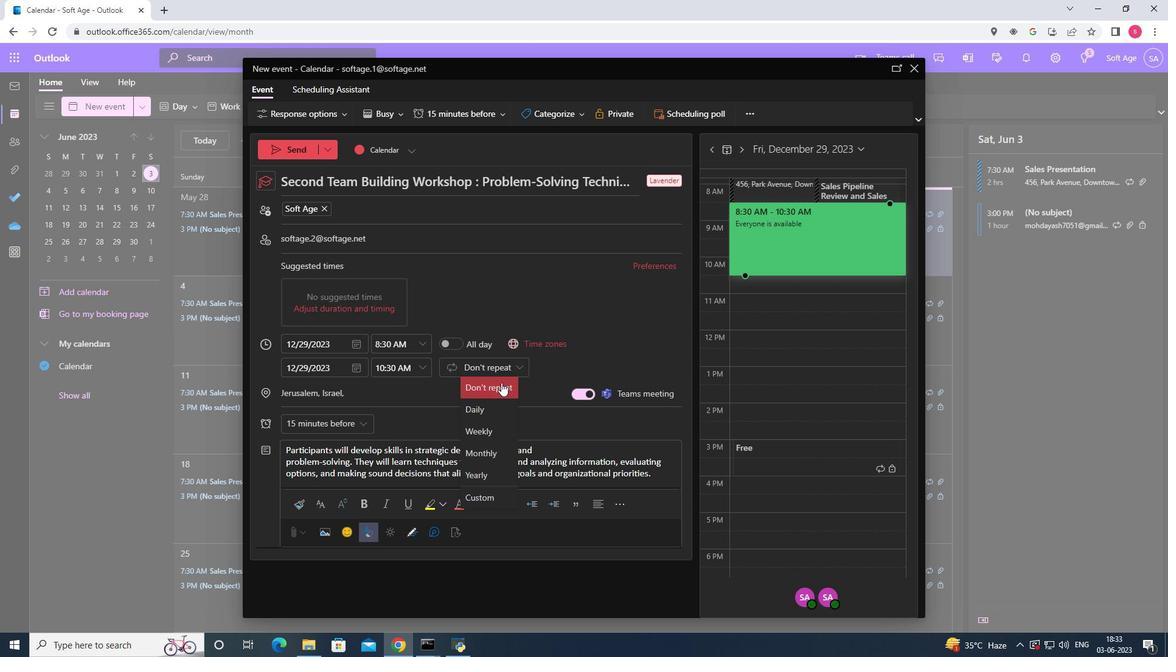 
Action: Mouse moved to (361, 421)
Screenshot: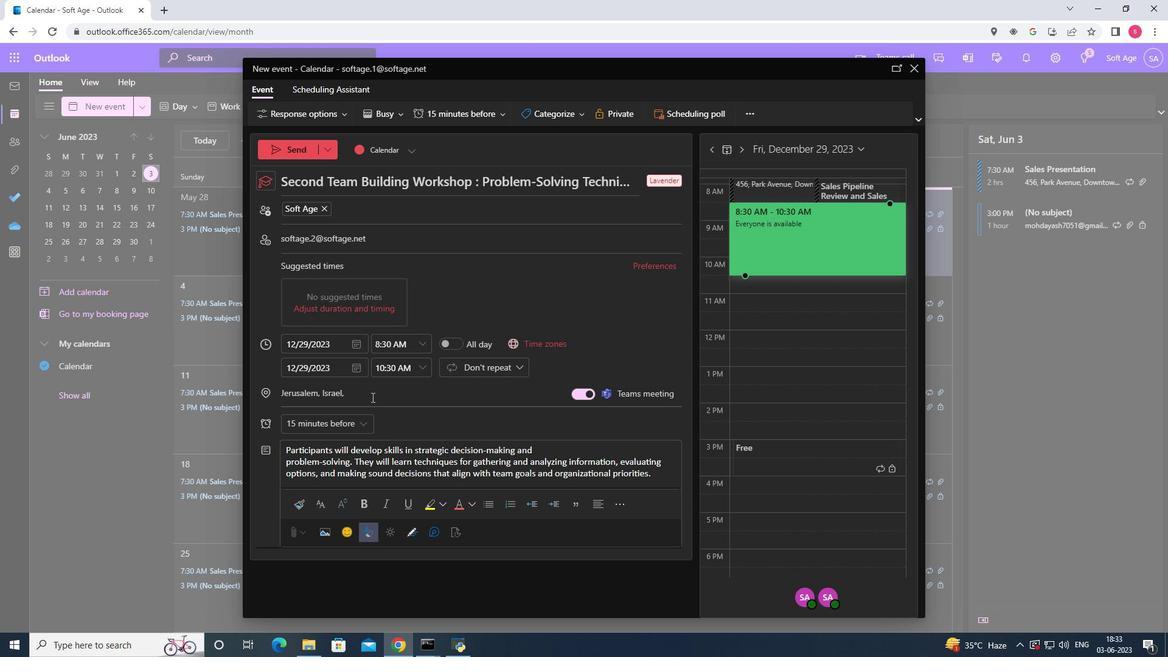 
Action: Mouse pressed left at (361, 421)
Screenshot: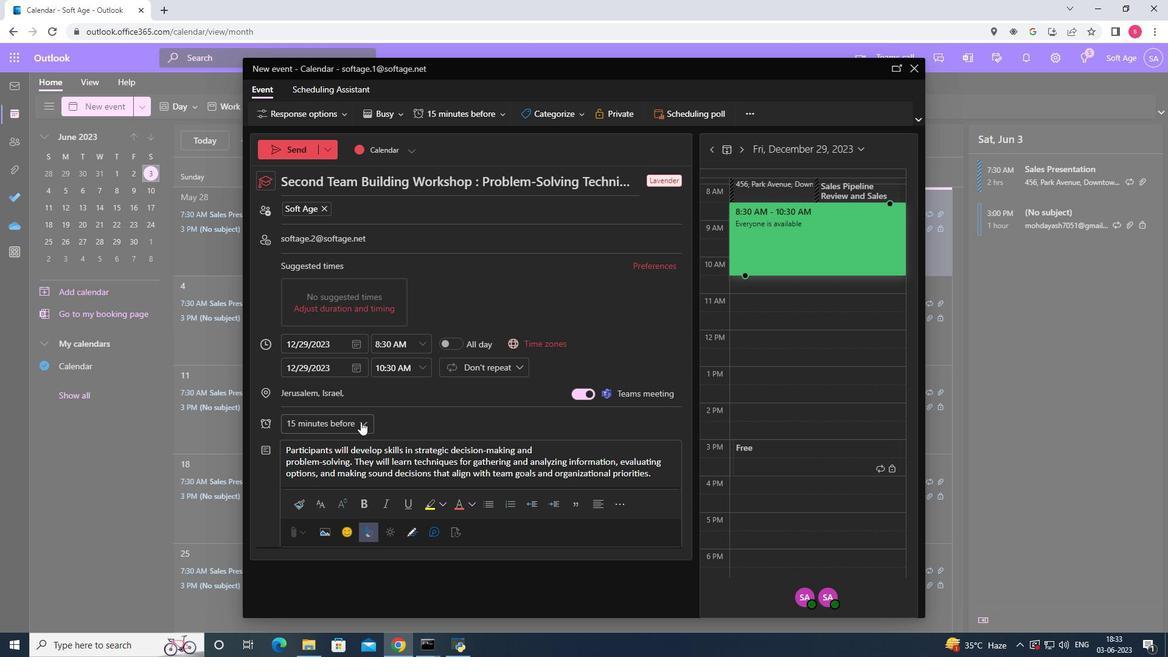 
Action: Mouse moved to (339, 326)
Screenshot: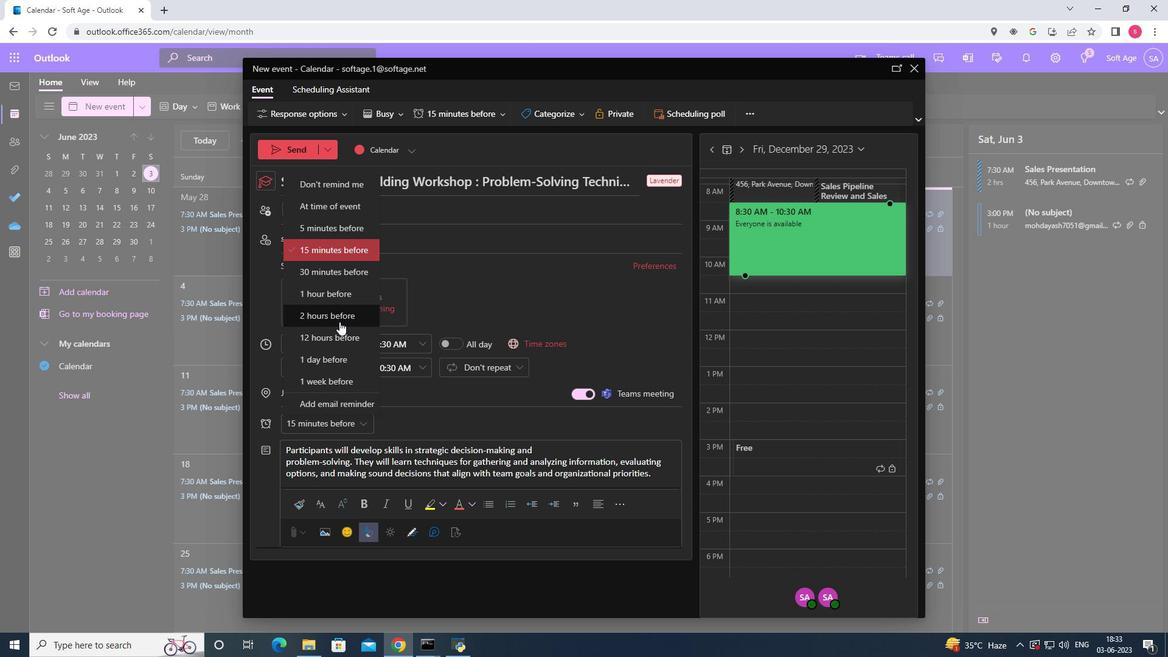 
Action: Mouse scrolled (339, 326) with delta (0, 0)
Screenshot: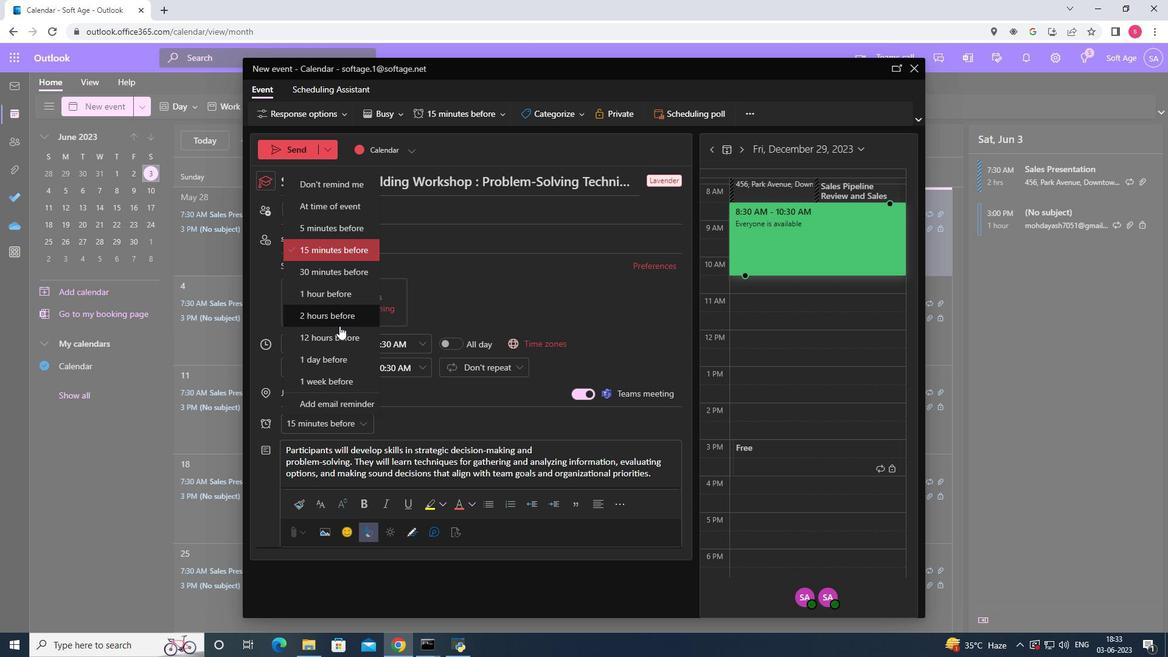 
Action: Mouse moved to (513, 293)
Screenshot: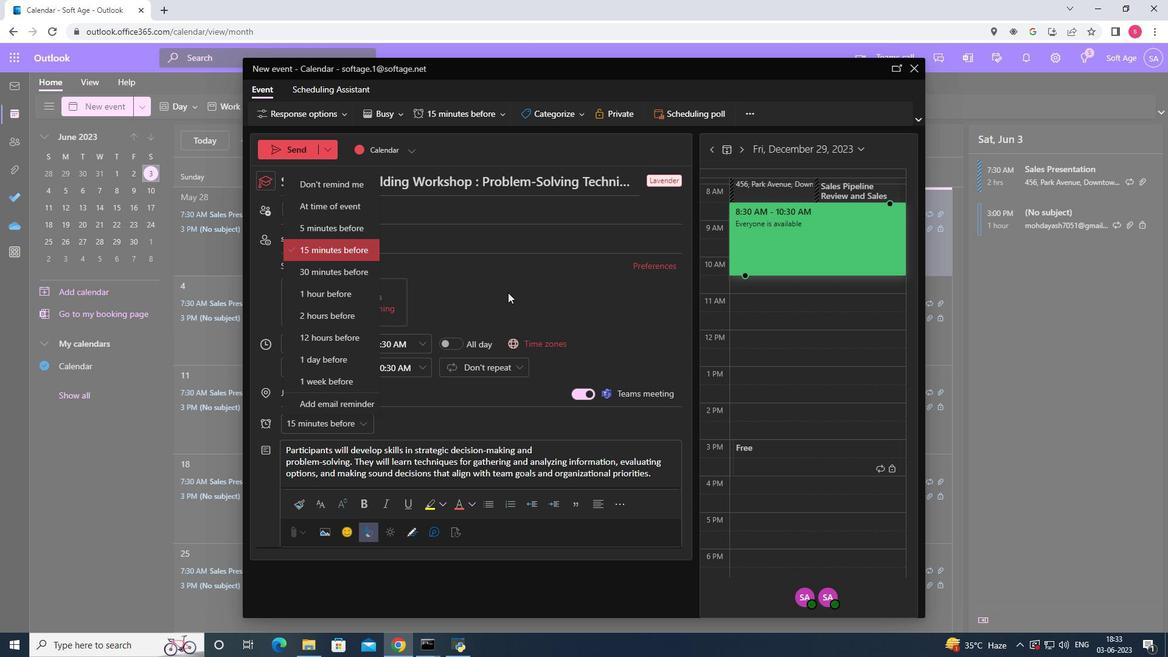 
Action: Mouse pressed left at (513, 293)
Screenshot: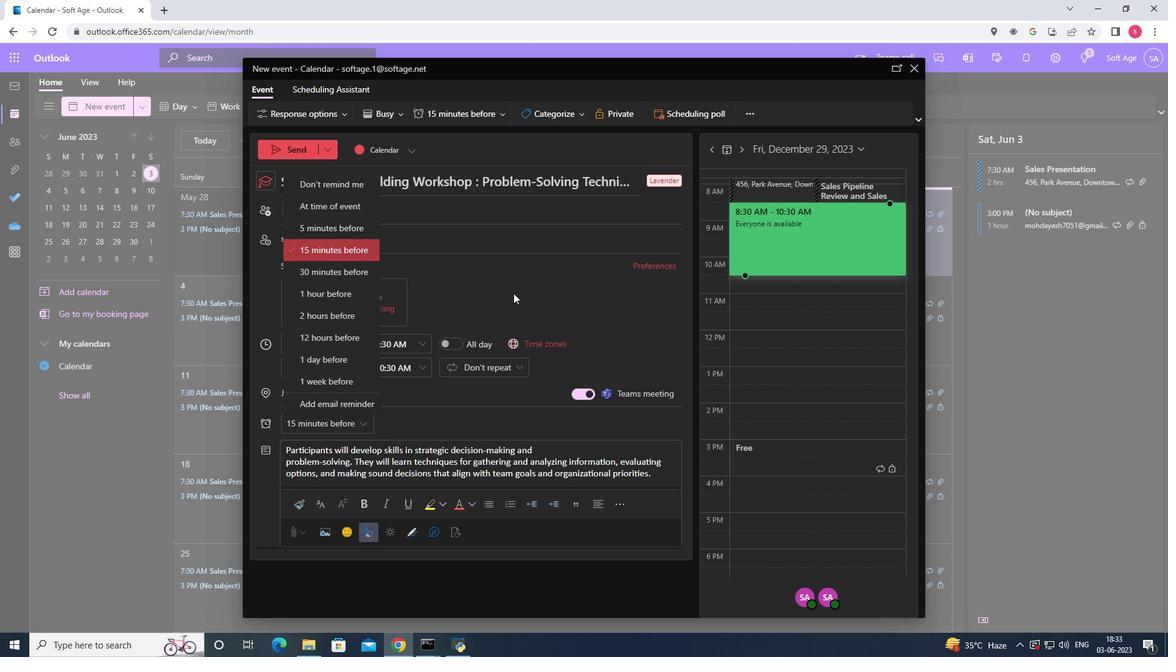 
Action: Mouse moved to (309, 154)
Screenshot: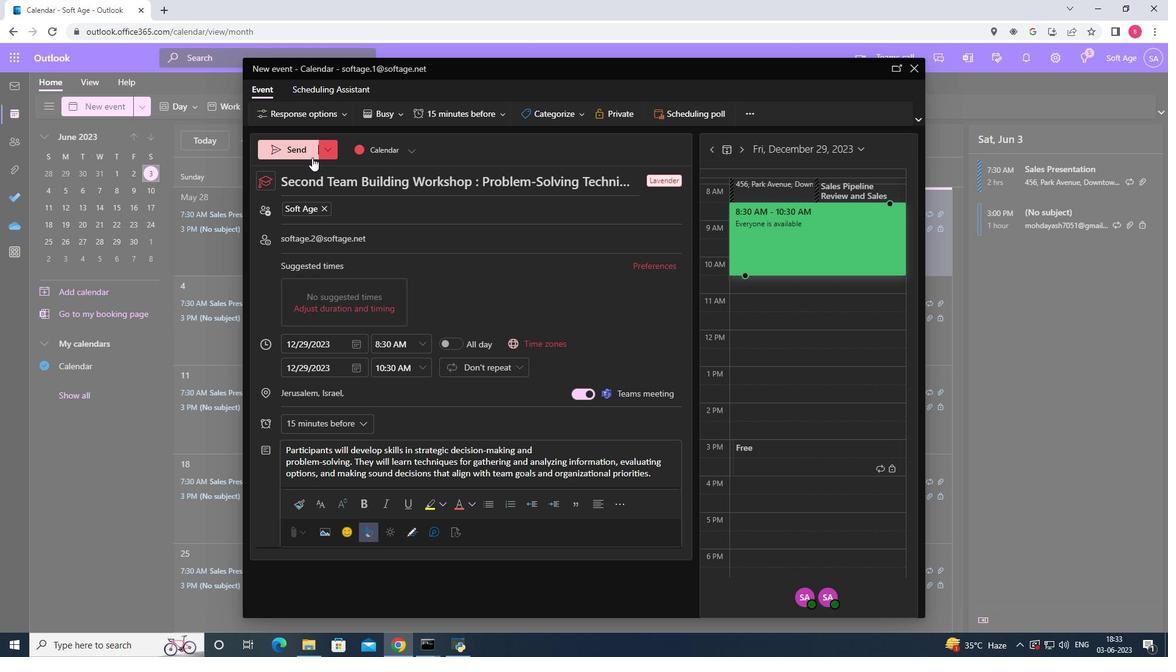 
Action: Mouse pressed left at (309, 154)
Screenshot: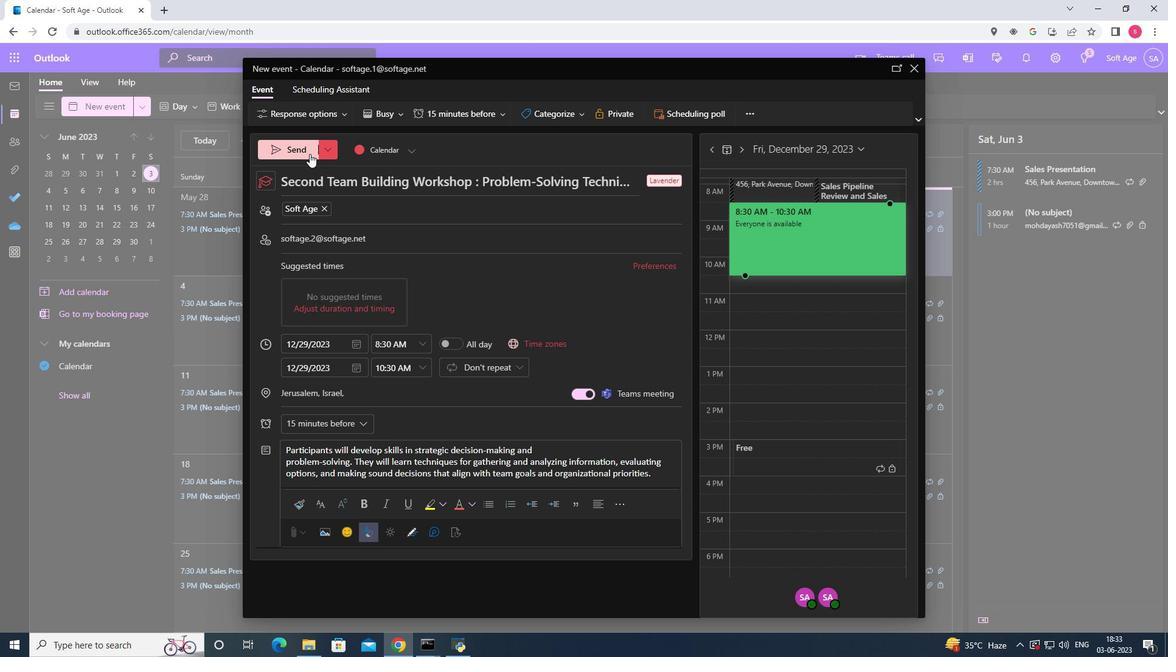 
